 Task: Find connections with filter location Malambo with filter topic #Personalbrandingwith filter profile language Spanish with filter current company Zemoso Technologies with filter school Dr. B.C. Roy Engineering College with filter industry Building Finishing Contractors with filter service category Growth Marketing with filter keywords title Events Manager
Action: Mouse moved to (162, 241)
Screenshot: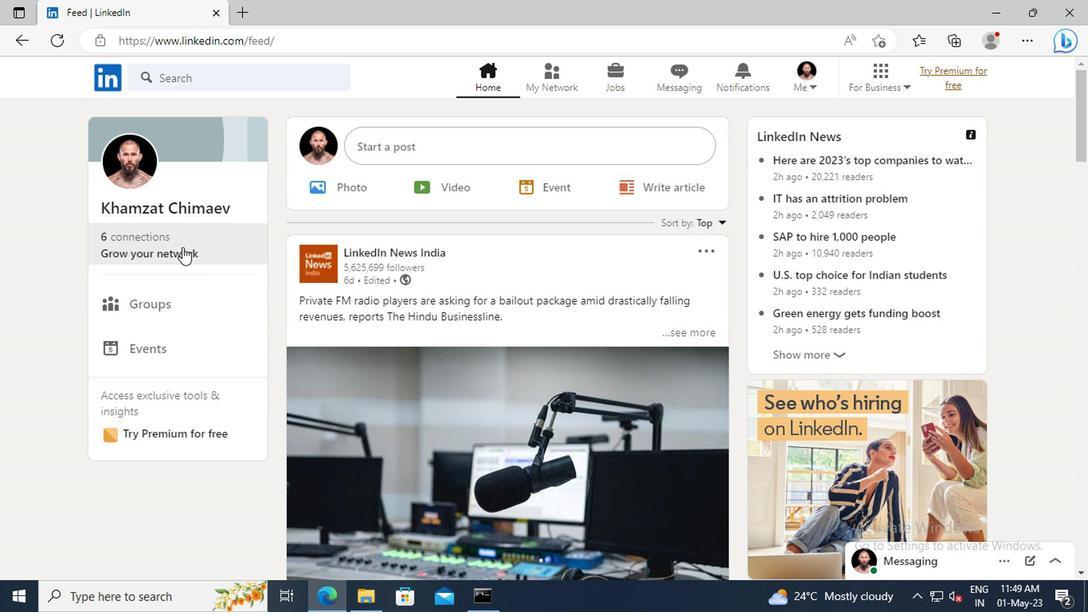 
Action: Mouse pressed left at (162, 241)
Screenshot: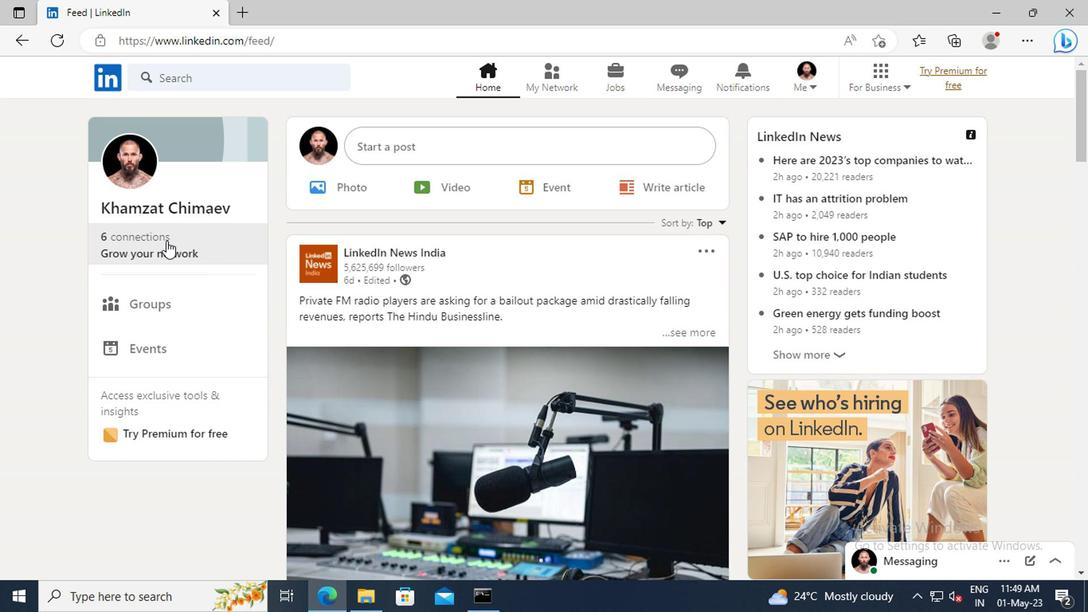 
Action: Mouse moved to (169, 169)
Screenshot: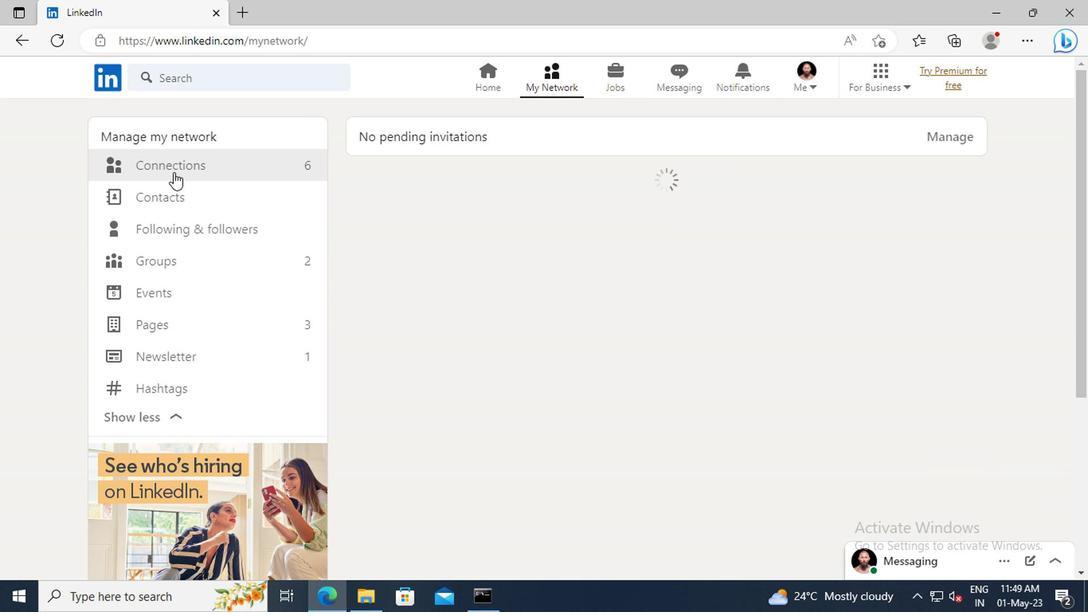 
Action: Mouse pressed left at (169, 169)
Screenshot: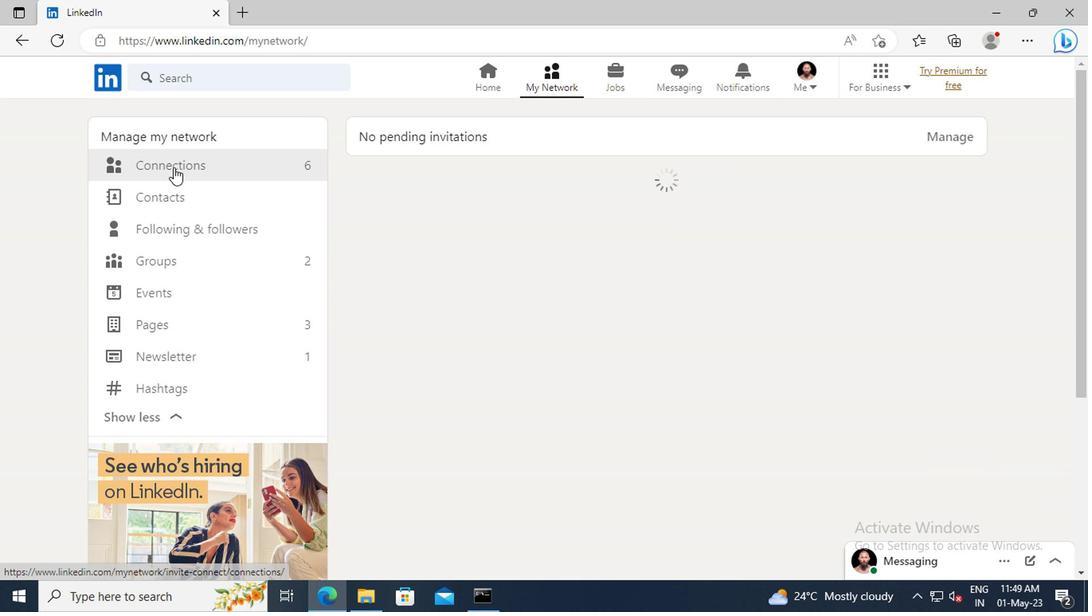 
Action: Mouse moved to (637, 169)
Screenshot: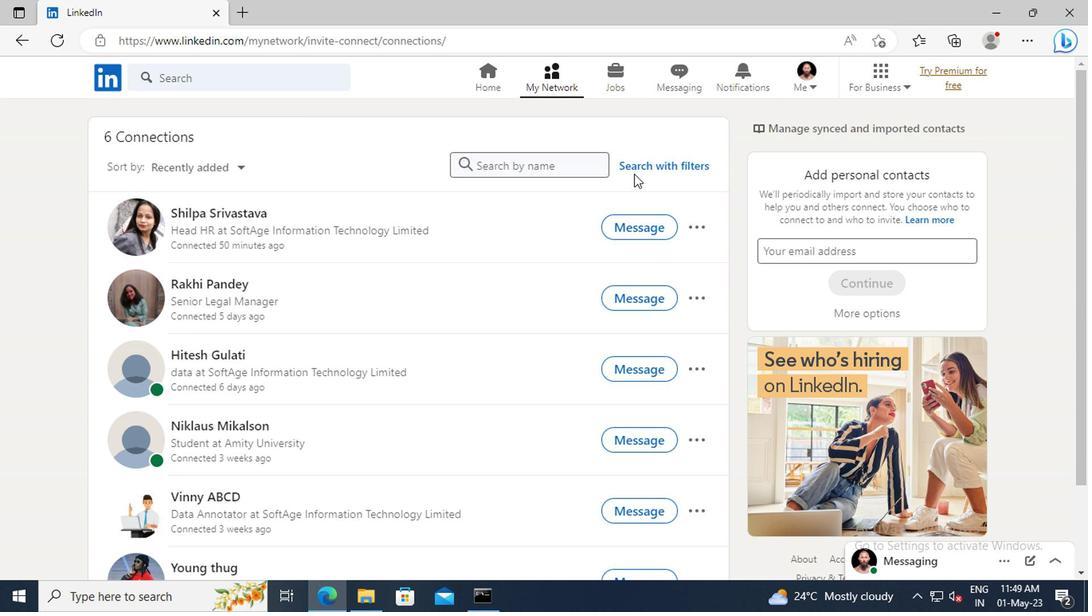 
Action: Mouse pressed left at (637, 169)
Screenshot: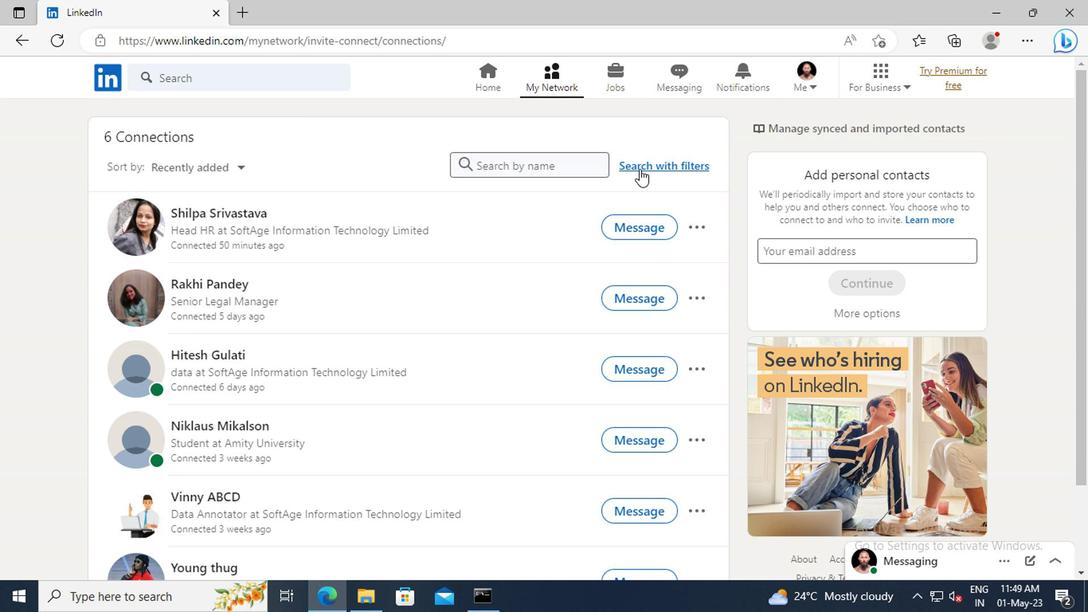 
Action: Mouse moved to (600, 124)
Screenshot: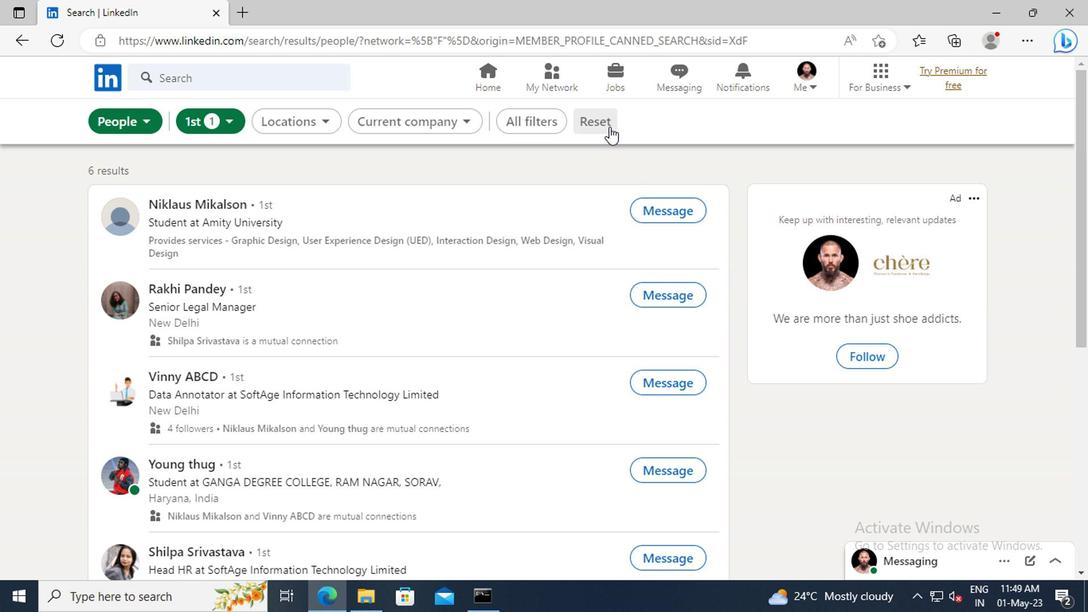 
Action: Mouse pressed left at (600, 124)
Screenshot: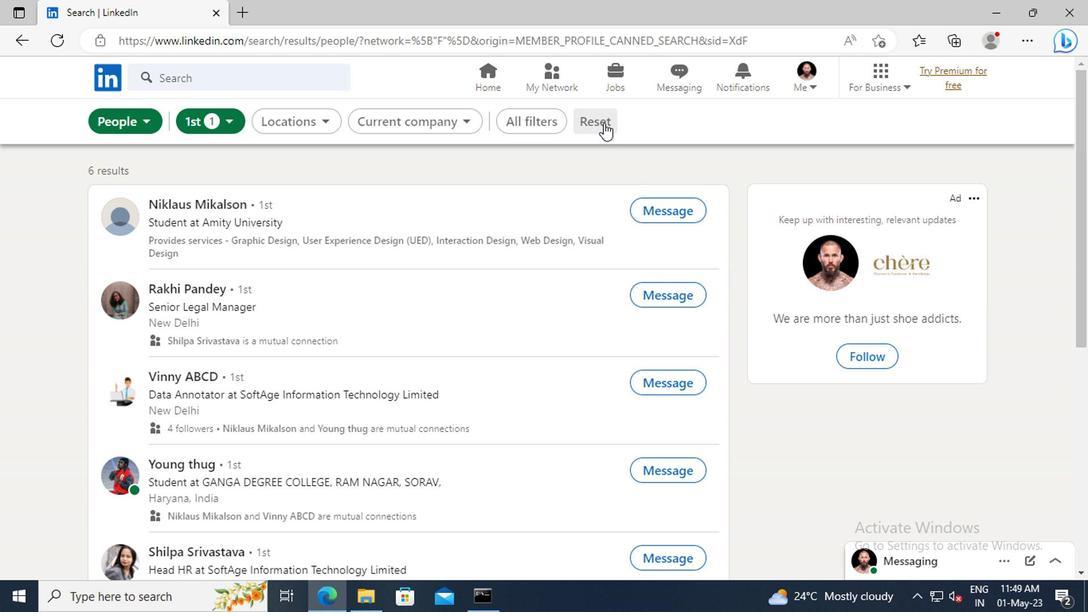 
Action: Mouse moved to (571, 124)
Screenshot: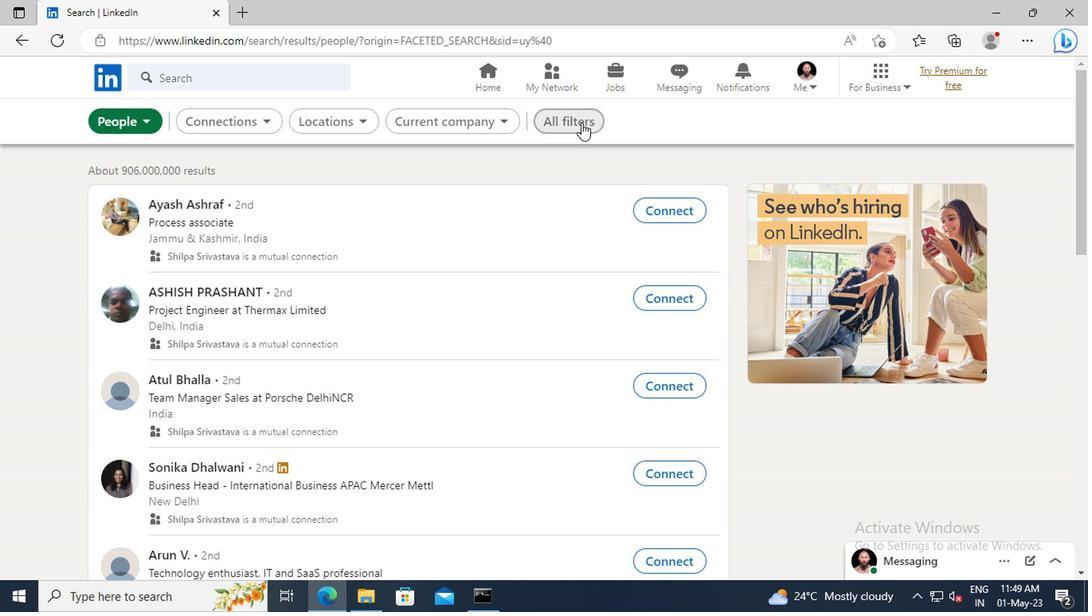 
Action: Mouse pressed left at (571, 124)
Screenshot: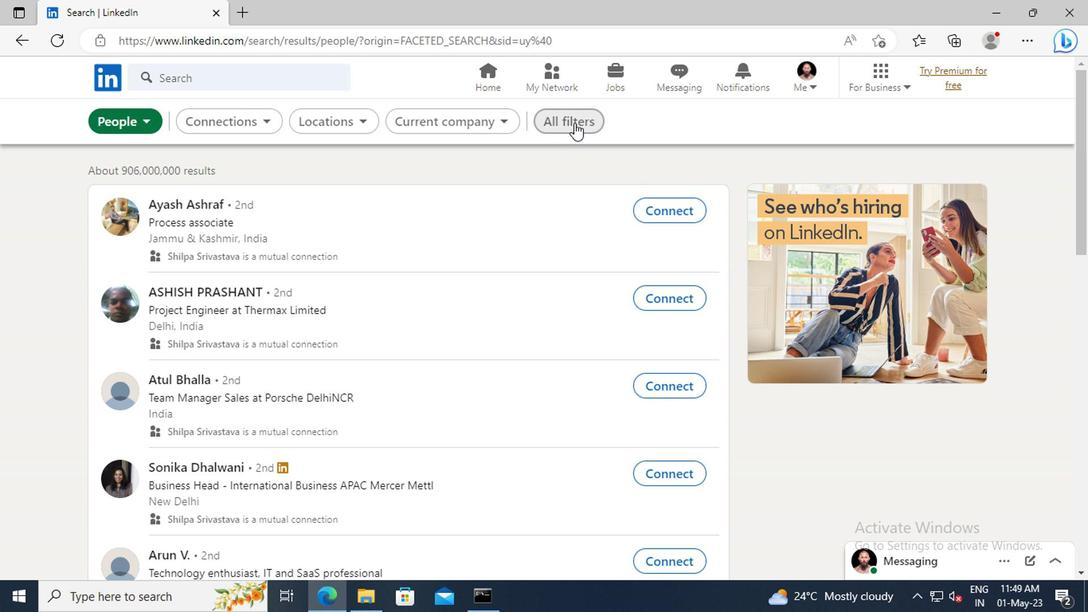 
Action: Mouse moved to (851, 229)
Screenshot: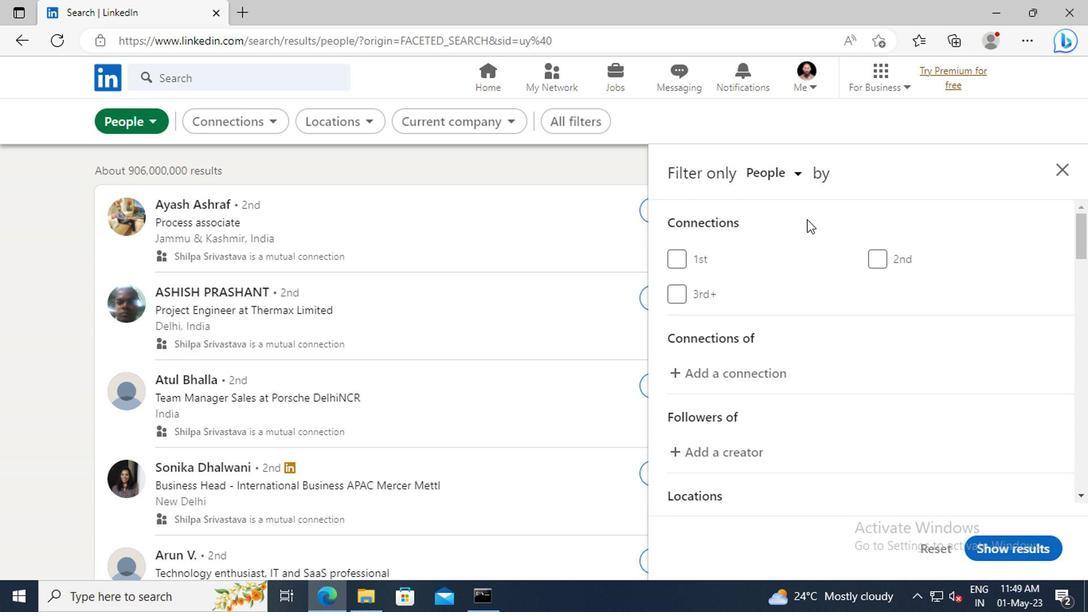 
Action: Mouse scrolled (851, 228) with delta (0, 0)
Screenshot: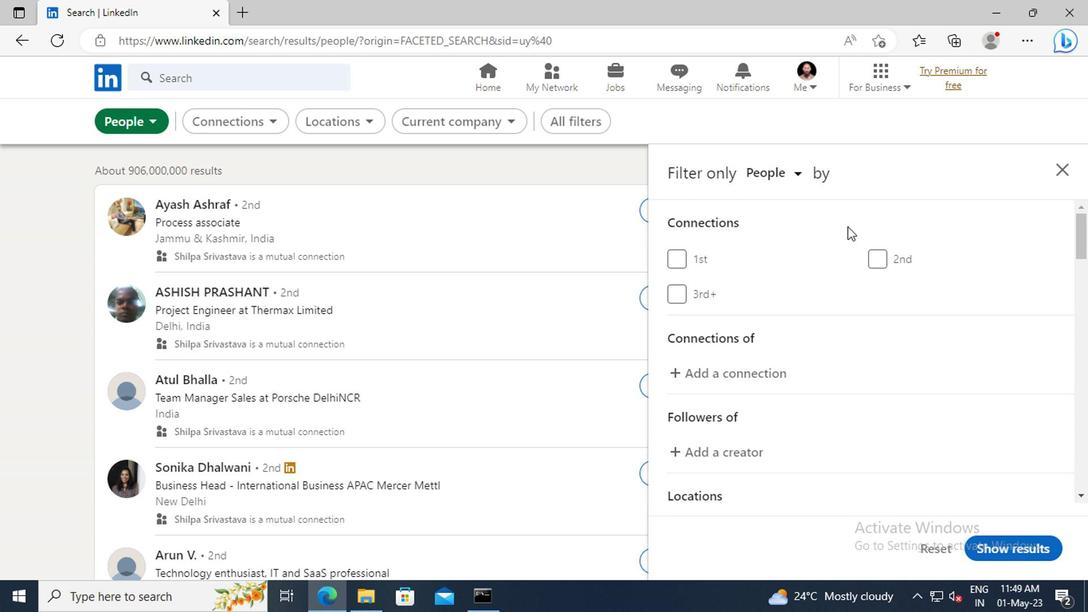 
Action: Mouse scrolled (851, 228) with delta (0, 0)
Screenshot: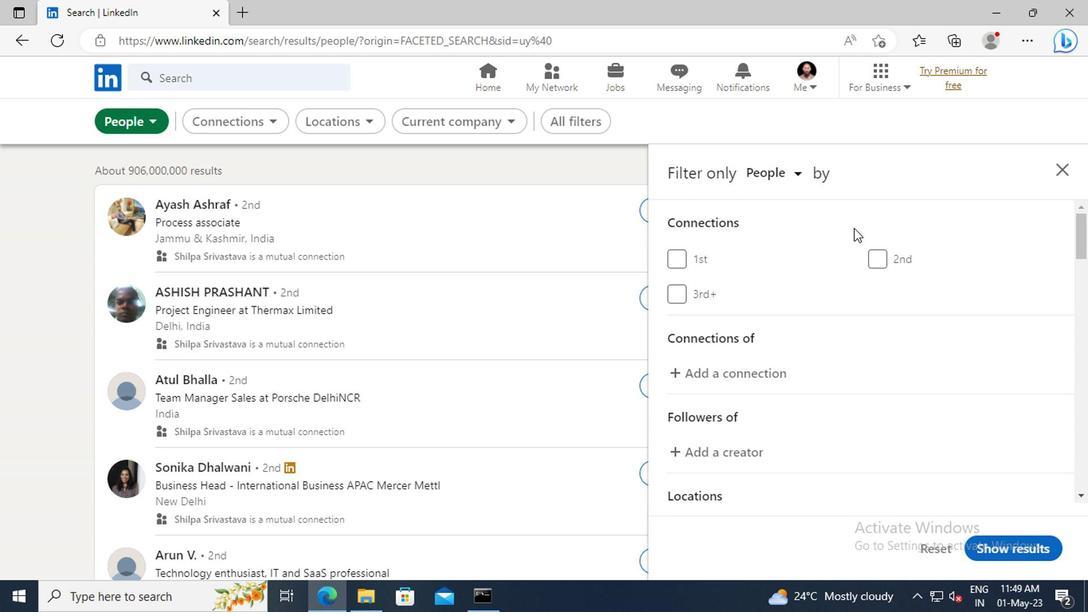 
Action: Mouse scrolled (851, 228) with delta (0, 0)
Screenshot: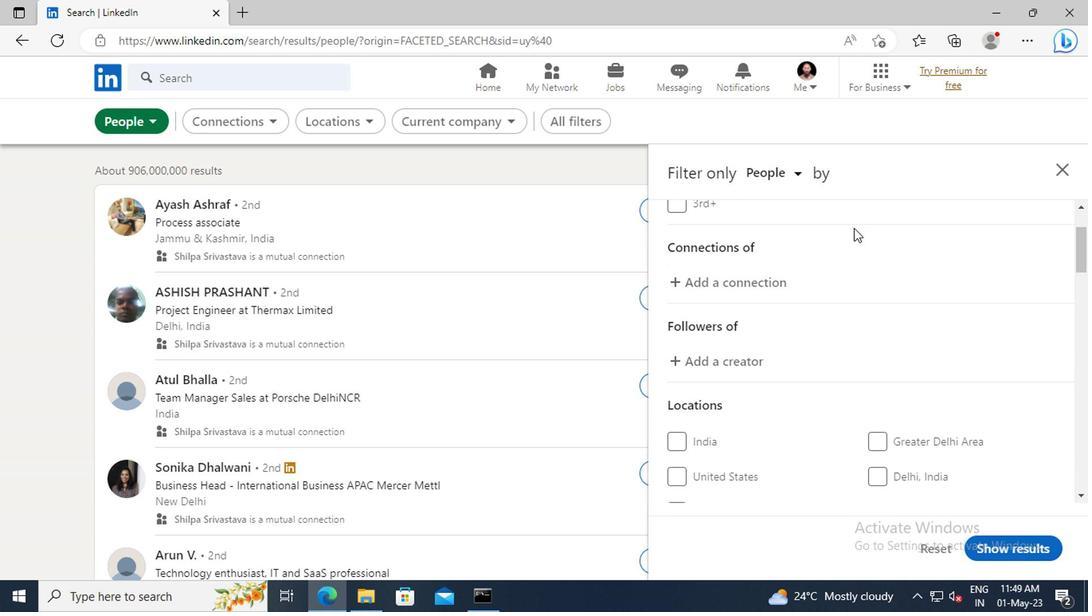 
Action: Mouse scrolled (851, 228) with delta (0, 0)
Screenshot: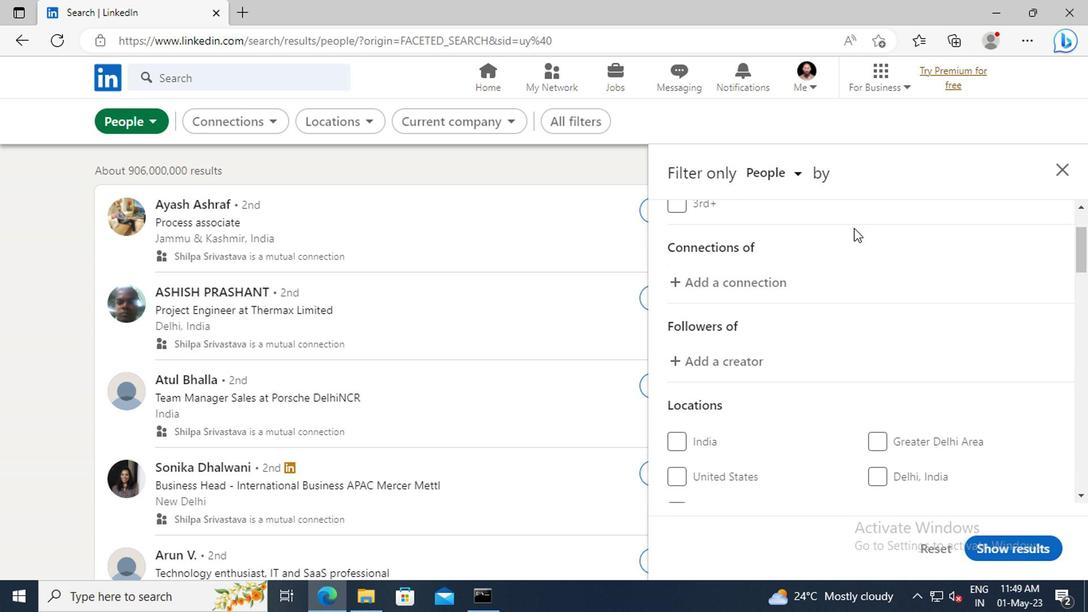 
Action: Mouse scrolled (851, 228) with delta (0, 0)
Screenshot: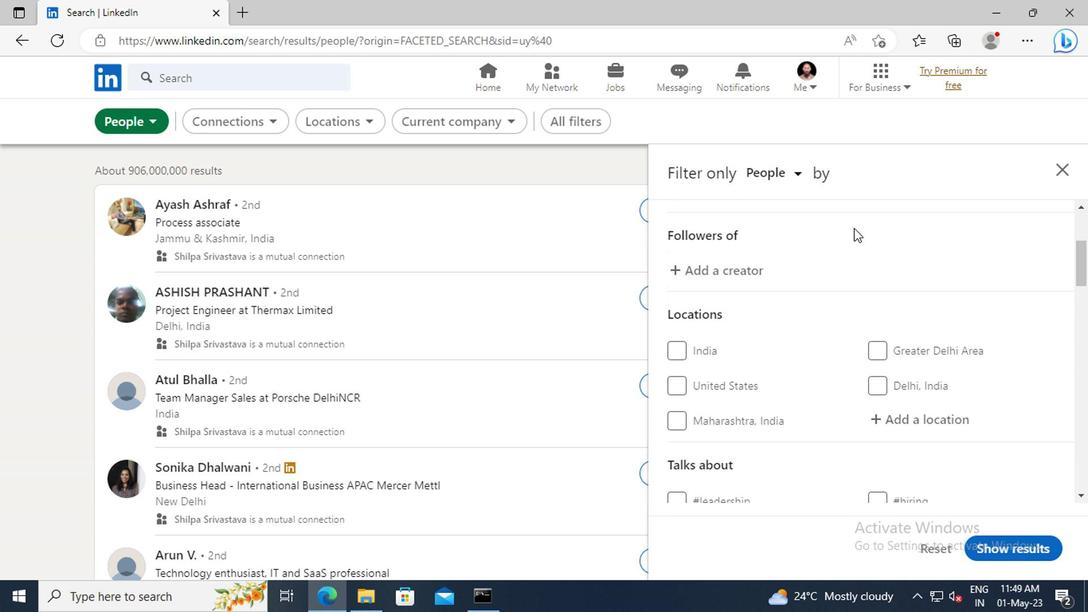 
Action: Mouse scrolled (851, 228) with delta (0, 0)
Screenshot: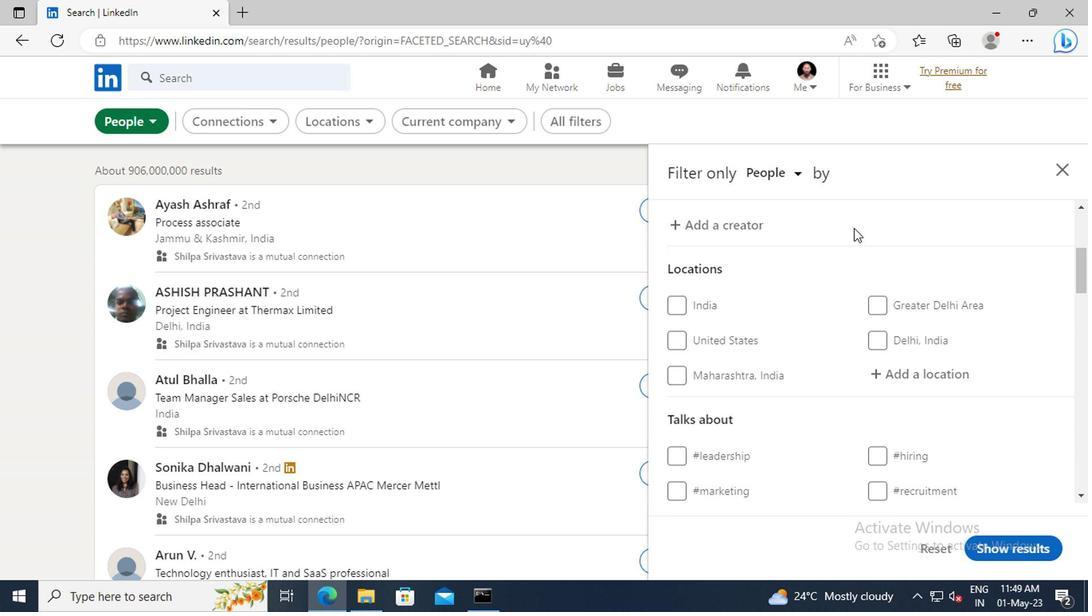 
Action: Mouse moved to (883, 332)
Screenshot: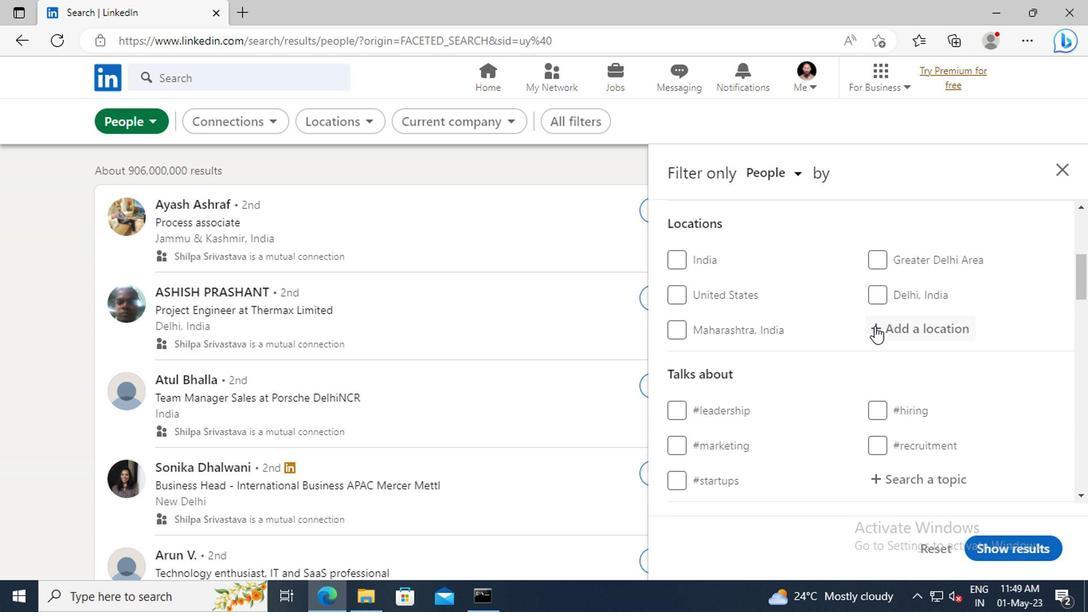 
Action: Mouse pressed left at (883, 332)
Screenshot: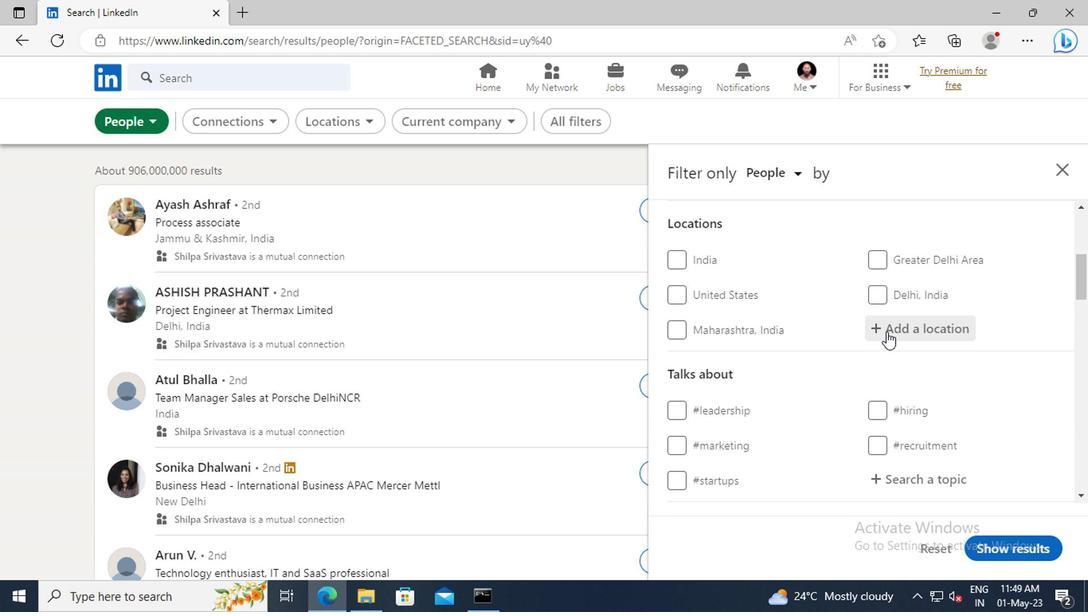 
Action: Key pressed <Key.shift>MALAMBO
Screenshot: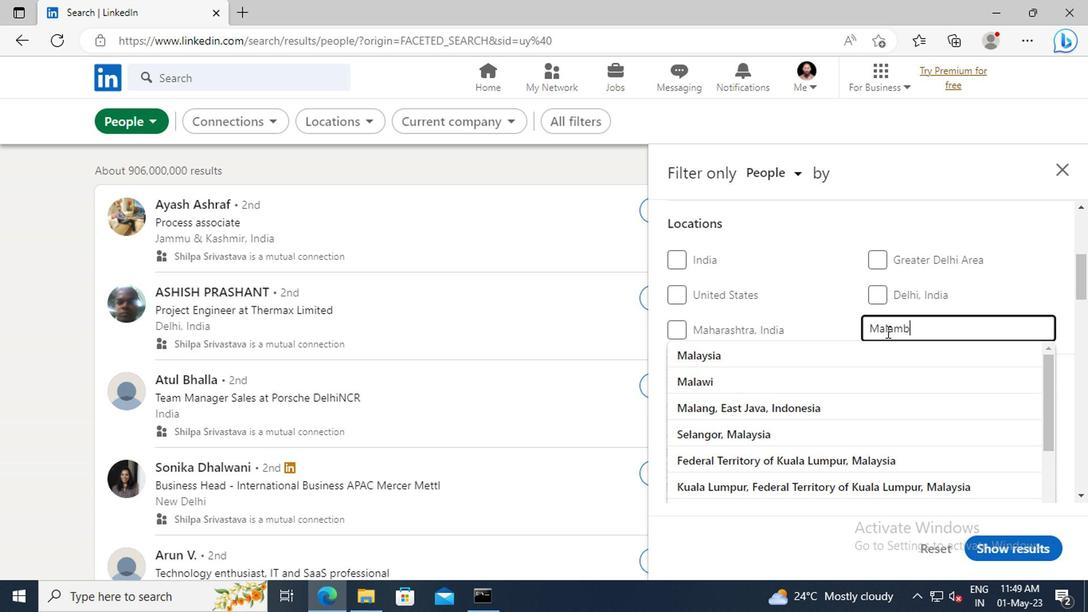 
Action: Mouse moved to (876, 353)
Screenshot: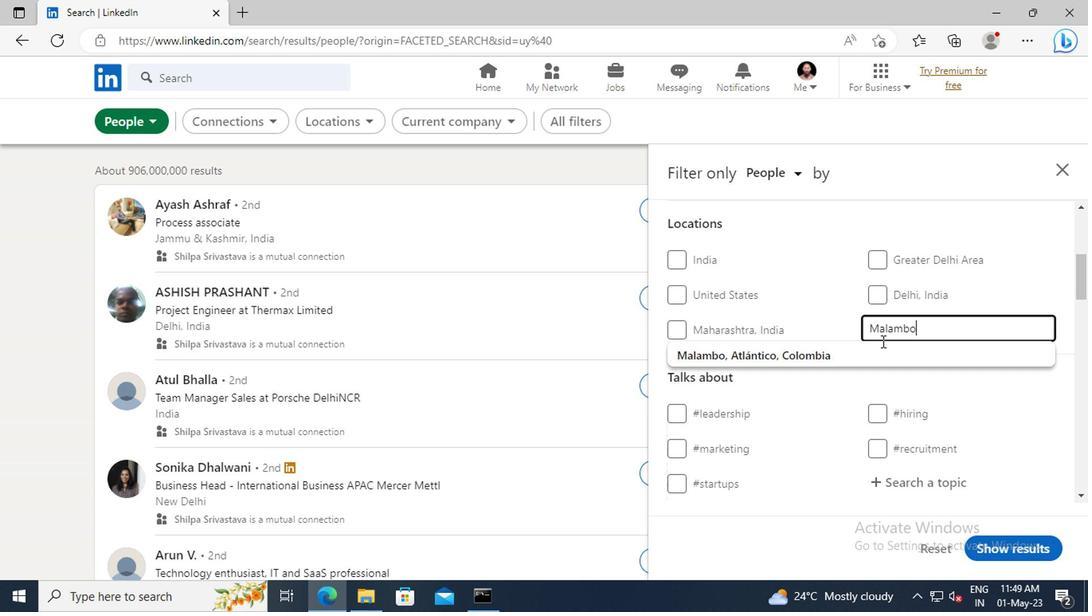 
Action: Mouse pressed left at (876, 353)
Screenshot: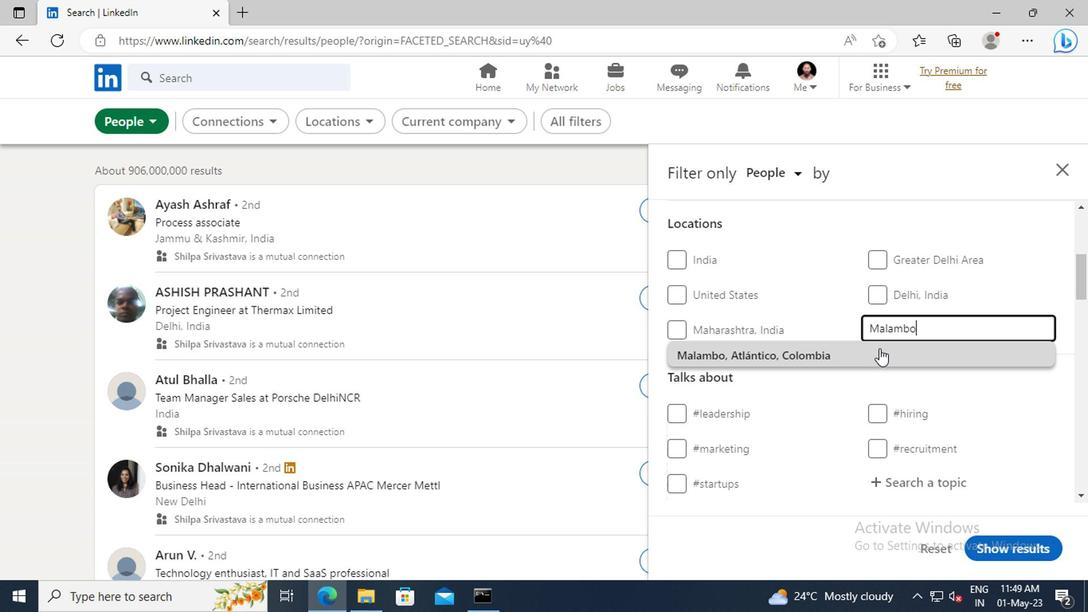 
Action: Mouse scrolled (876, 352) with delta (0, -1)
Screenshot: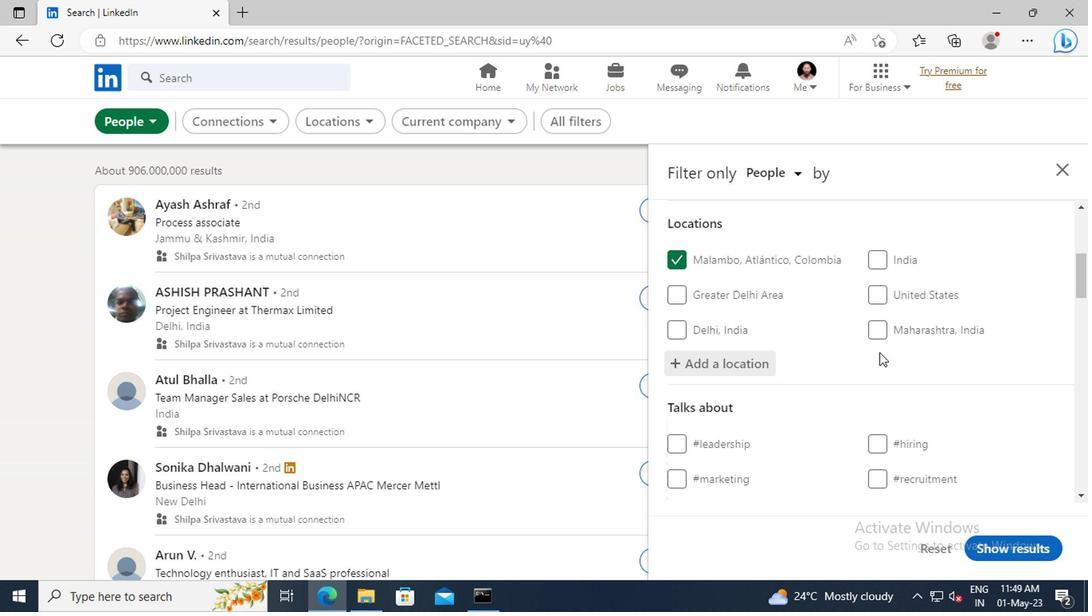 
Action: Mouse scrolled (876, 352) with delta (0, -1)
Screenshot: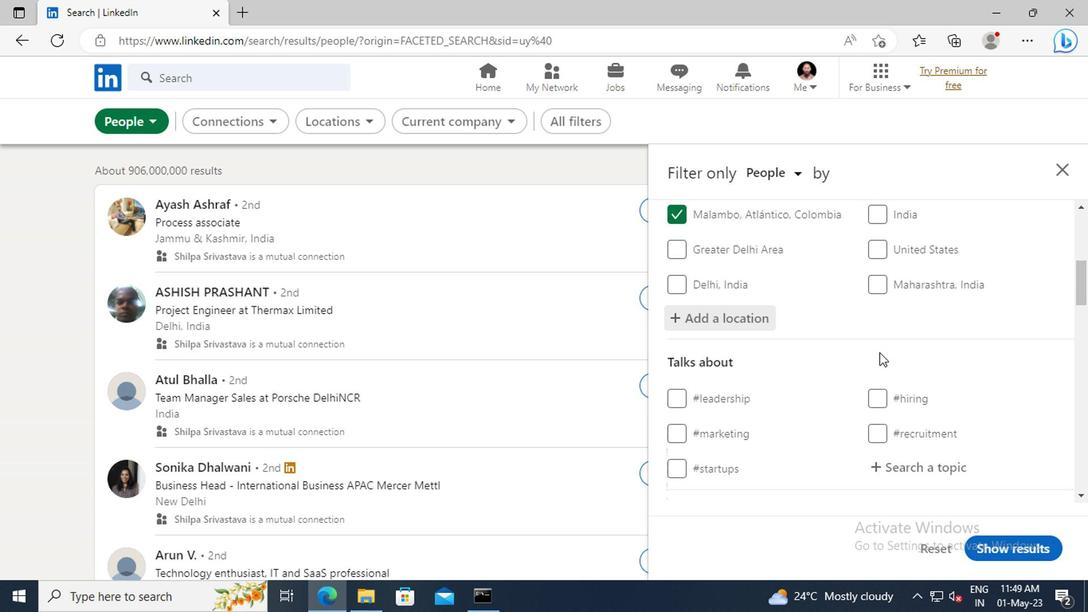 
Action: Mouse scrolled (876, 352) with delta (0, -1)
Screenshot: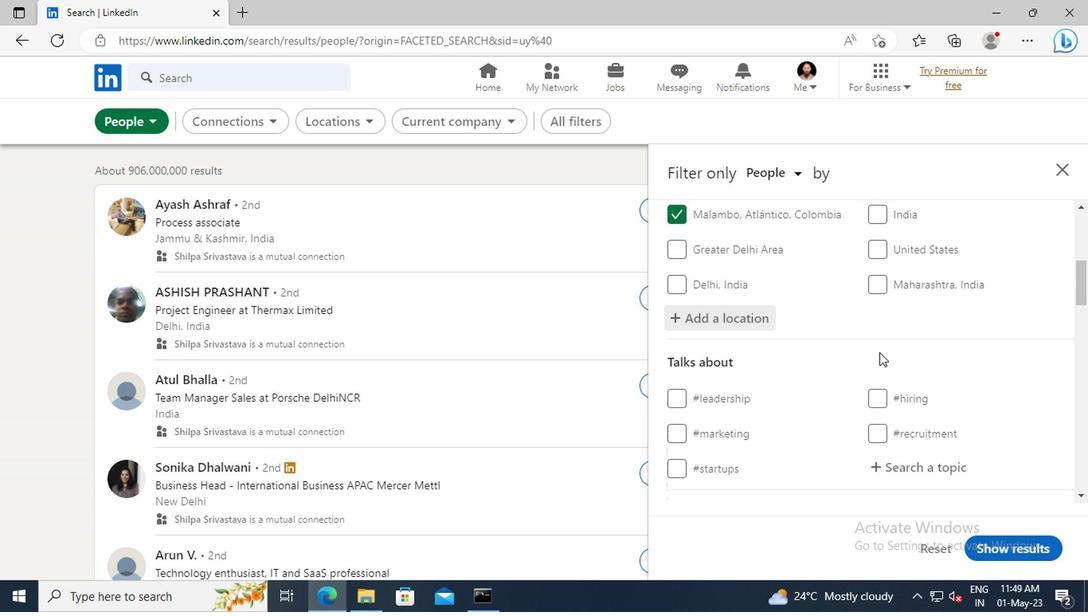 
Action: Mouse moved to (882, 378)
Screenshot: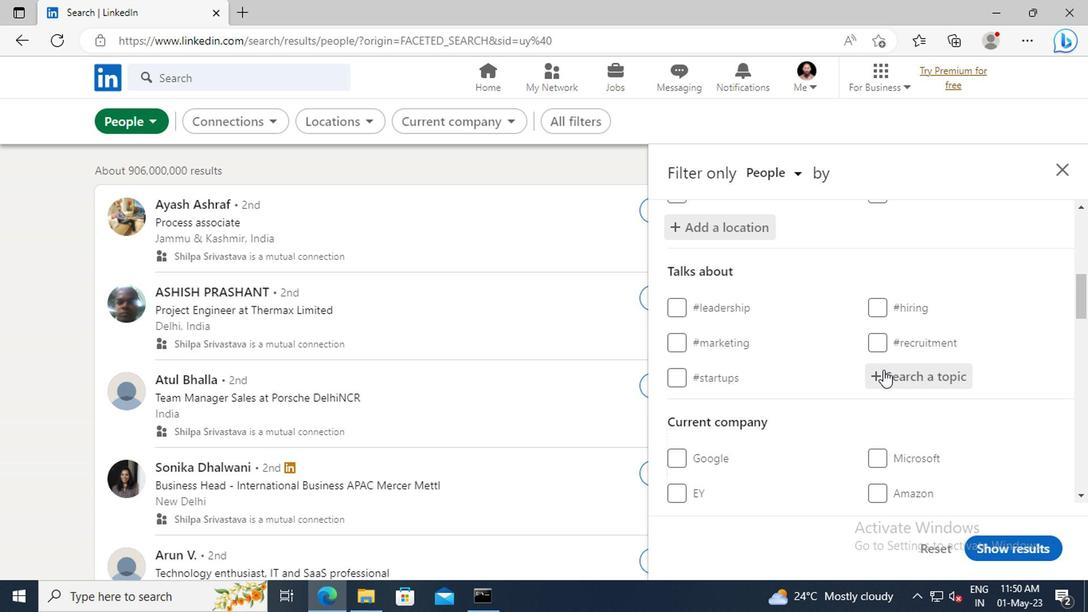 
Action: Mouse pressed left at (882, 378)
Screenshot: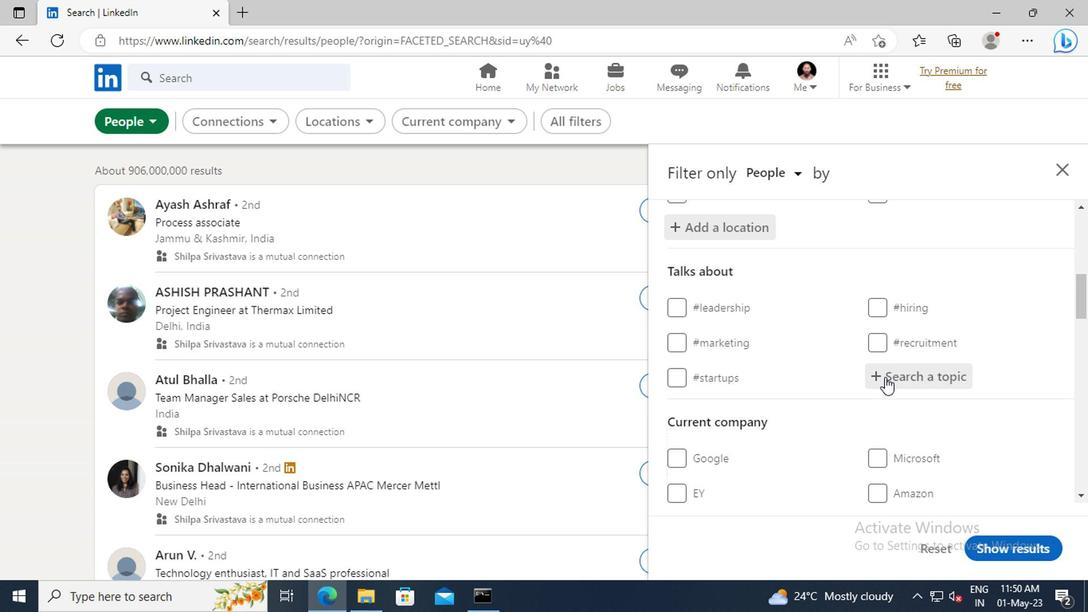 
Action: Key pressed <Key.shift>PERSONALBRAN
Screenshot: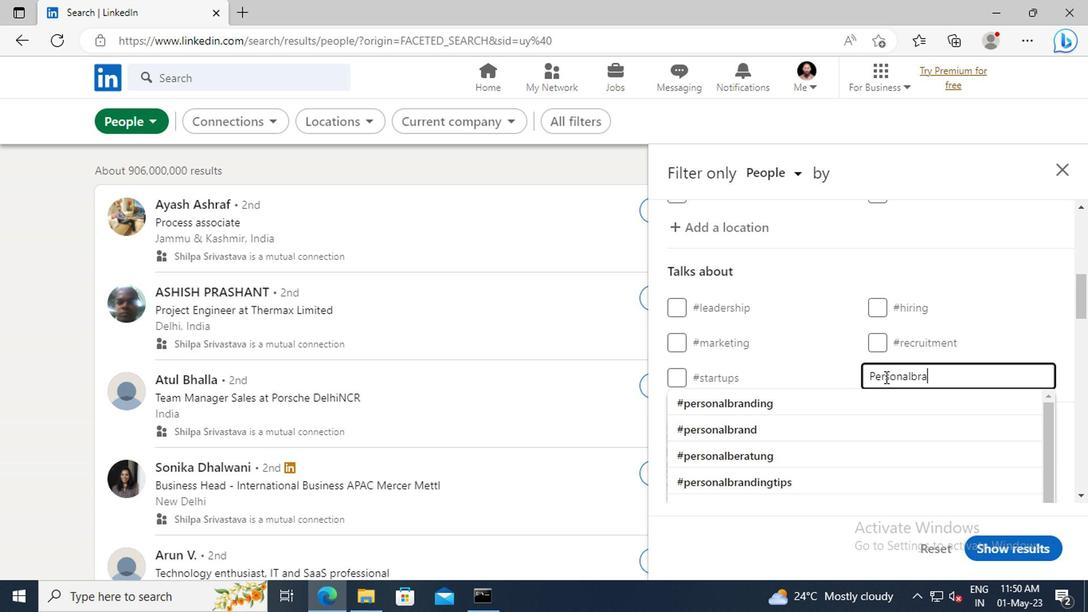 
Action: Mouse moved to (866, 400)
Screenshot: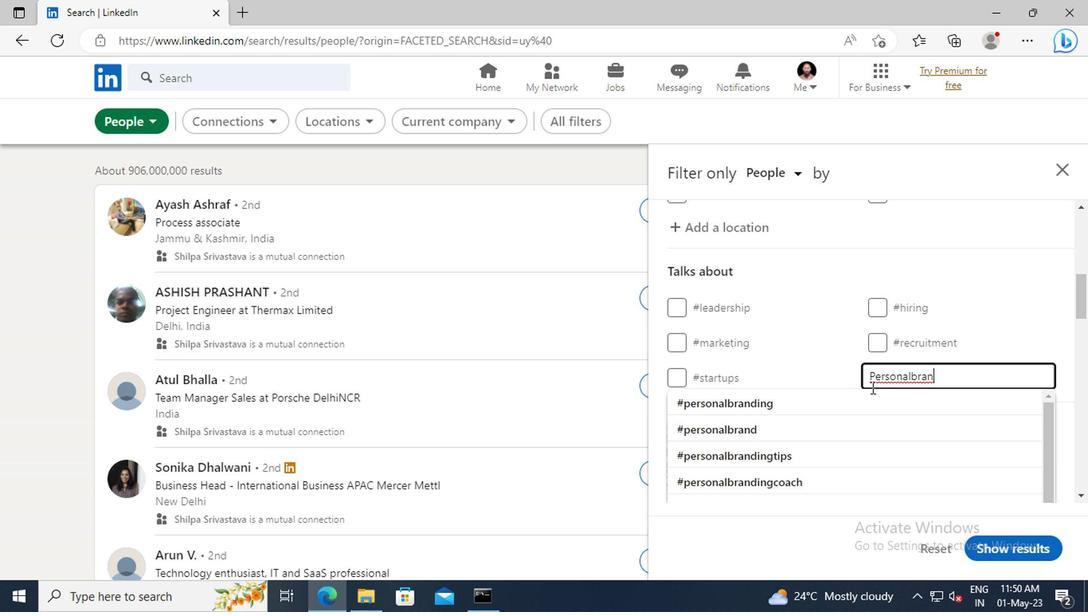 
Action: Mouse pressed left at (866, 400)
Screenshot: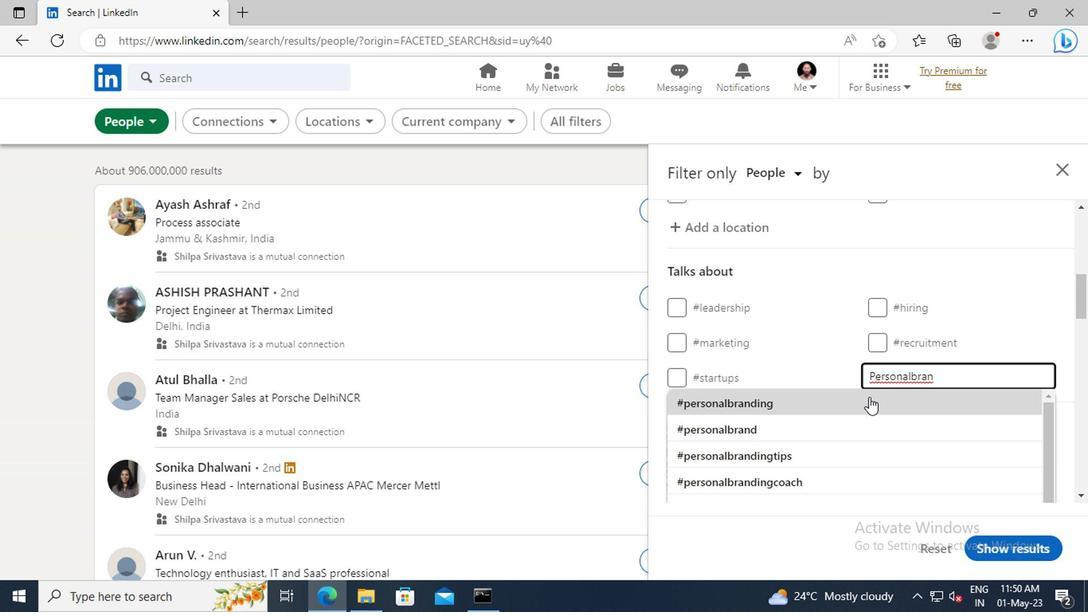 
Action: Mouse scrolled (866, 399) with delta (0, -1)
Screenshot: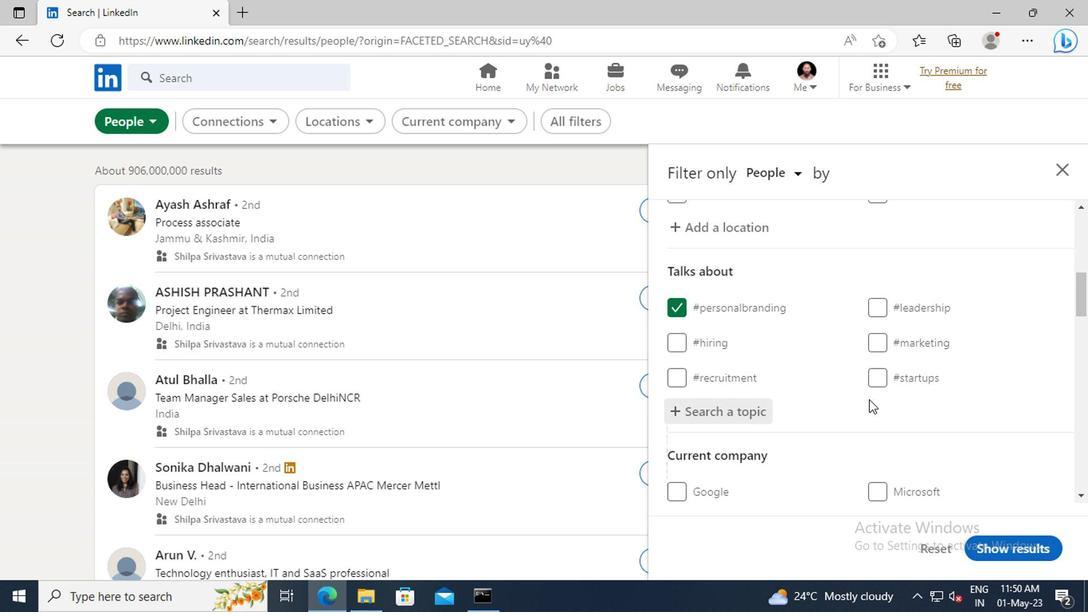 
Action: Mouse scrolled (866, 399) with delta (0, -1)
Screenshot: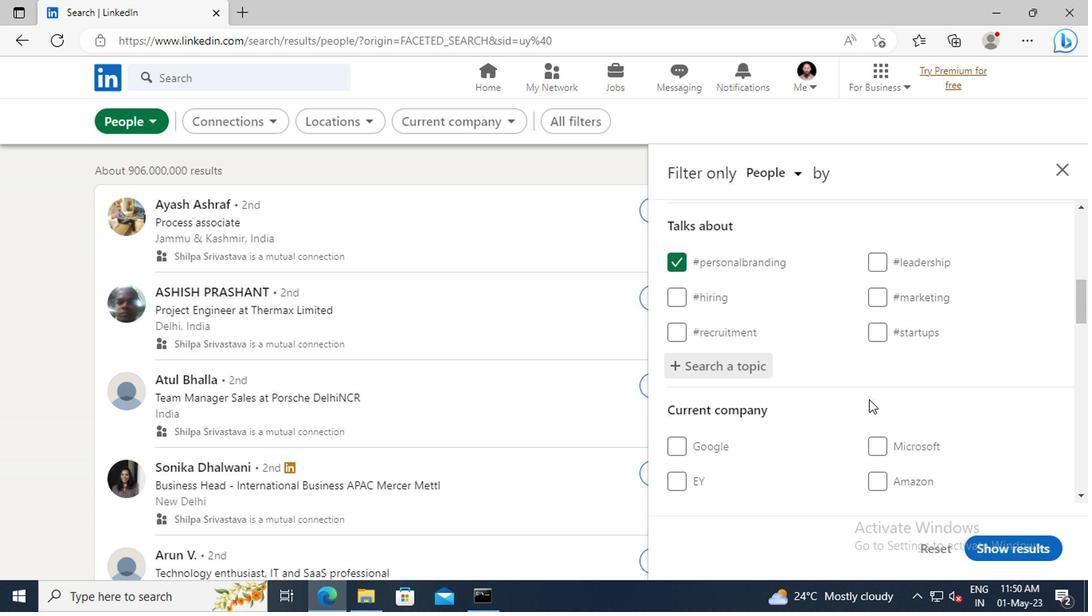 
Action: Mouse scrolled (866, 399) with delta (0, -1)
Screenshot: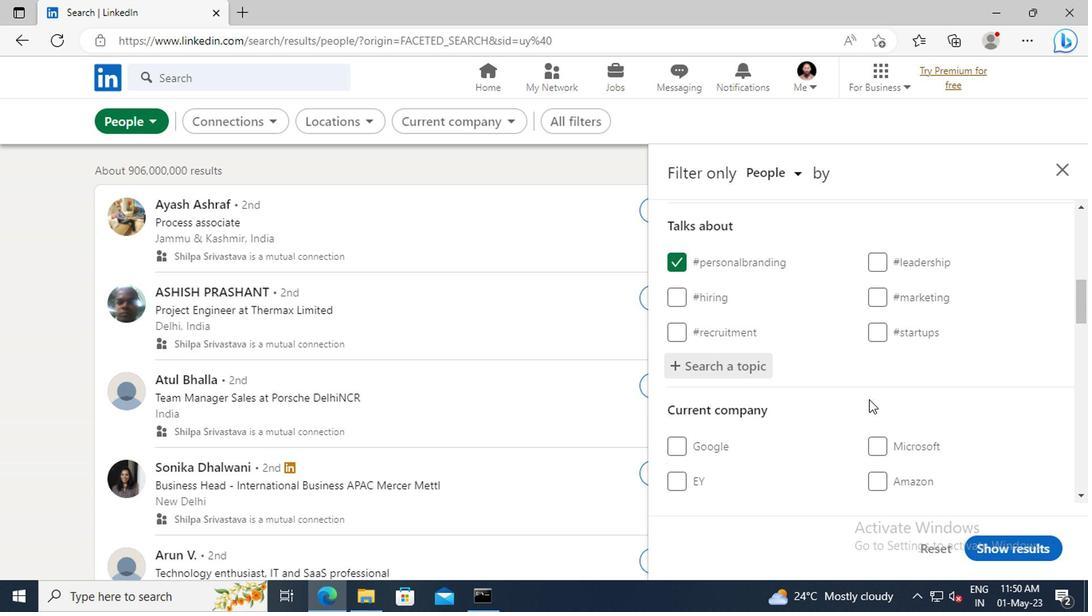 
Action: Mouse scrolled (866, 399) with delta (0, -1)
Screenshot: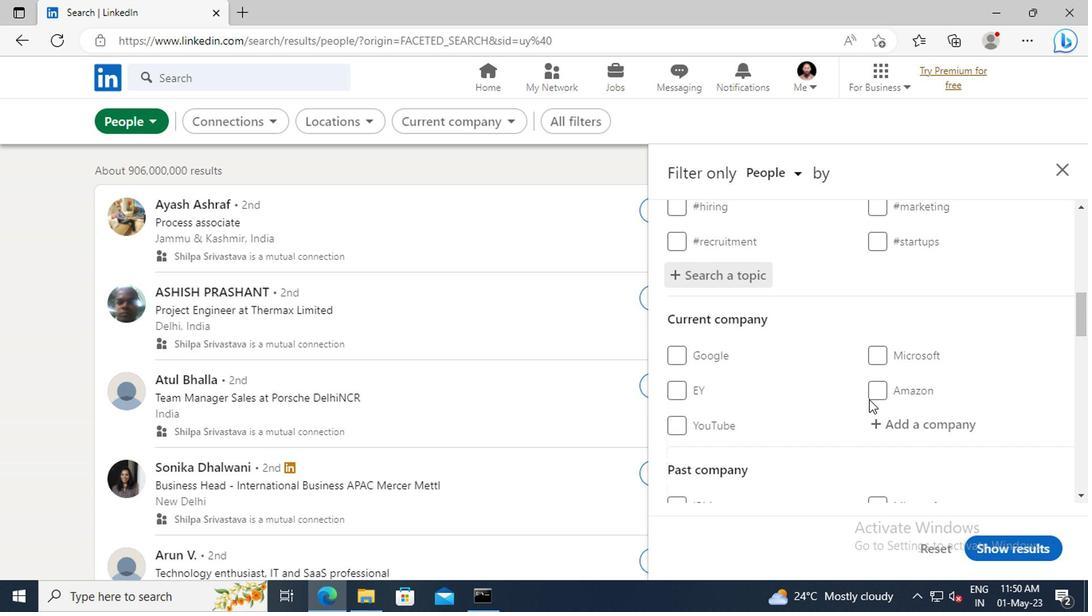 
Action: Mouse scrolled (866, 399) with delta (0, -1)
Screenshot: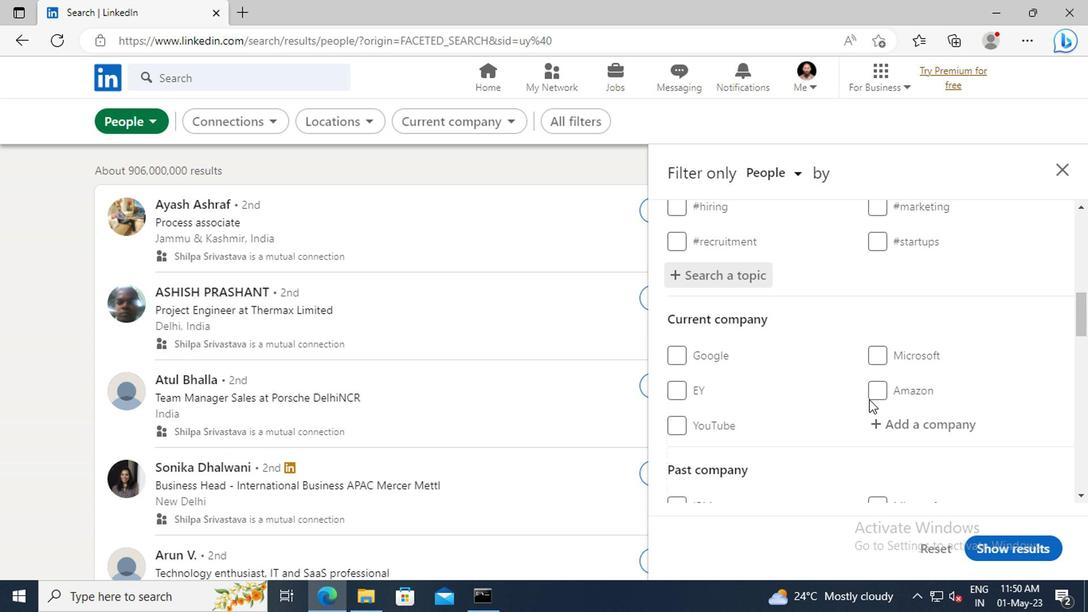 
Action: Mouse scrolled (866, 399) with delta (0, -1)
Screenshot: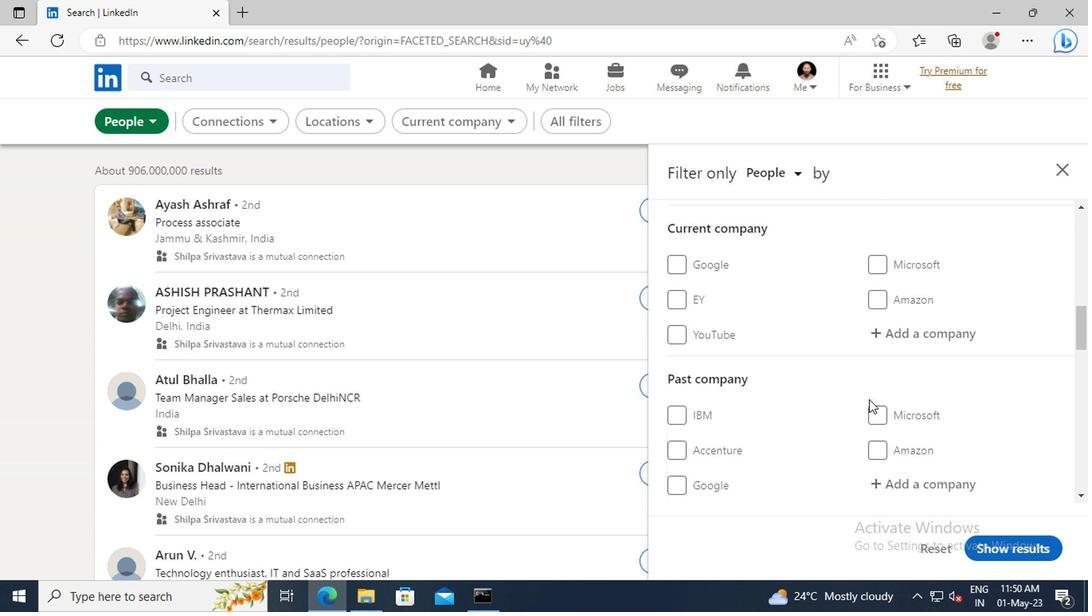 
Action: Mouse scrolled (866, 399) with delta (0, -1)
Screenshot: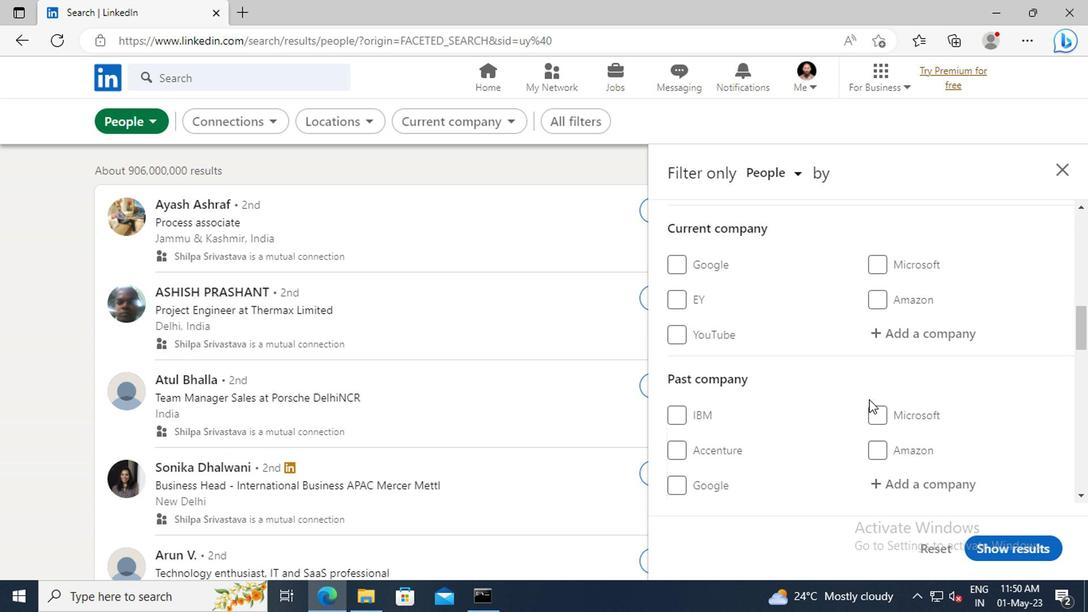 
Action: Mouse scrolled (866, 399) with delta (0, -1)
Screenshot: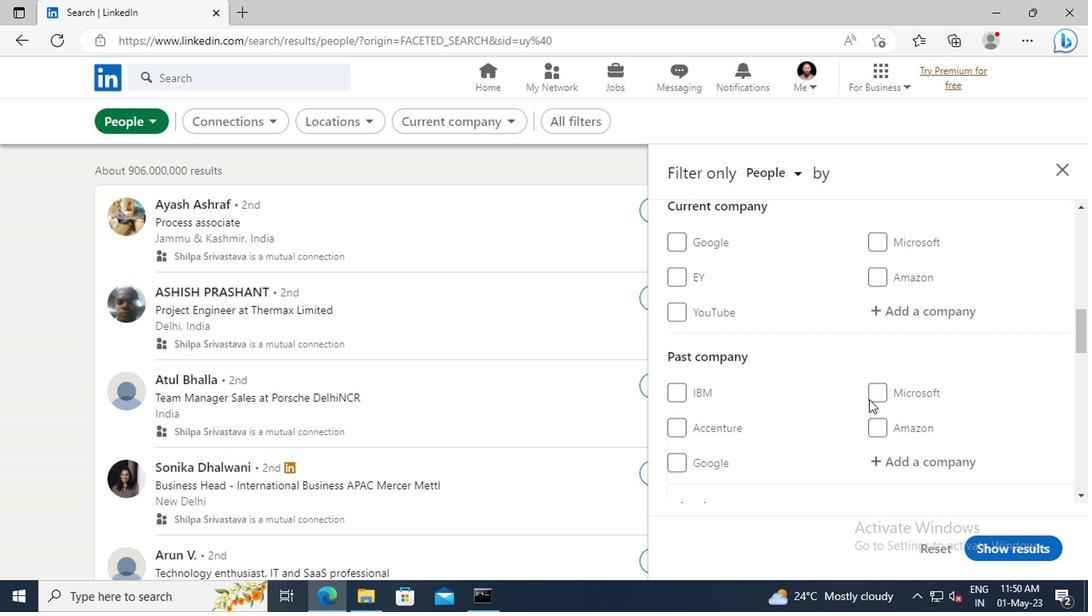 
Action: Mouse scrolled (866, 399) with delta (0, -1)
Screenshot: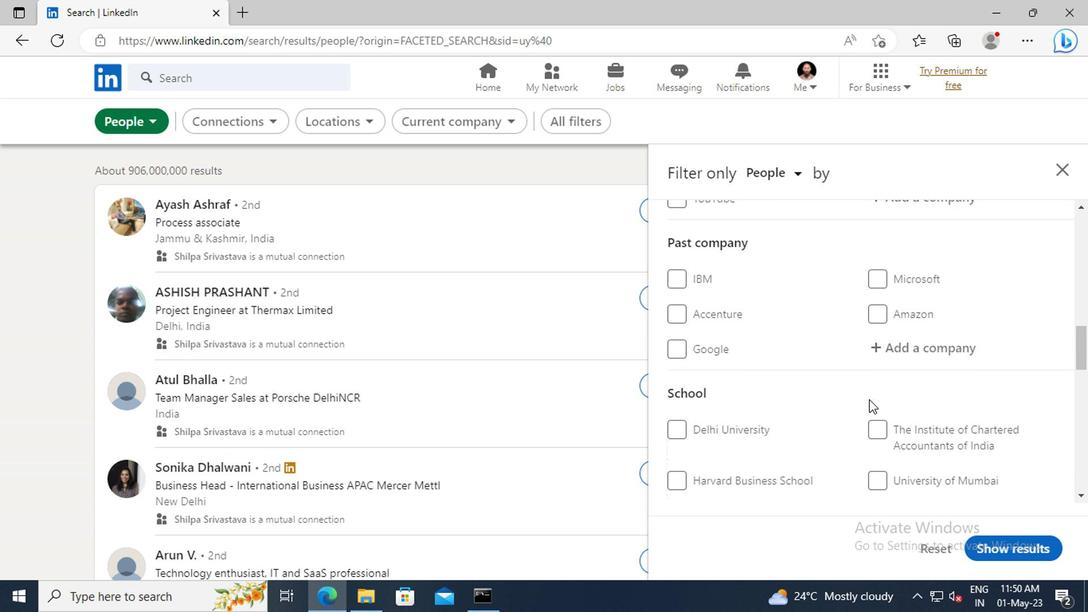 
Action: Mouse scrolled (866, 399) with delta (0, -1)
Screenshot: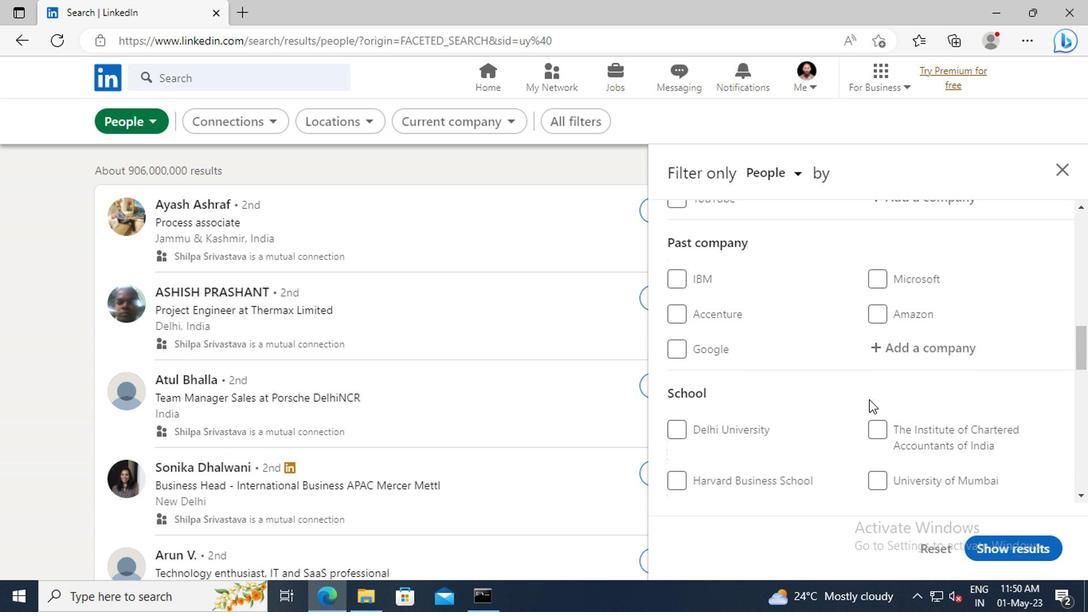 
Action: Mouse scrolled (866, 399) with delta (0, -1)
Screenshot: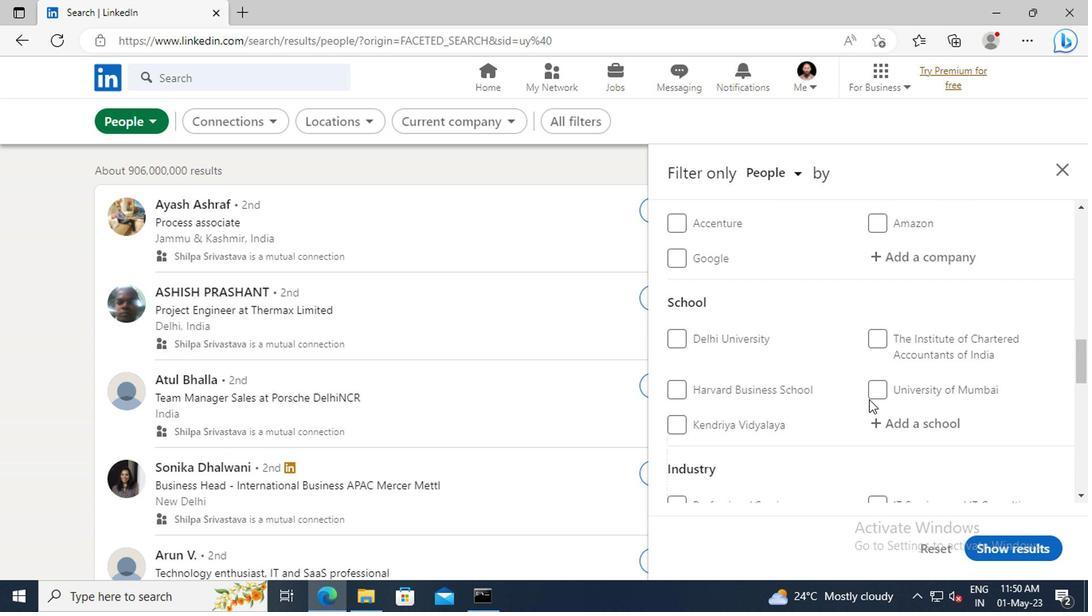 
Action: Mouse scrolled (866, 399) with delta (0, -1)
Screenshot: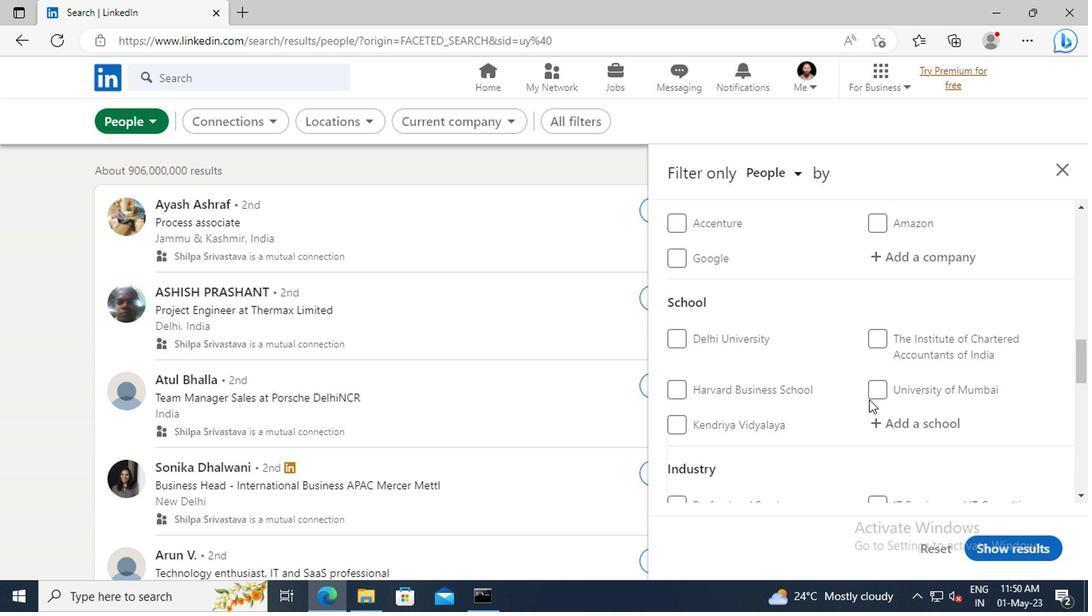 
Action: Mouse scrolled (866, 399) with delta (0, -1)
Screenshot: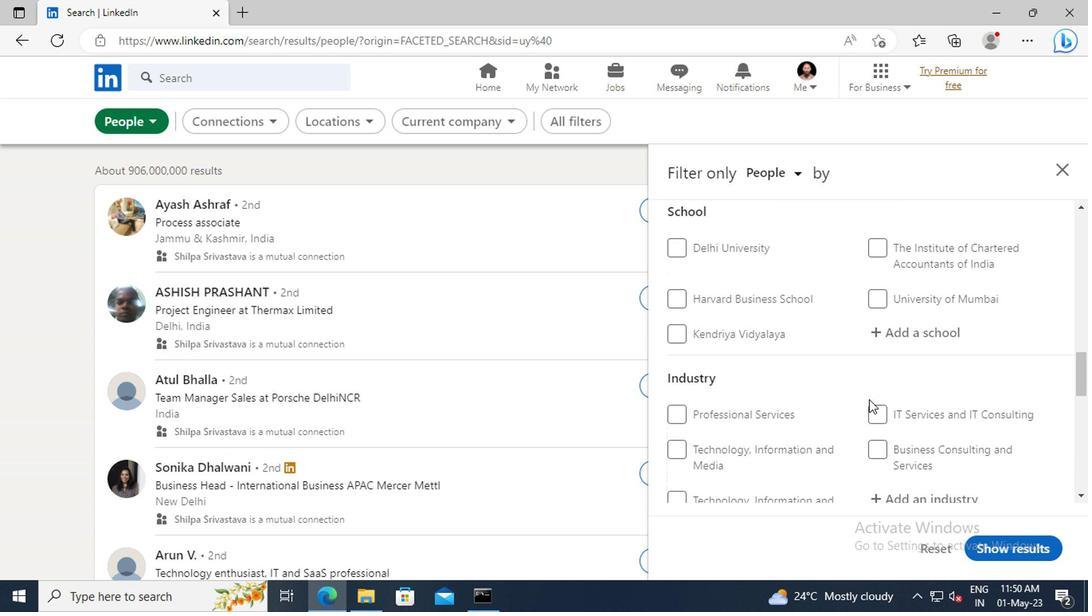 
Action: Mouse scrolled (866, 399) with delta (0, -1)
Screenshot: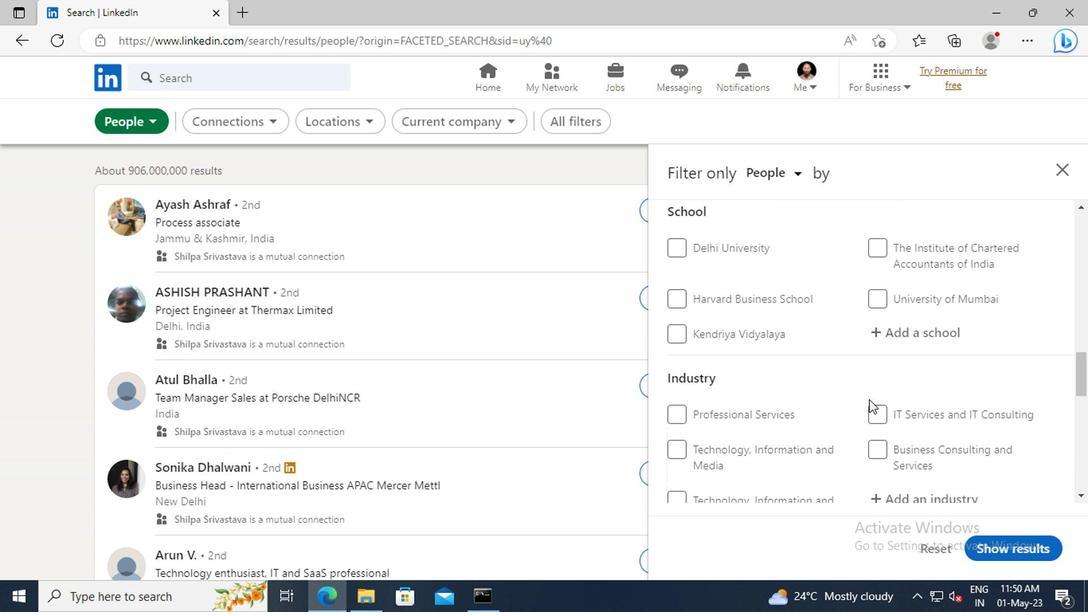 
Action: Mouse scrolled (866, 399) with delta (0, -1)
Screenshot: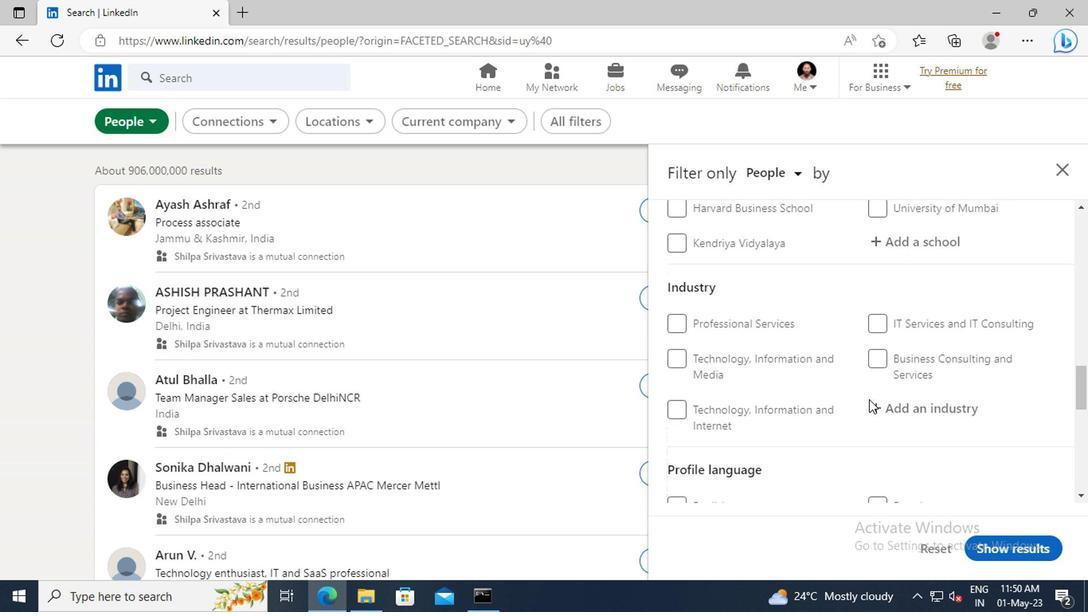 
Action: Mouse scrolled (866, 399) with delta (0, -1)
Screenshot: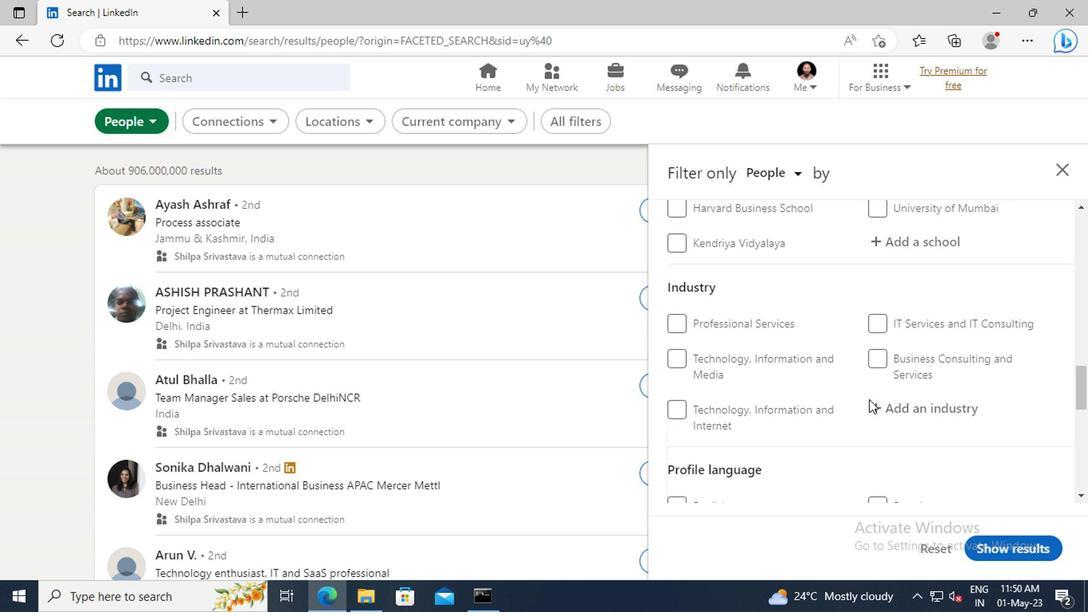 
Action: Mouse scrolled (866, 399) with delta (0, -1)
Screenshot: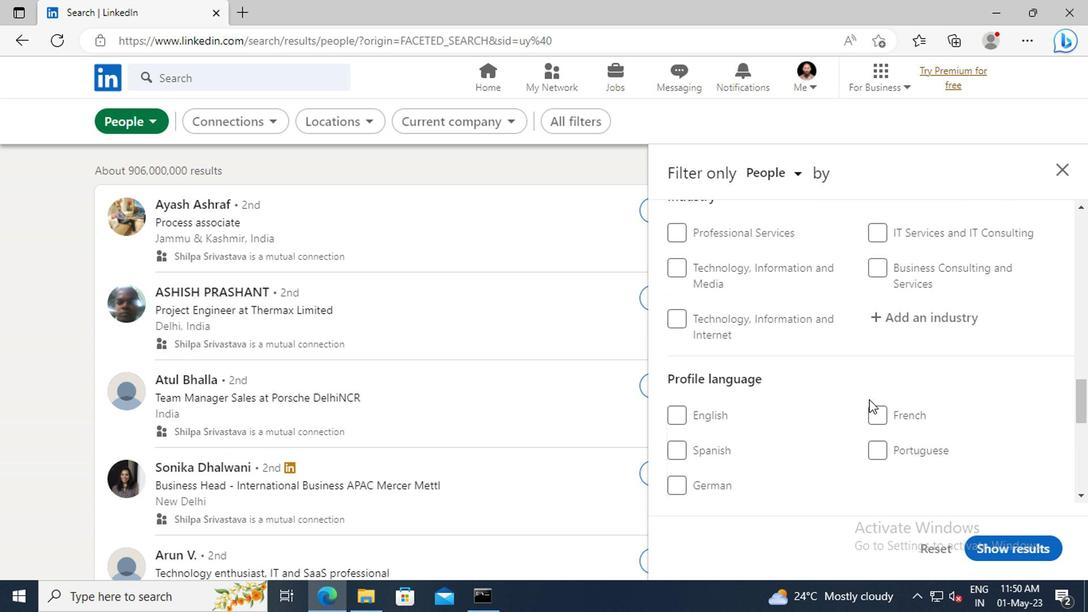 
Action: Mouse moved to (669, 407)
Screenshot: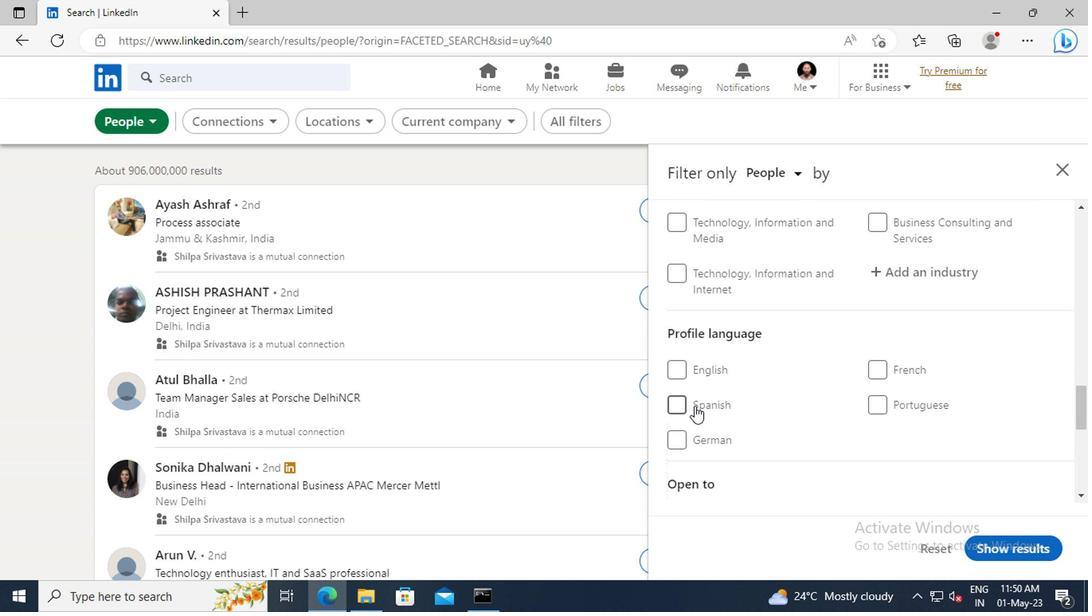 
Action: Mouse pressed left at (669, 407)
Screenshot: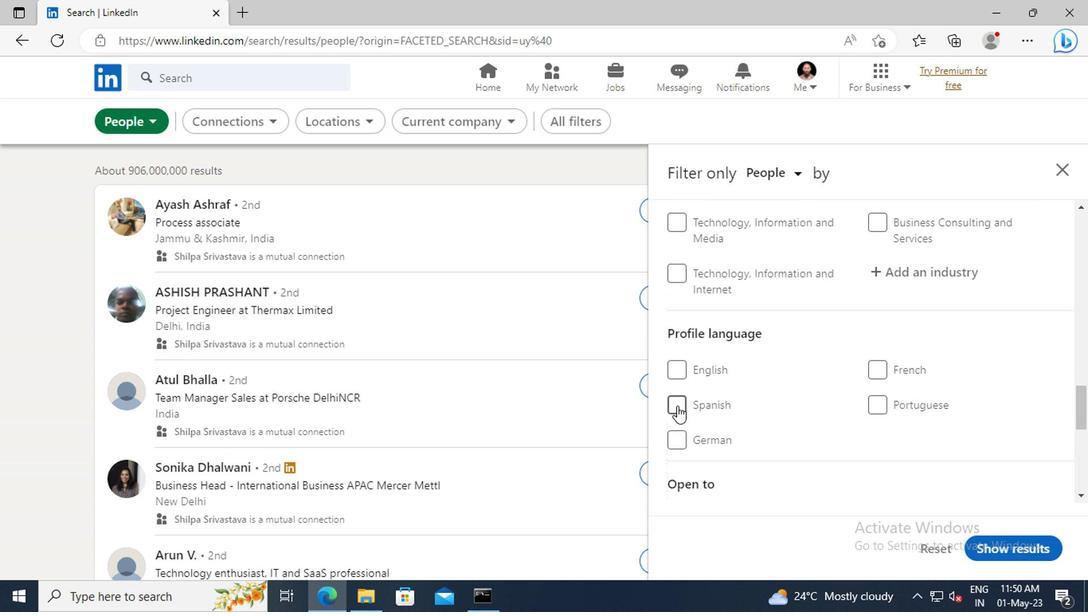 
Action: Mouse moved to (868, 394)
Screenshot: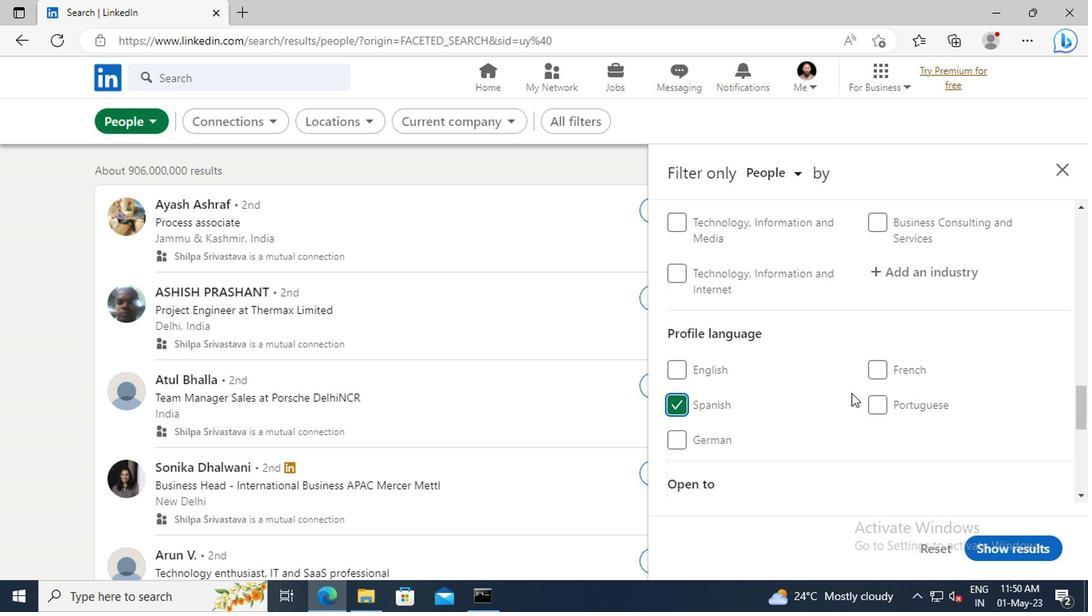 
Action: Mouse scrolled (868, 395) with delta (0, 1)
Screenshot: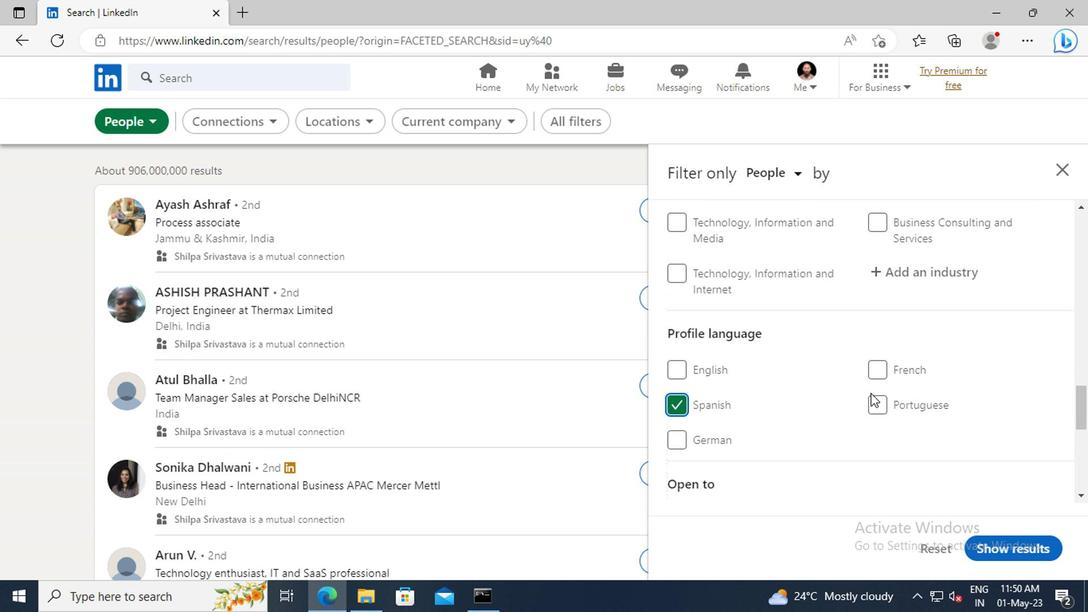 
Action: Mouse scrolled (868, 395) with delta (0, 1)
Screenshot: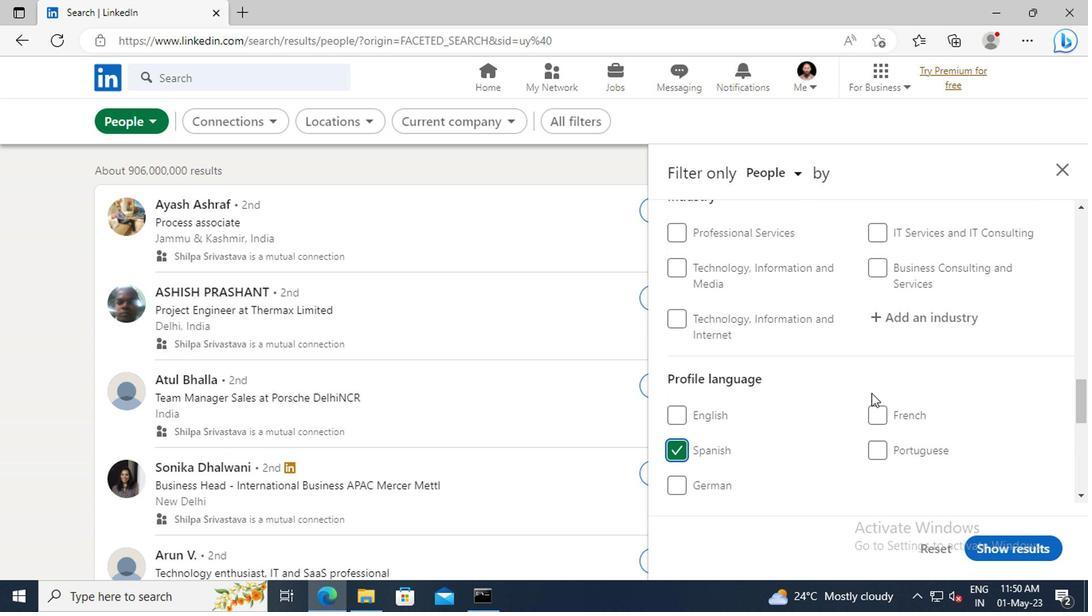 
Action: Mouse scrolled (868, 395) with delta (0, 1)
Screenshot: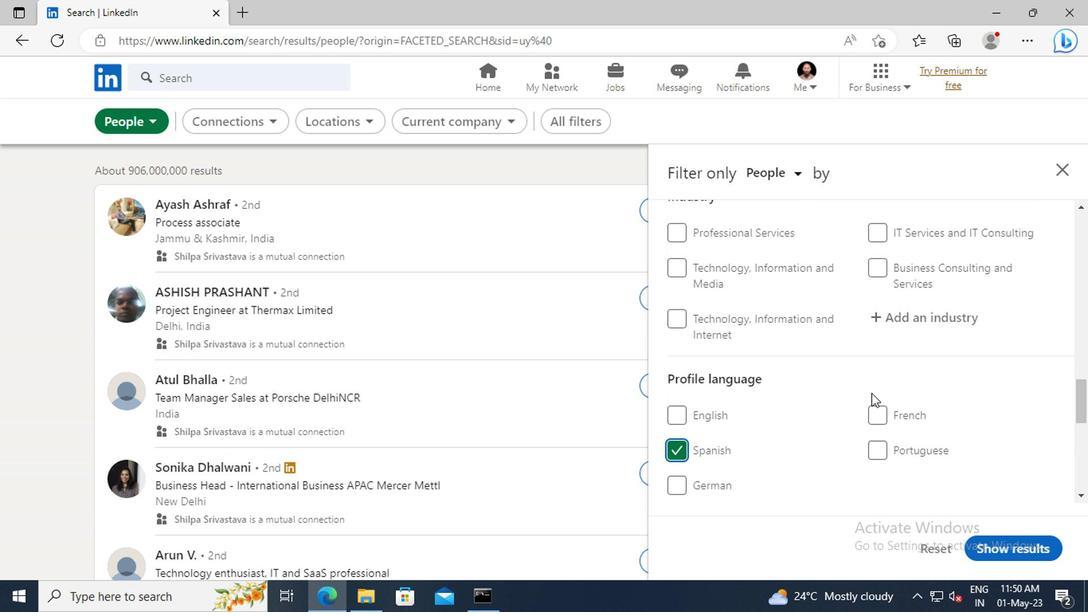 
Action: Mouse scrolled (868, 395) with delta (0, 1)
Screenshot: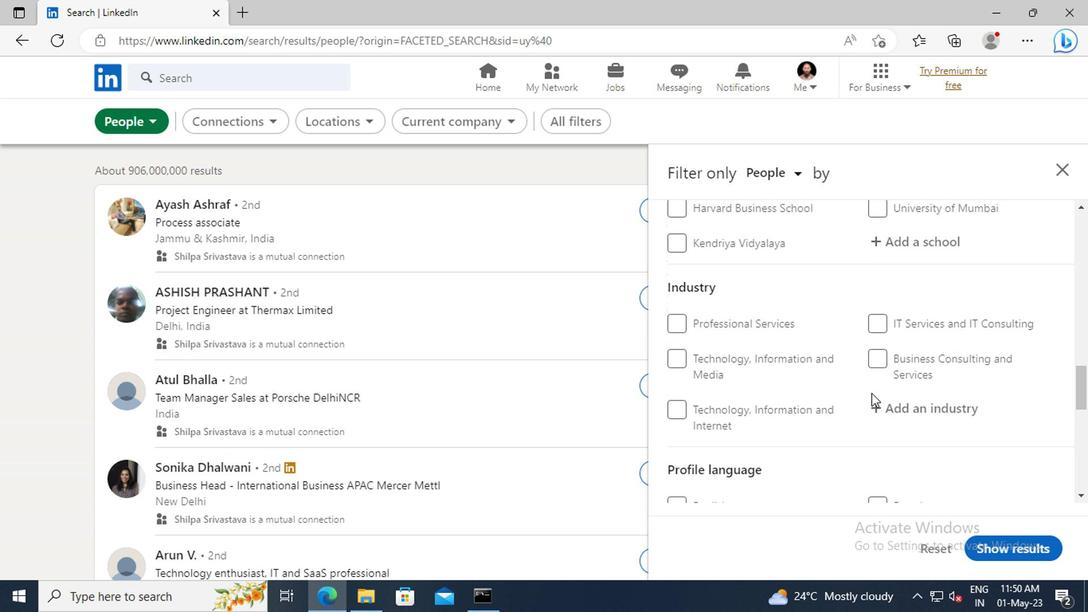 
Action: Mouse scrolled (868, 395) with delta (0, 1)
Screenshot: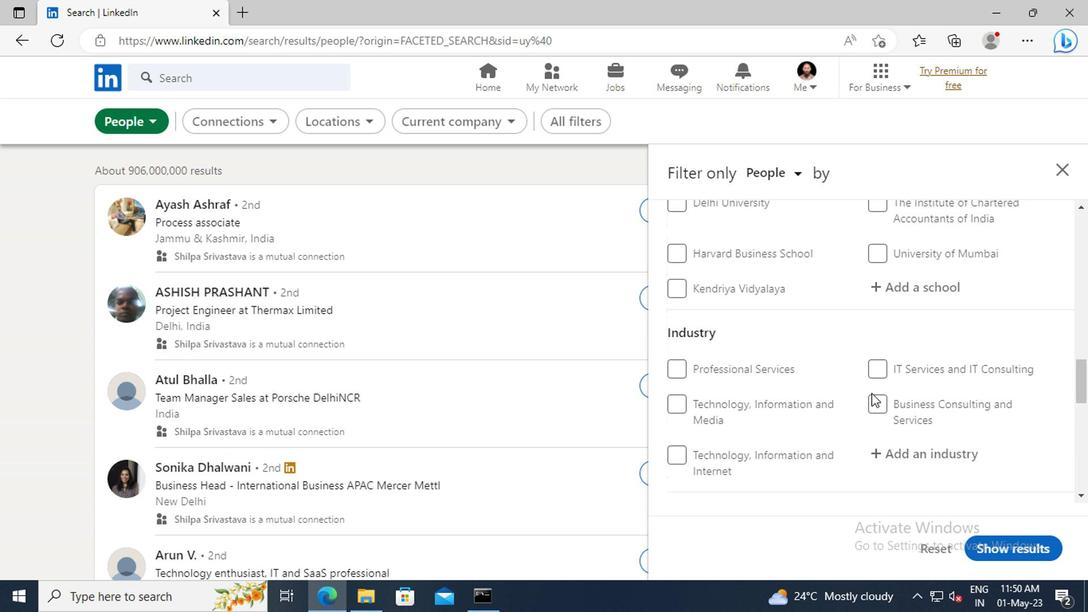 
Action: Mouse scrolled (868, 395) with delta (0, 1)
Screenshot: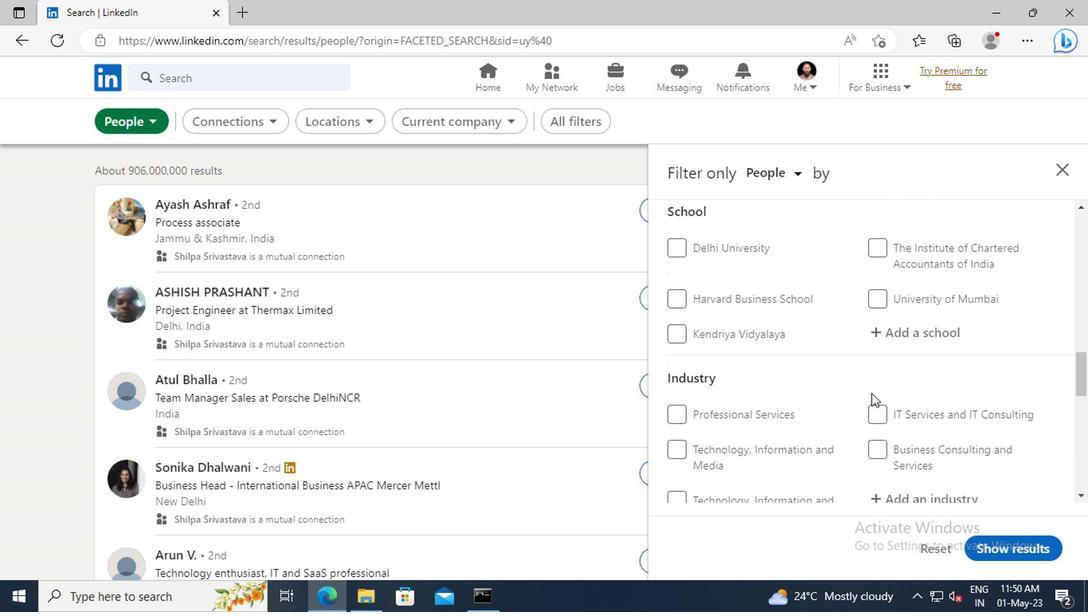 
Action: Mouse scrolled (868, 395) with delta (0, 1)
Screenshot: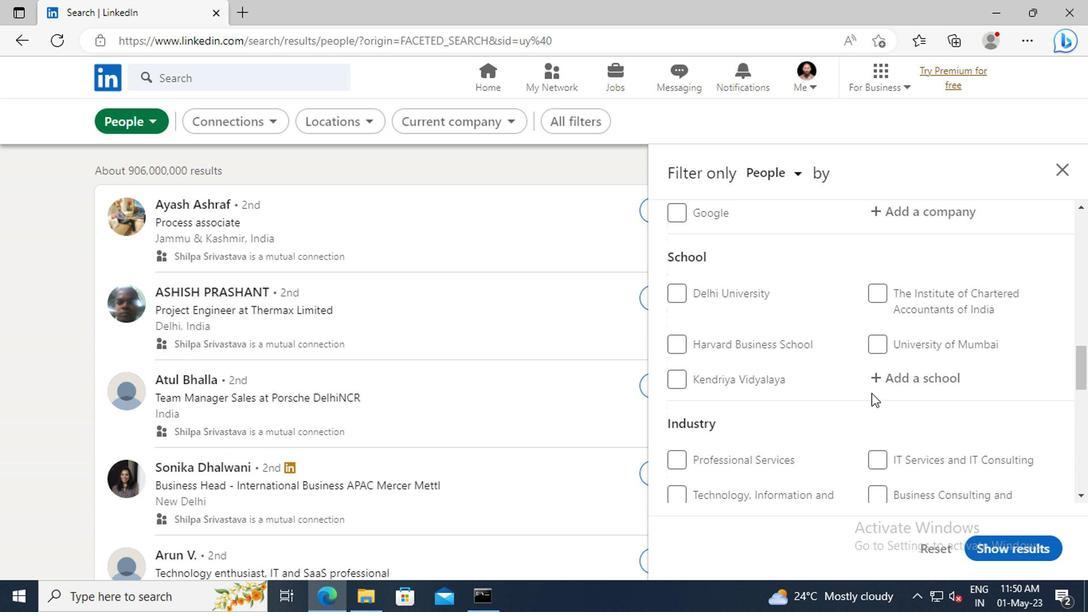 
Action: Mouse scrolled (868, 395) with delta (0, 1)
Screenshot: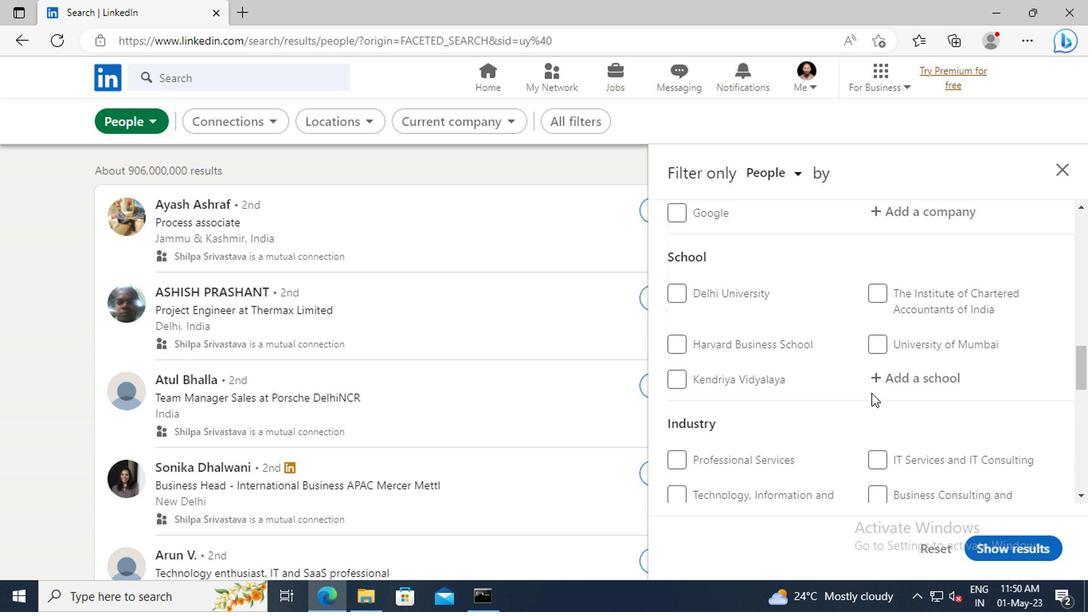 
Action: Mouse scrolled (868, 395) with delta (0, 1)
Screenshot: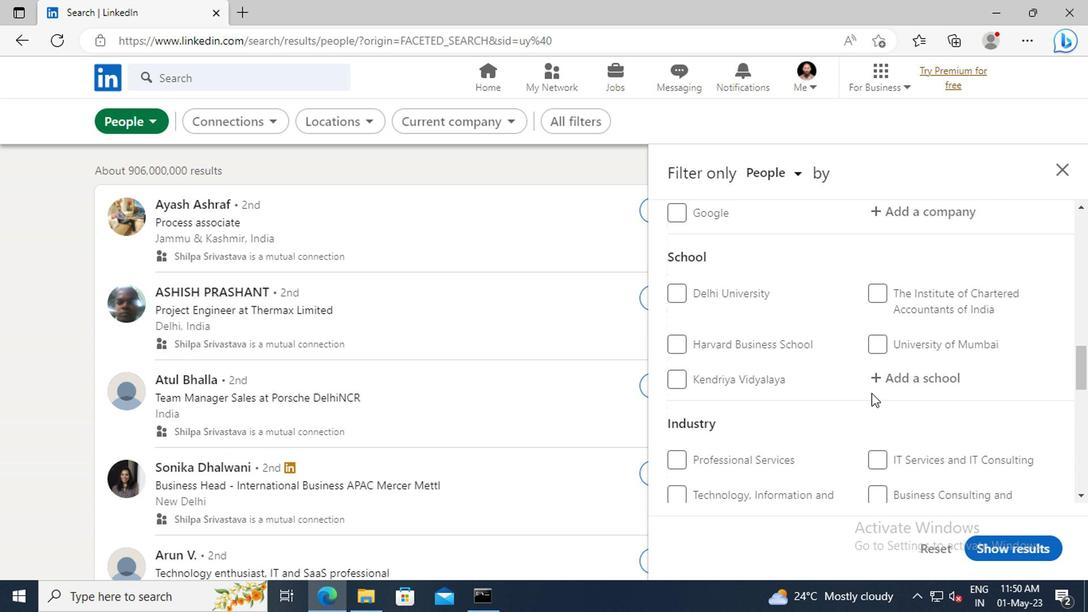 
Action: Mouse scrolled (868, 395) with delta (0, 1)
Screenshot: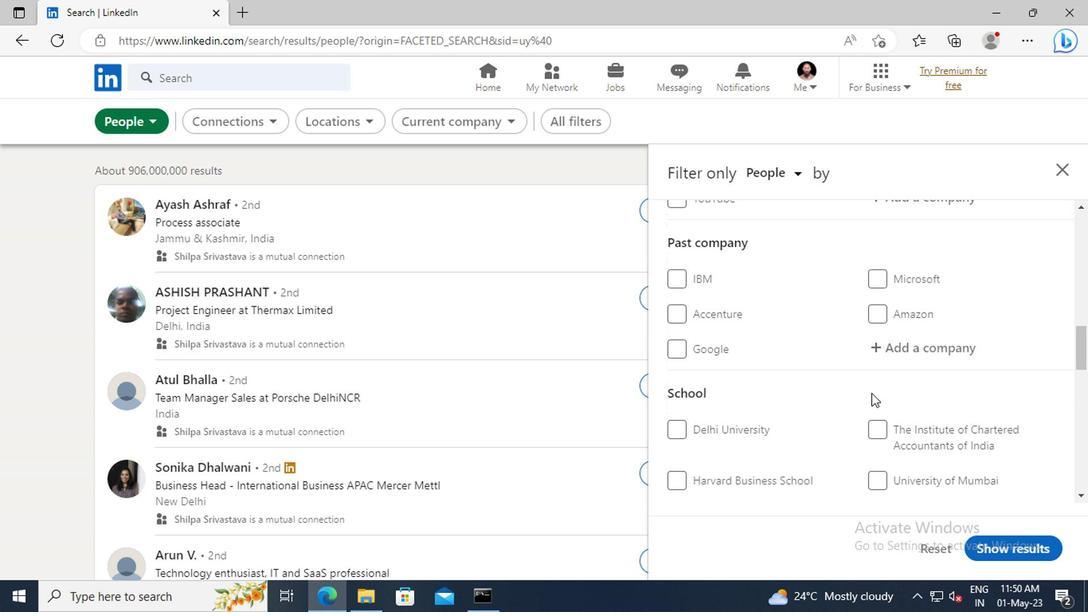 
Action: Mouse scrolled (868, 395) with delta (0, 1)
Screenshot: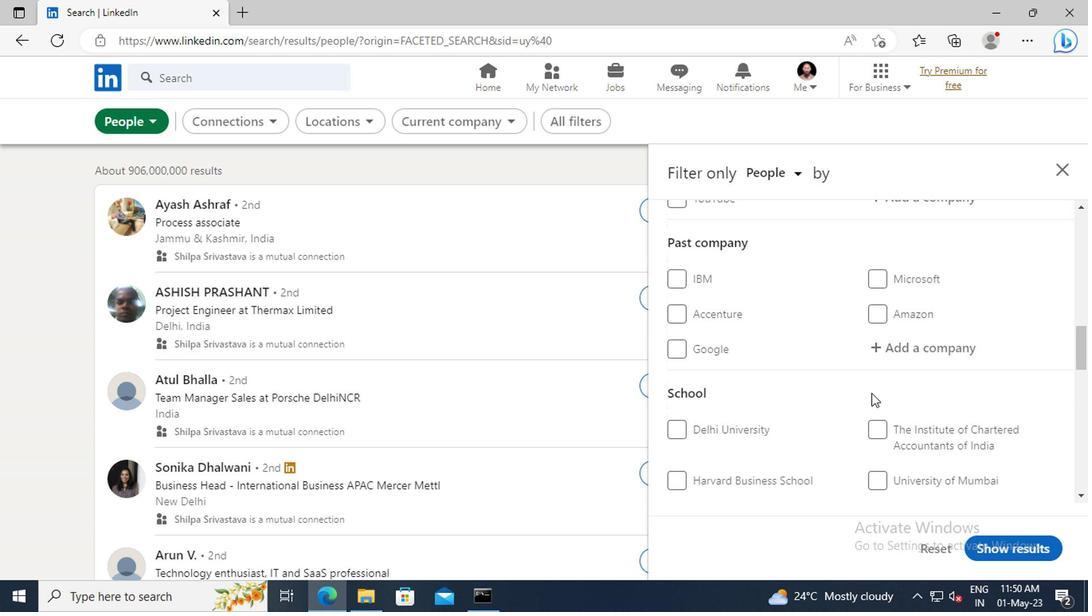 
Action: Mouse scrolled (868, 395) with delta (0, 1)
Screenshot: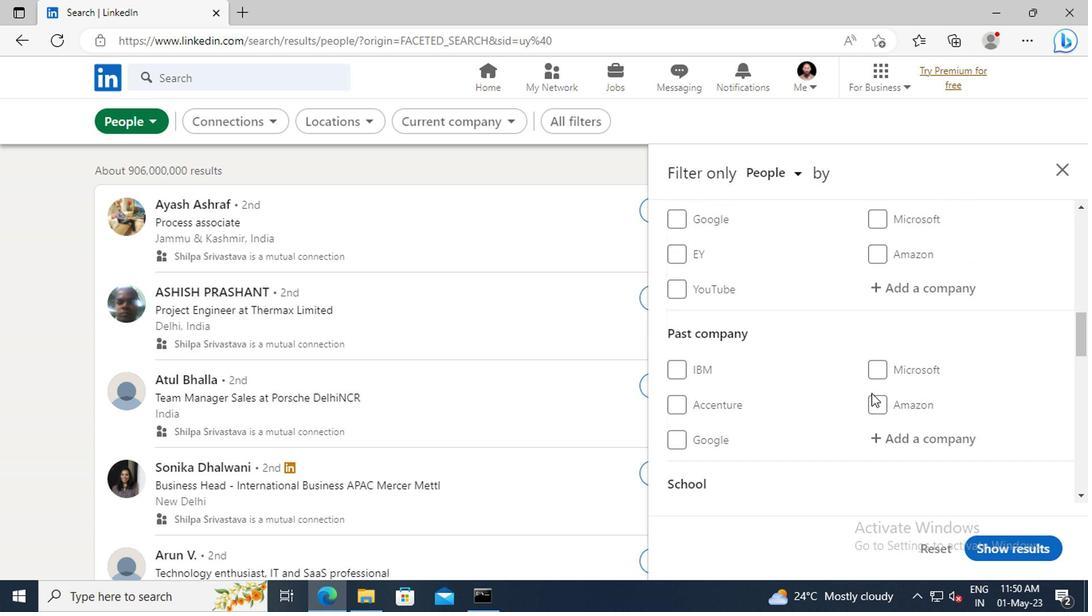 
Action: Mouse moved to (879, 338)
Screenshot: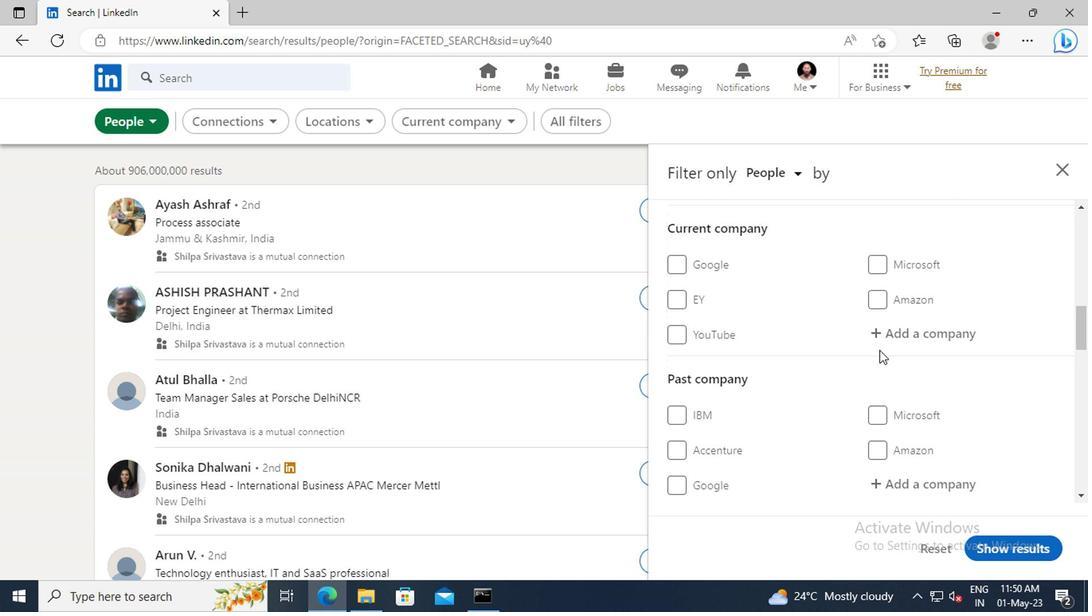 
Action: Mouse pressed left at (879, 338)
Screenshot: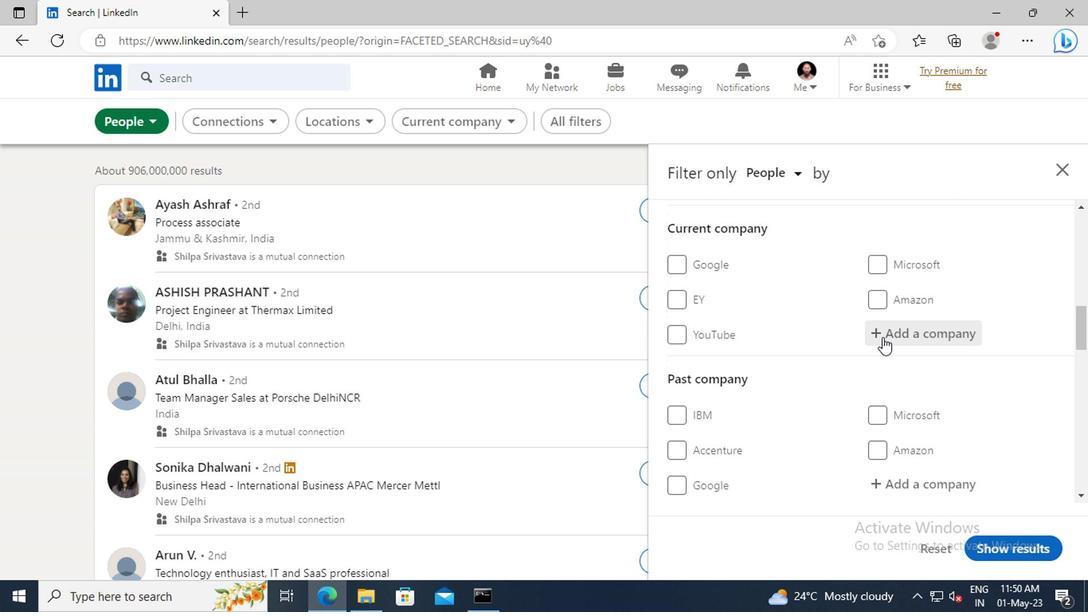 
Action: Key pressed <Key.shift>ZEMOSO<Key.space>
Screenshot: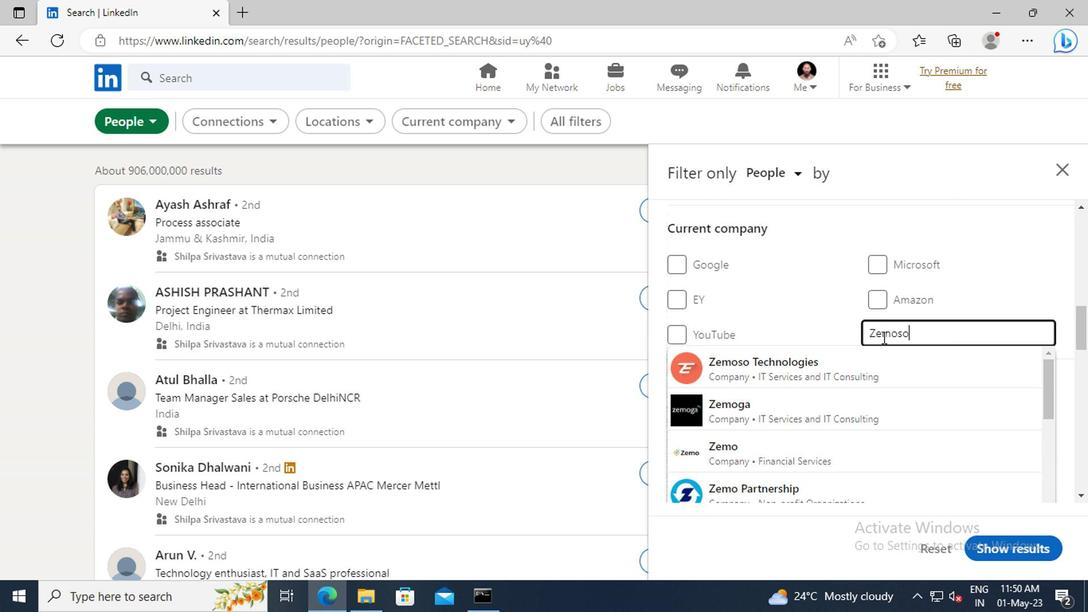 
Action: Mouse moved to (860, 360)
Screenshot: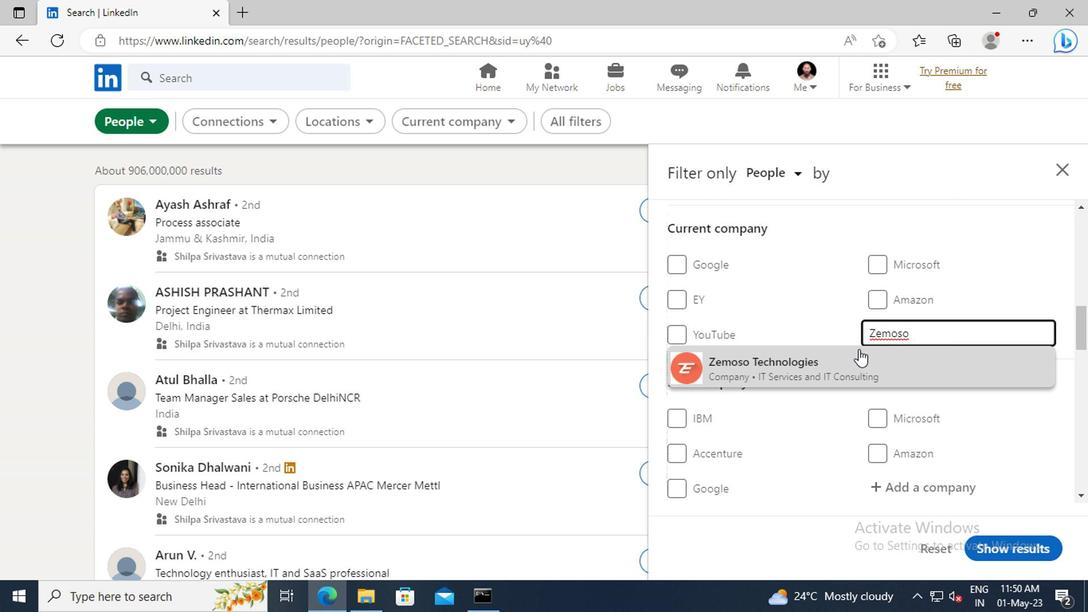 
Action: Mouse pressed left at (860, 360)
Screenshot: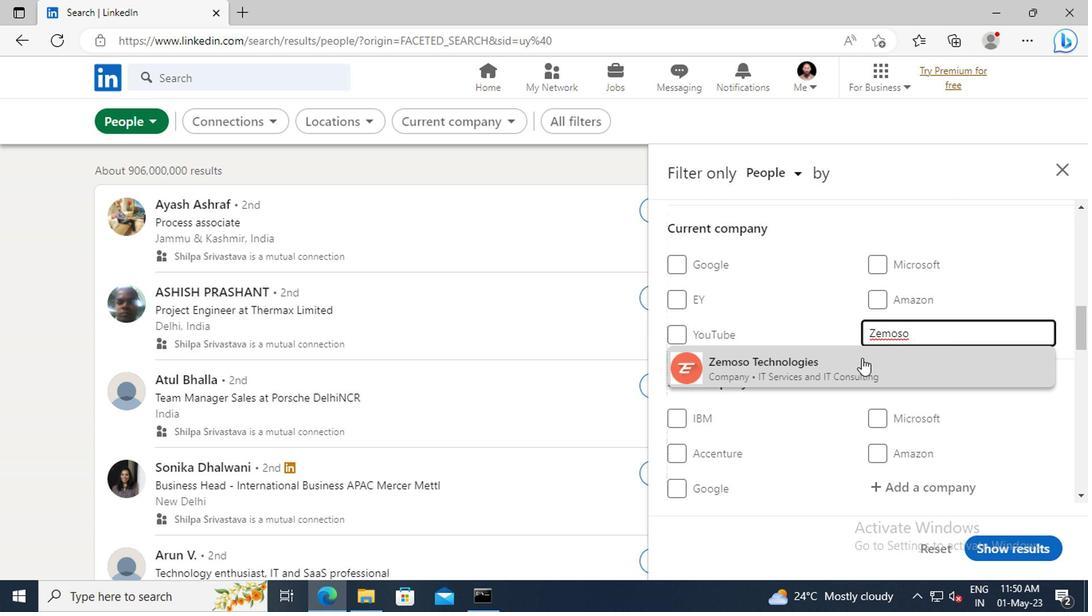 
Action: Mouse scrolled (860, 360) with delta (0, 0)
Screenshot: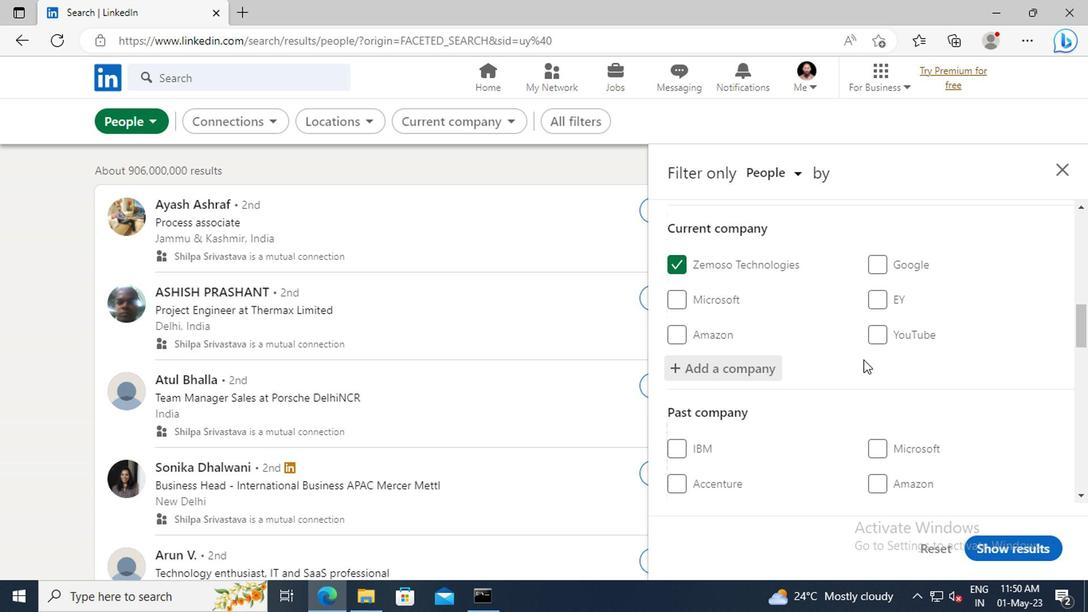 
Action: Mouse scrolled (860, 360) with delta (0, 0)
Screenshot: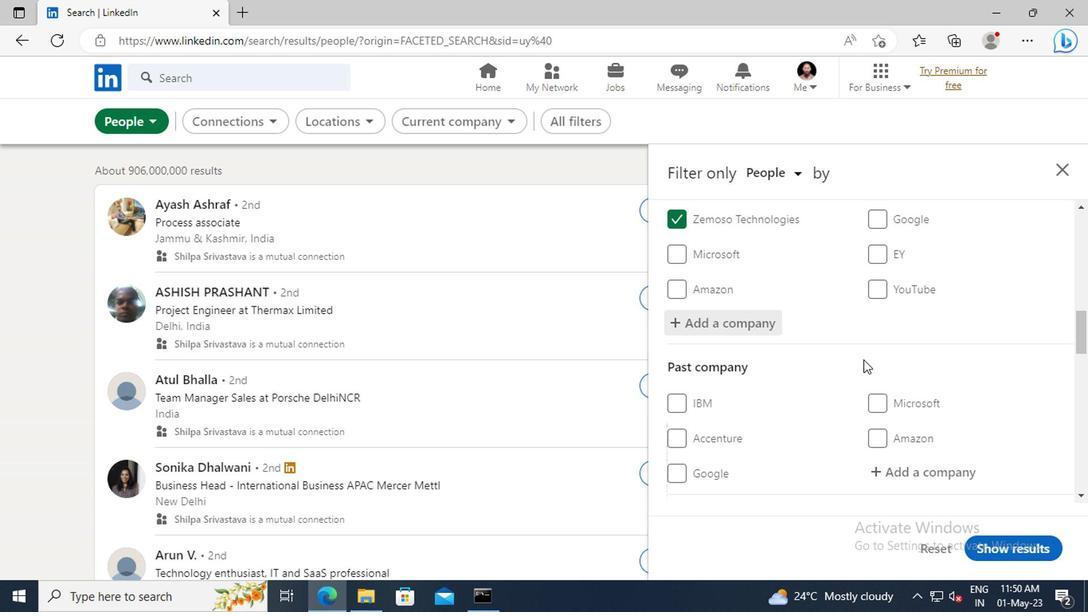 
Action: Mouse scrolled (860, 360) with delta (0, 0)
Screenshot: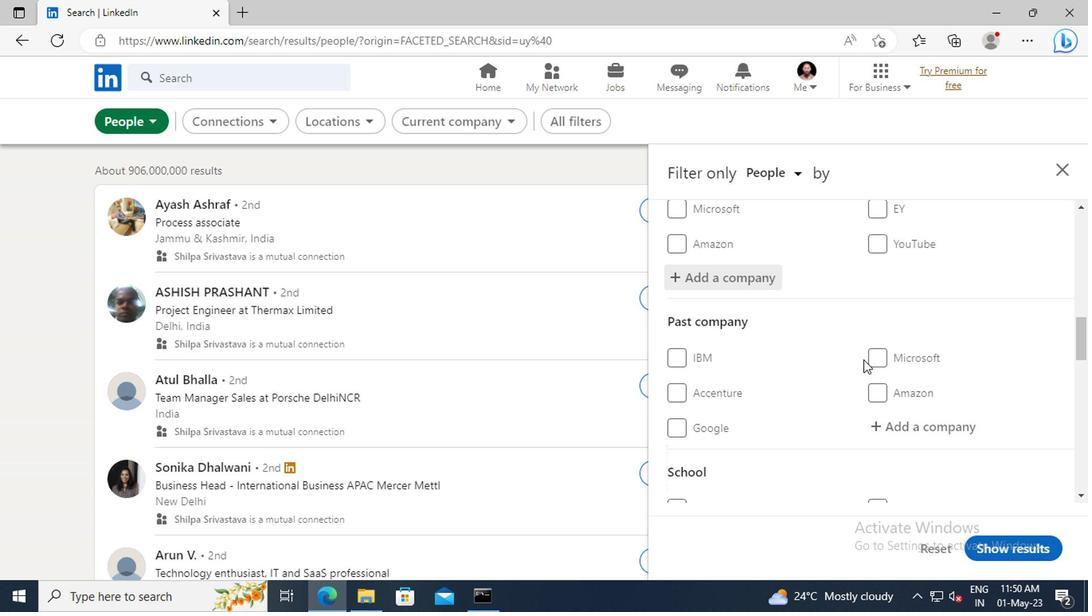
Action: Mouse scrolled (860, 360) with delta (0, 0)
Screenshot: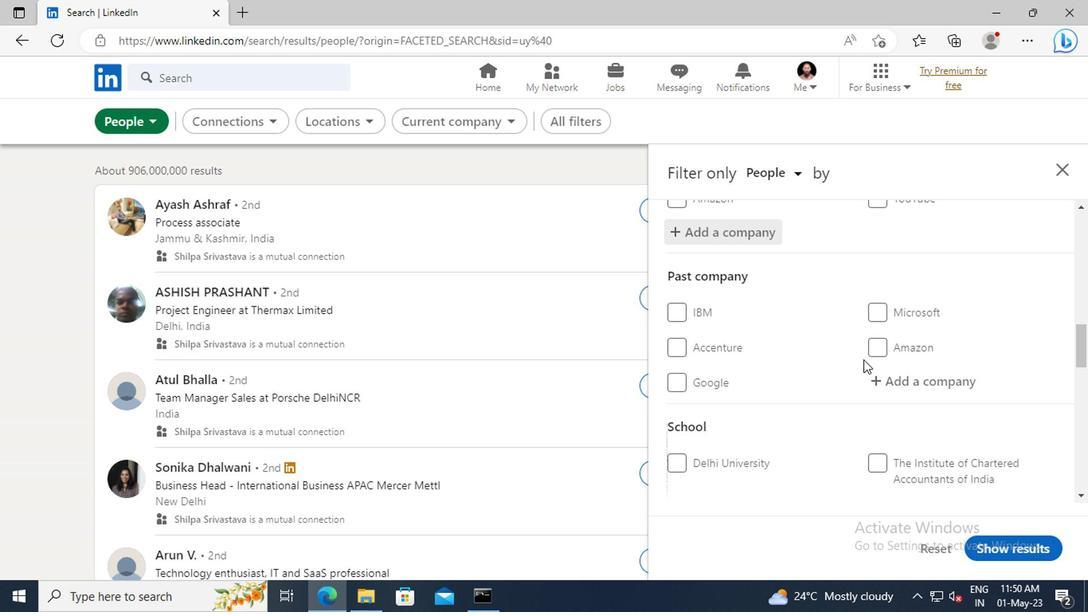
Action: Mouse scrolled (860, 360) with delta (0, 0)
Screenshot: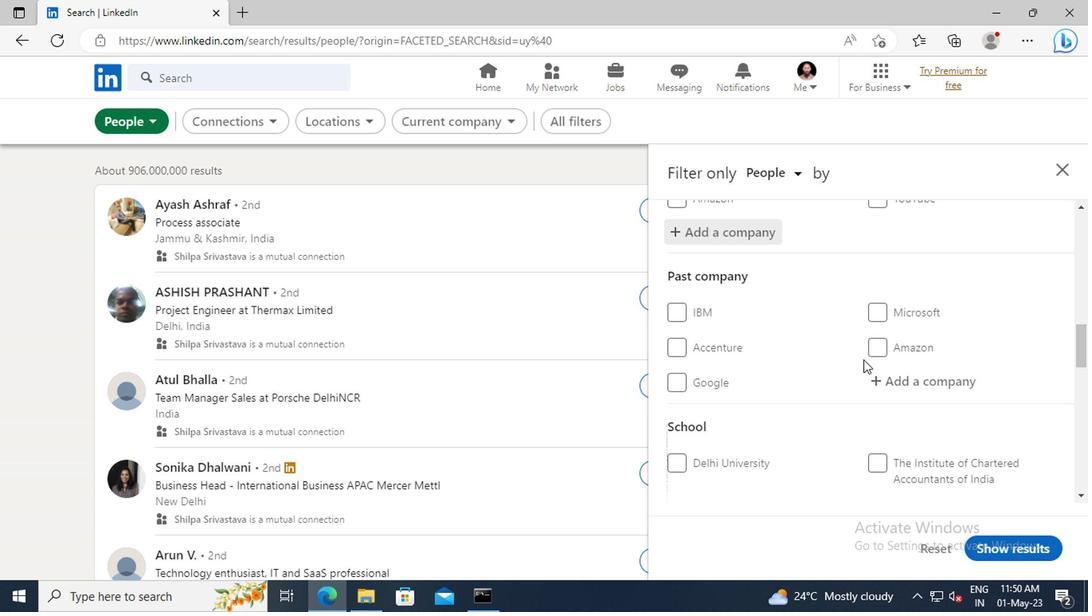 
Action: Mouse moved to (860, 351)
Screenshot: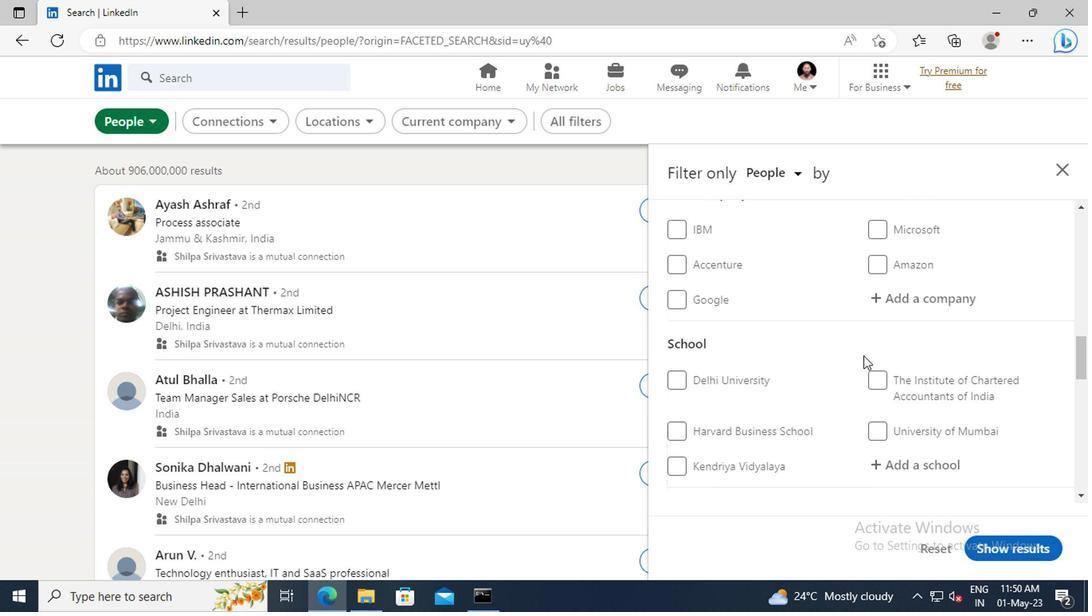 
Action: Mouse scrolled (860, 350) with delta (0, 0)
Screenshot: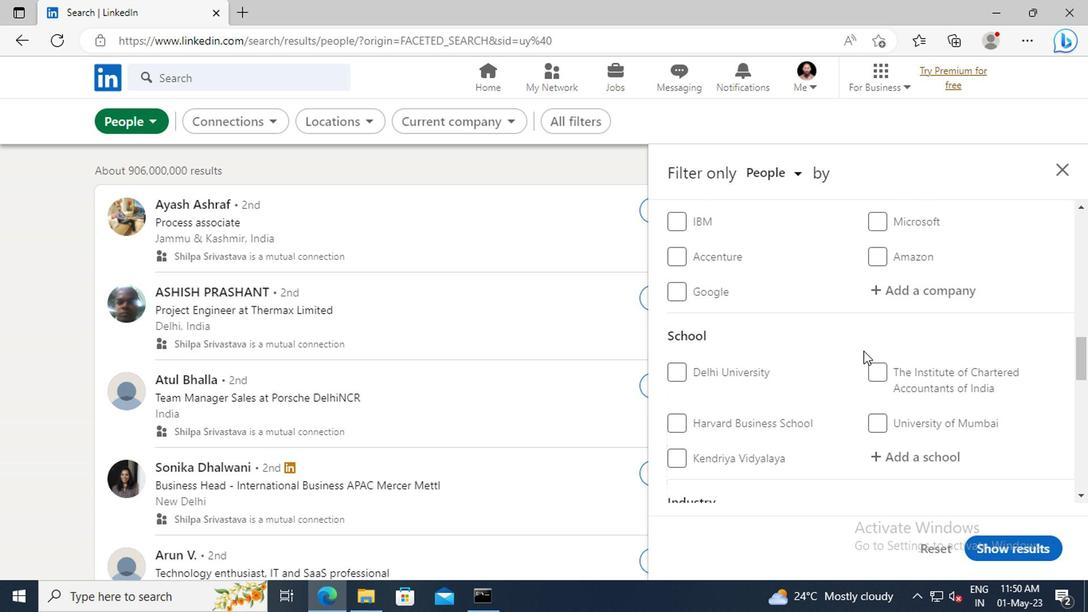
Action: Mouse scrolled (860, 350) with delta (0, 0)
Screenshot: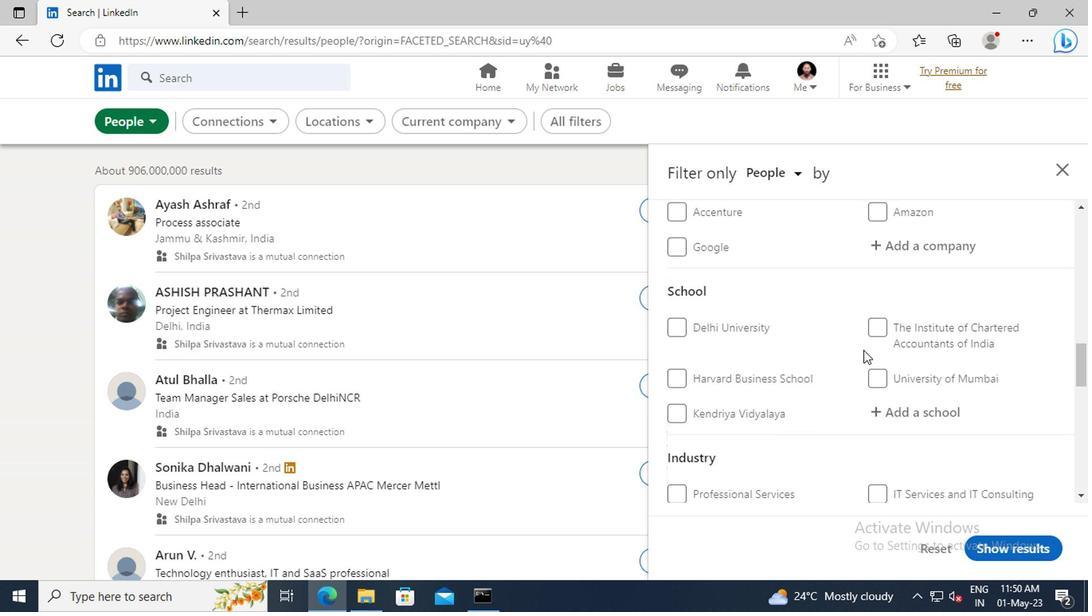 
Action: Mouse moved to (875, 362)
Screenshot: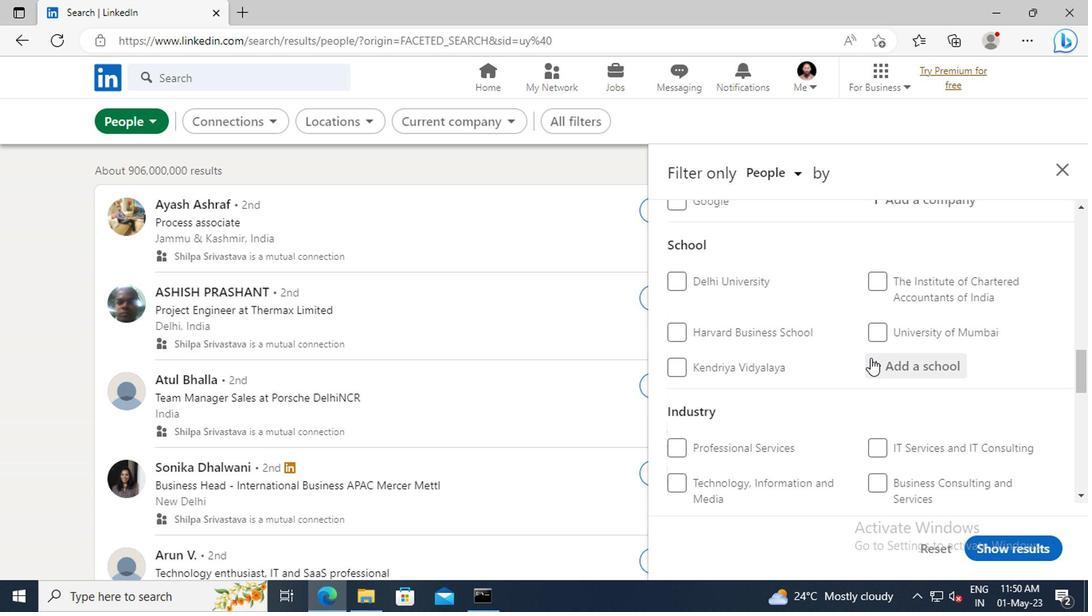 
Action: Mouse pressed left at (875, 362)
Screenshot: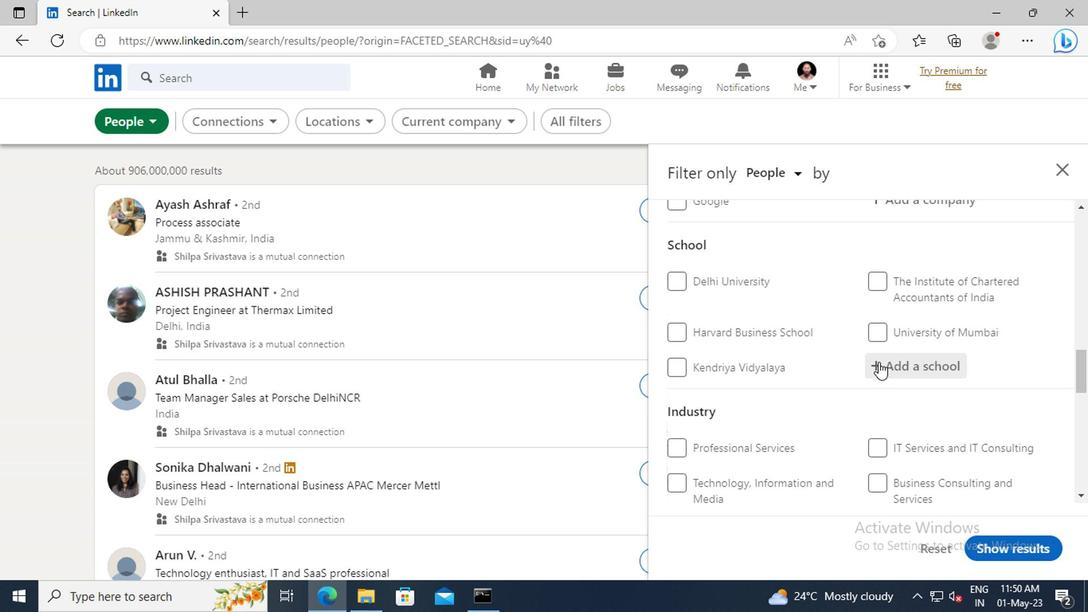 
Action: Key pressed <Key.shift>DR.<Key.space><Key.shift>B.<Key.shift>C.<Key.space><Key.shift>R
Screenshot: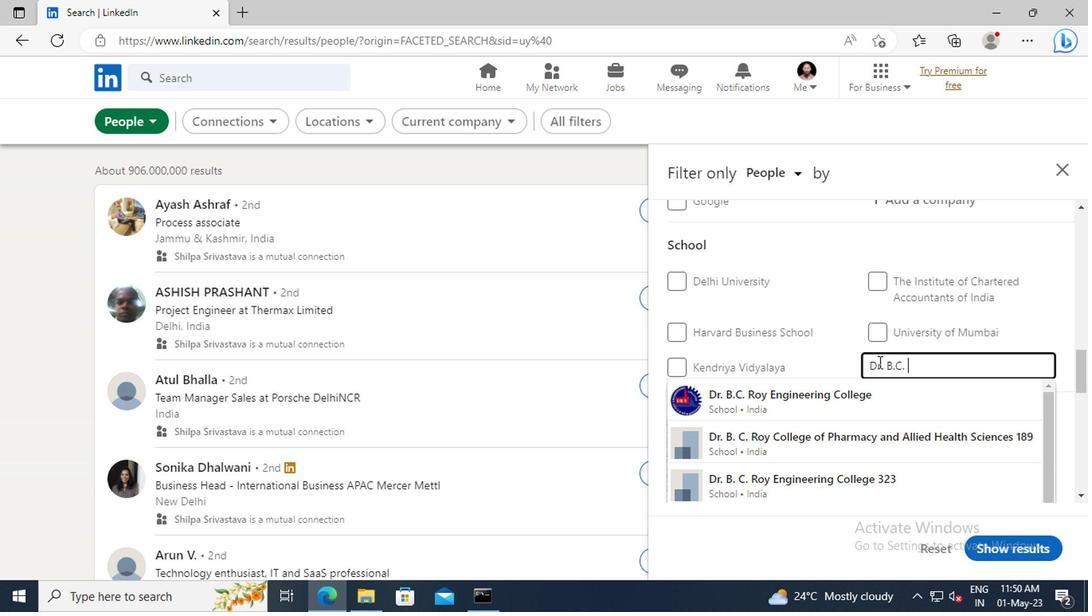 
Action: Mouse moved to (876, 364)
Screenshot: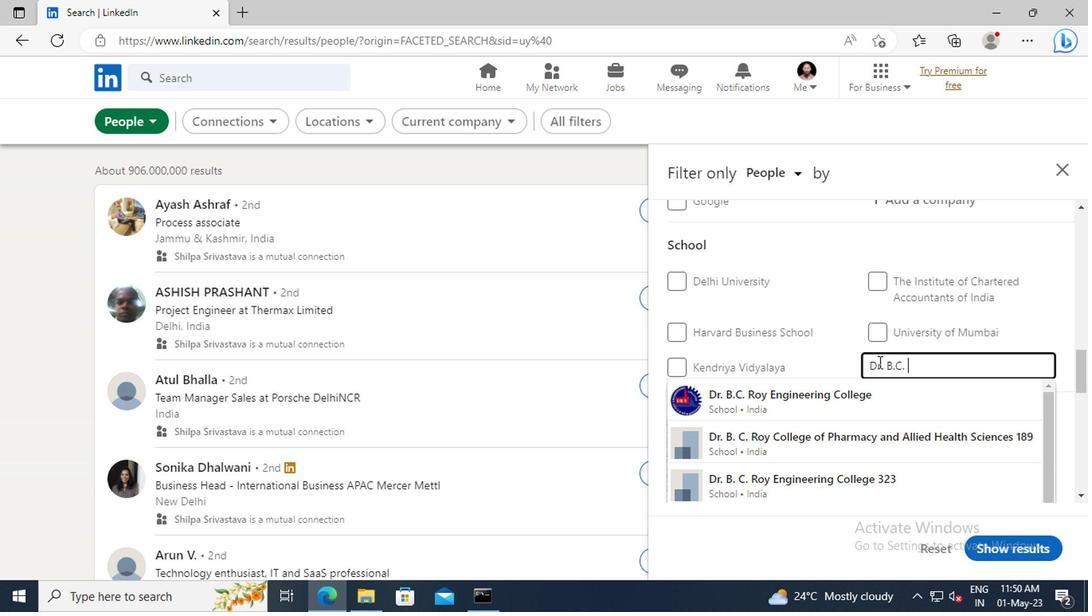 
Action: Key pressed O
Screenshot: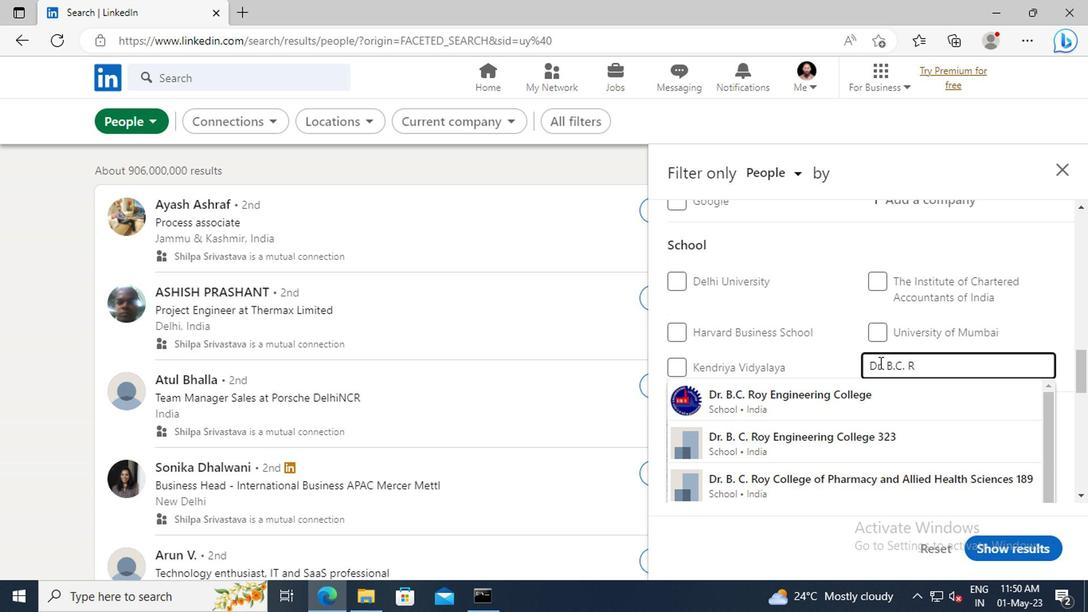 
Action: Mouse moved to (878, 397)
Screenshot: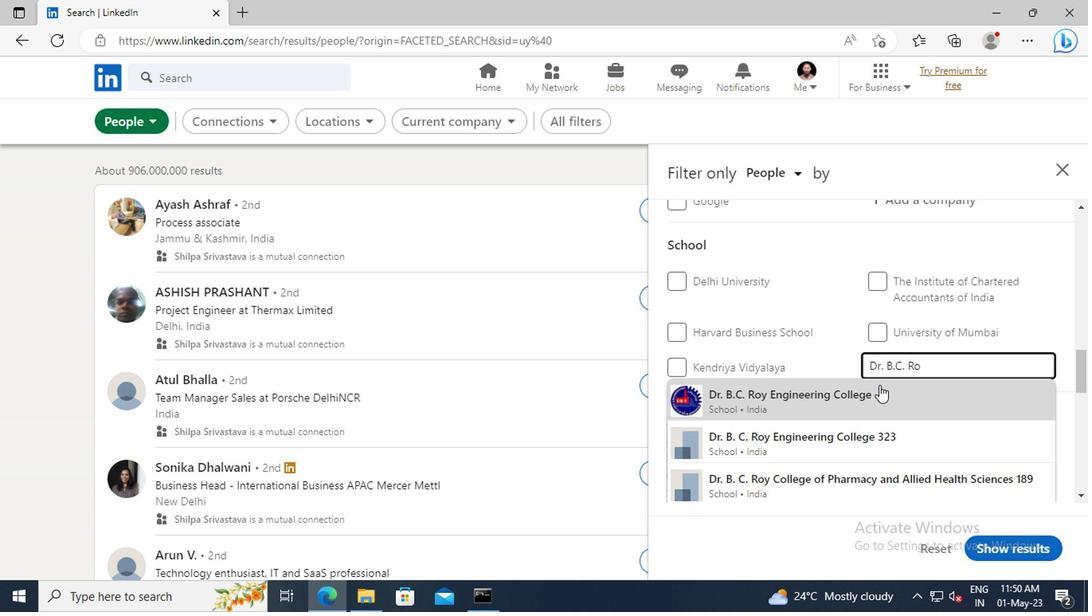 
Action: Mouse pressed left at (878, 397)
Screenshot: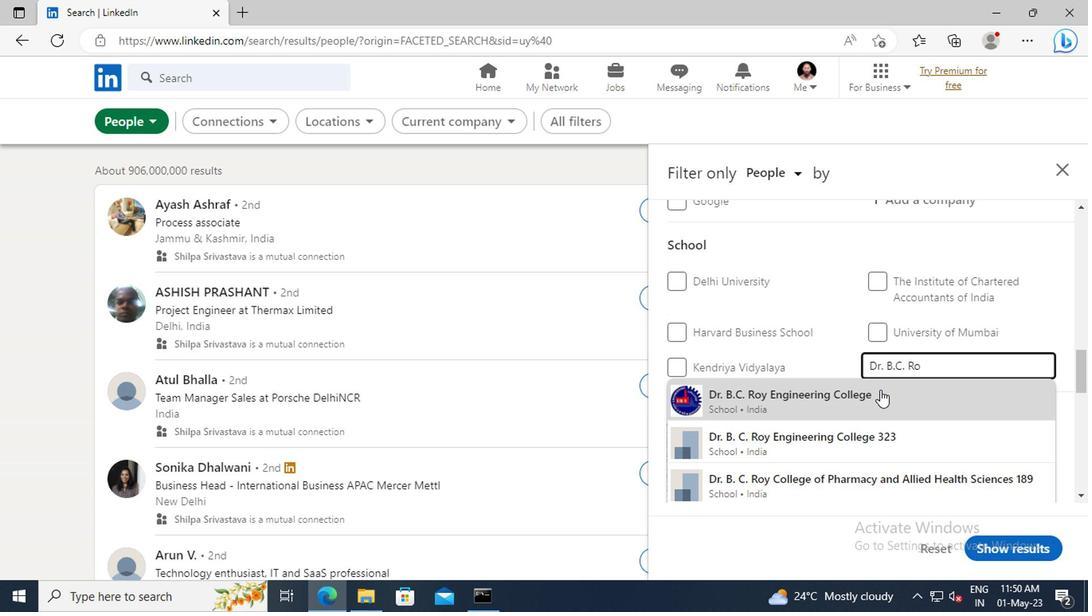 
Action: Mouse scrolled (878, 397) with delta (0, 0)
Screenshot: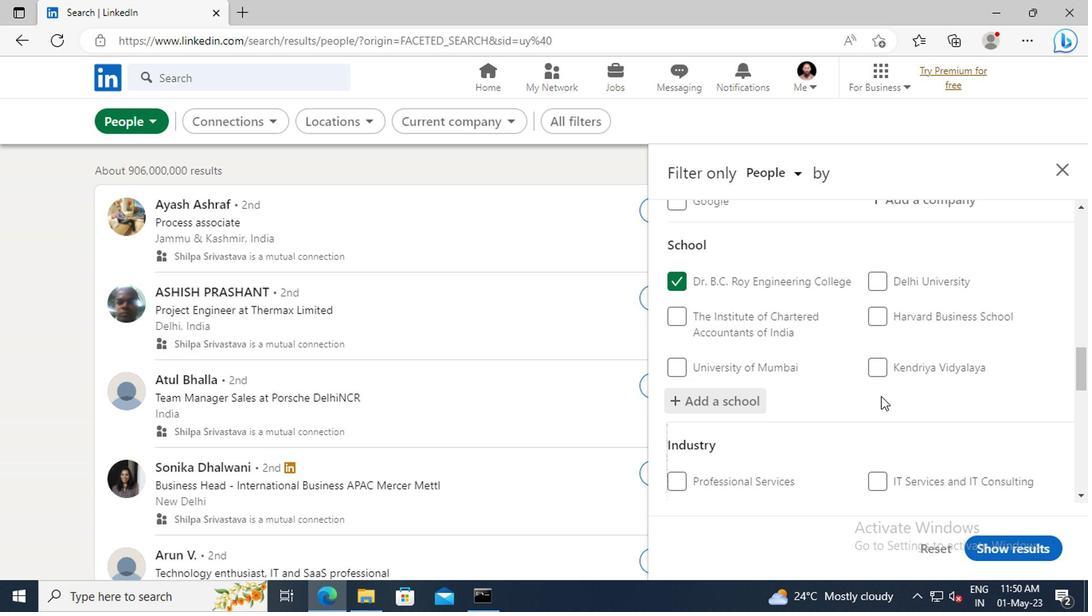 
Action: Mouse scrolled (878, 397) with delta (0, 0)
Screenshot: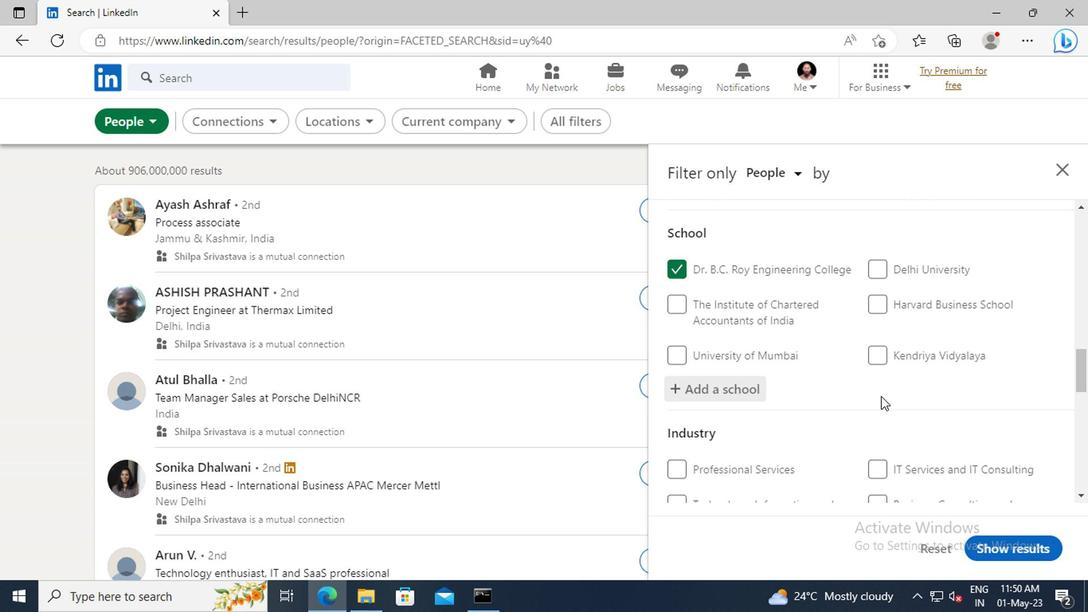 
Action: Mouse moved to (867, 352)
Screenshot: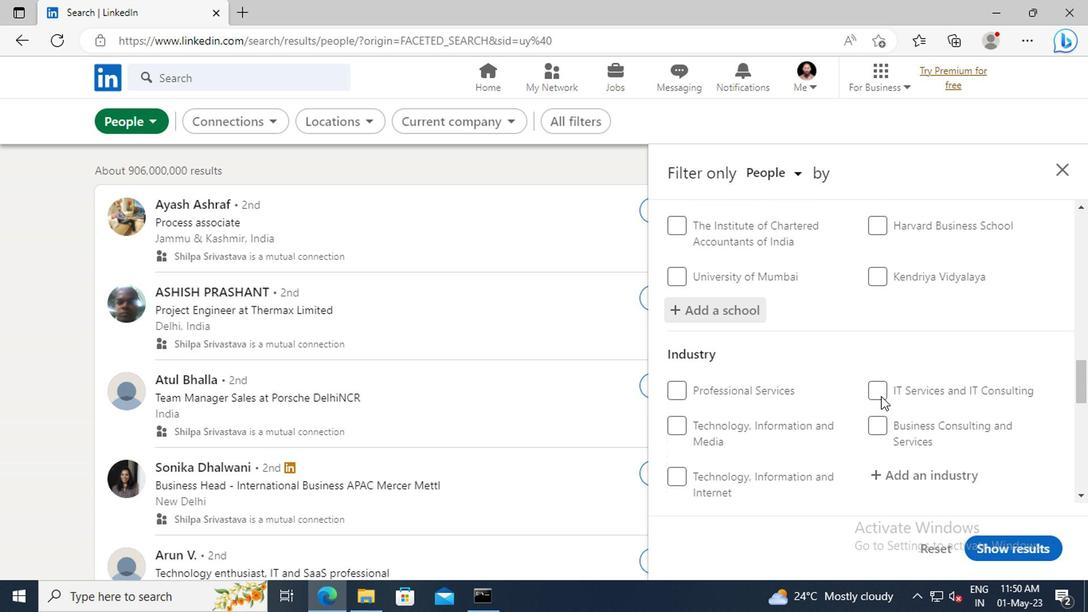 
Action: Mouse scrolled (867, 352) with delta (0, 0)
Screenshot: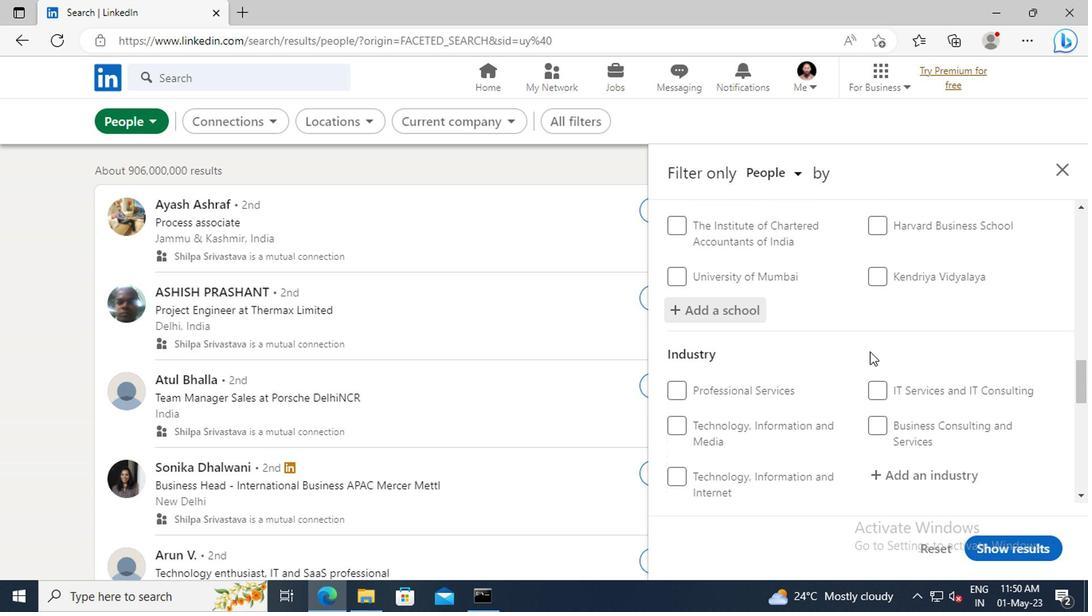 
Action: Mouse scrolled (867, 352) with delta (0, 0)
Screenshot: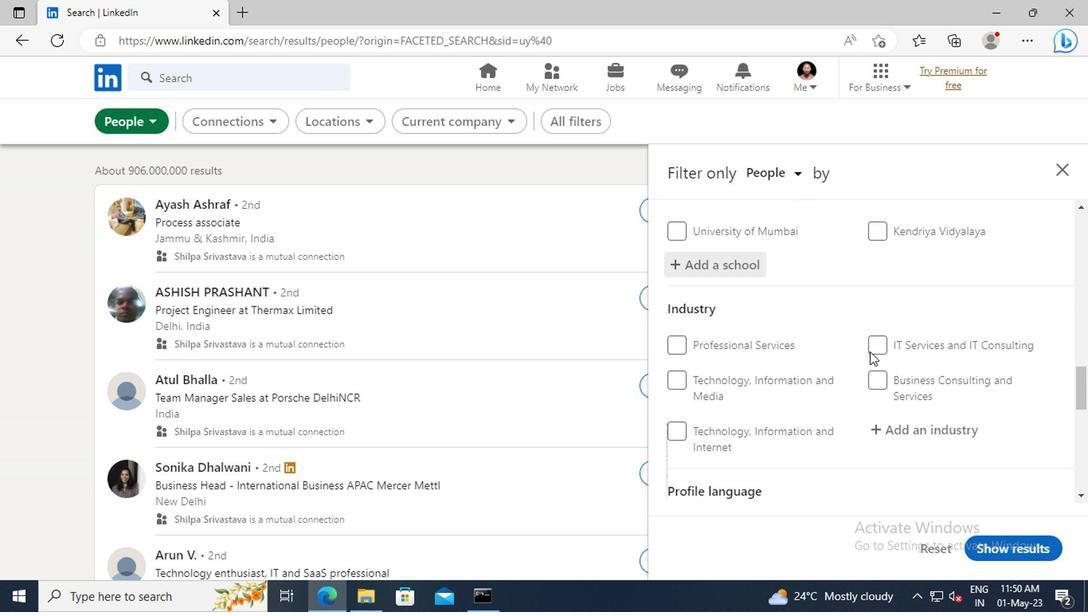 
Action: Mouse scrolled (867, 352) with delta (0, 0)
Screenshot: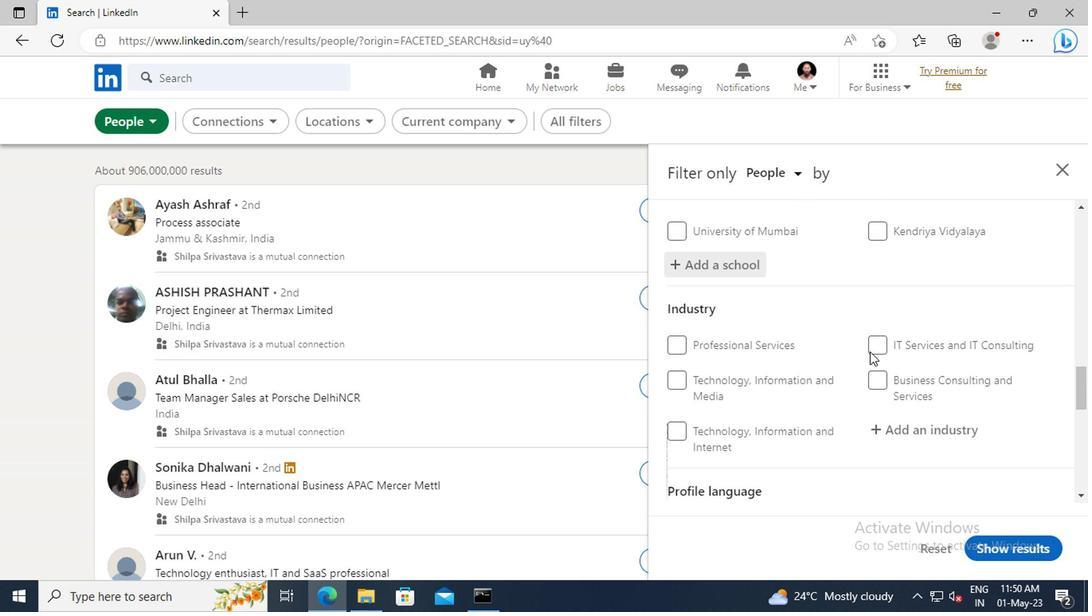 
Action: Mouse moved to (880, 340)
Screenshot: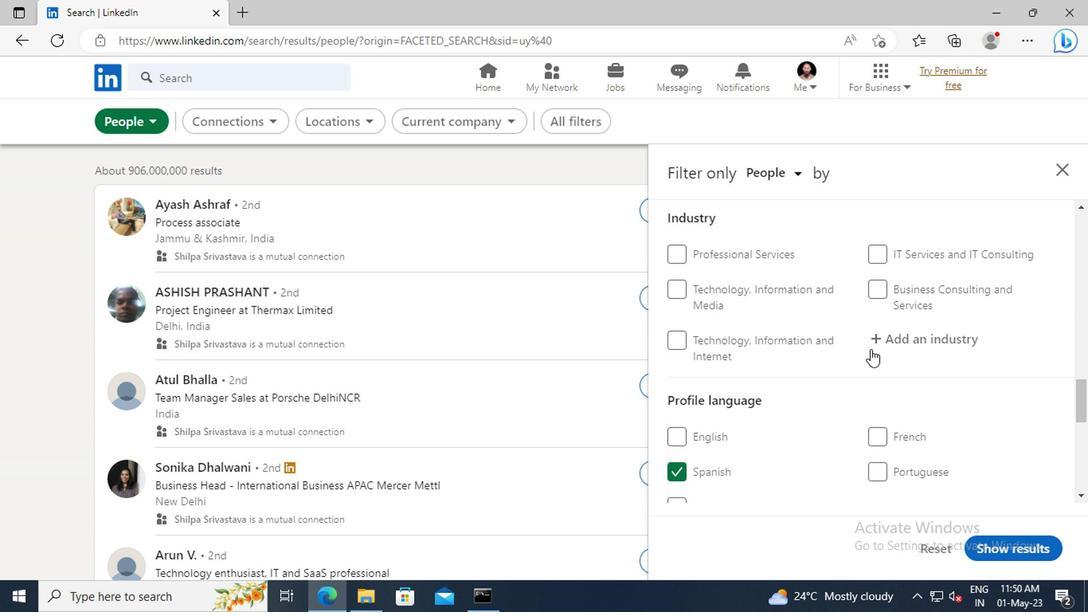 
Action: Mouse pressed left at (880, 340)
Screenshot: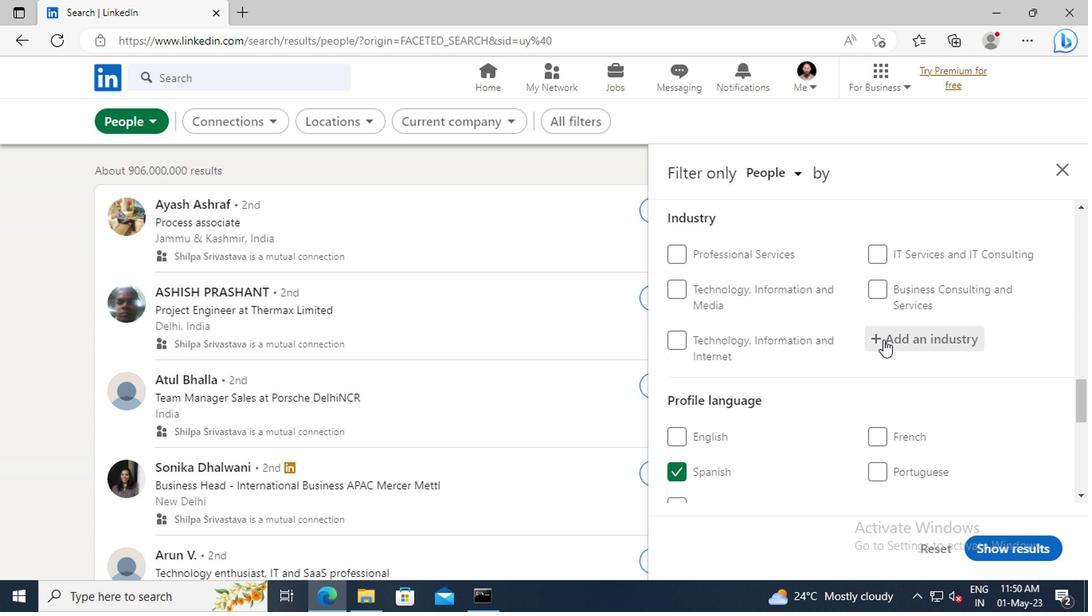
Action: Key pressed <Key.shift>BUILDING<Key.space><Key.shift>FIN
Screenshot: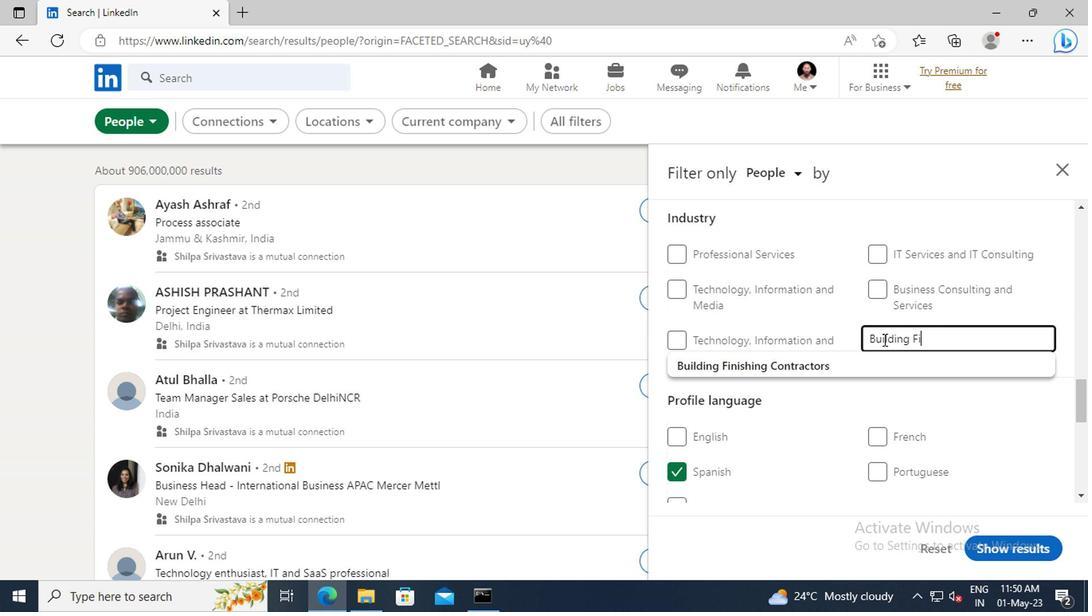 
Action: Mouse moved to (860, 367)
Screenshot: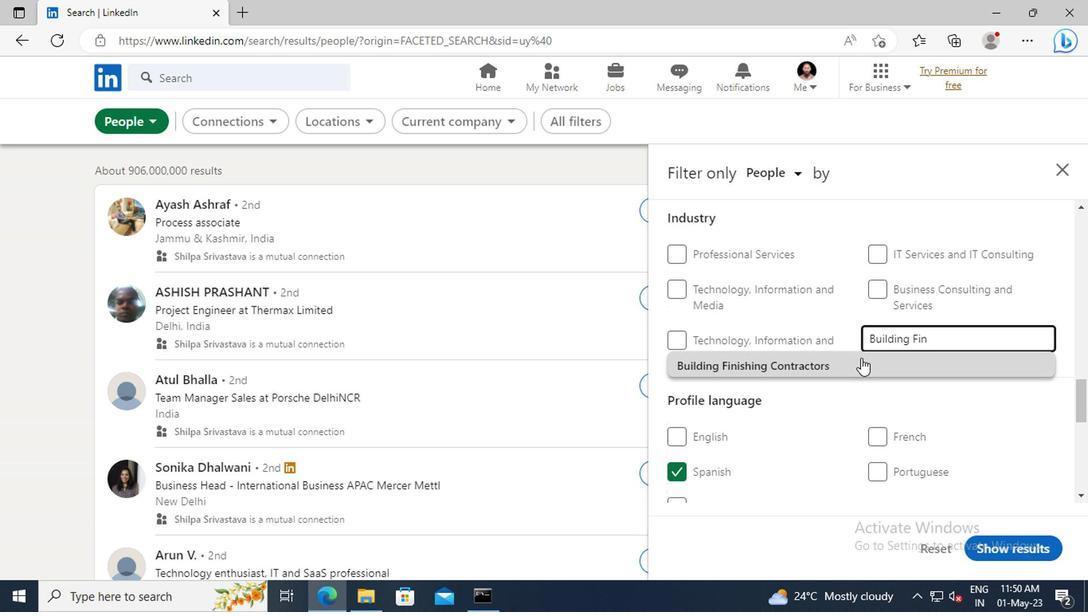 
Action: Mouse pressed left at (860, 367)
Screenshot: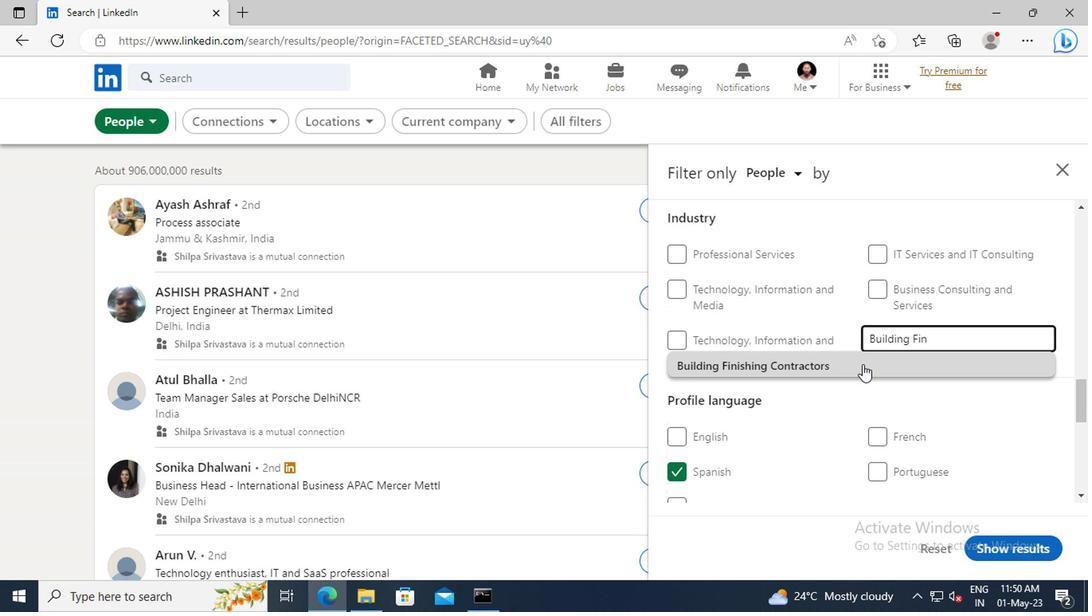 
Action: Mouse scrolled (860, 366) with delta (0, -1)
Screenshot: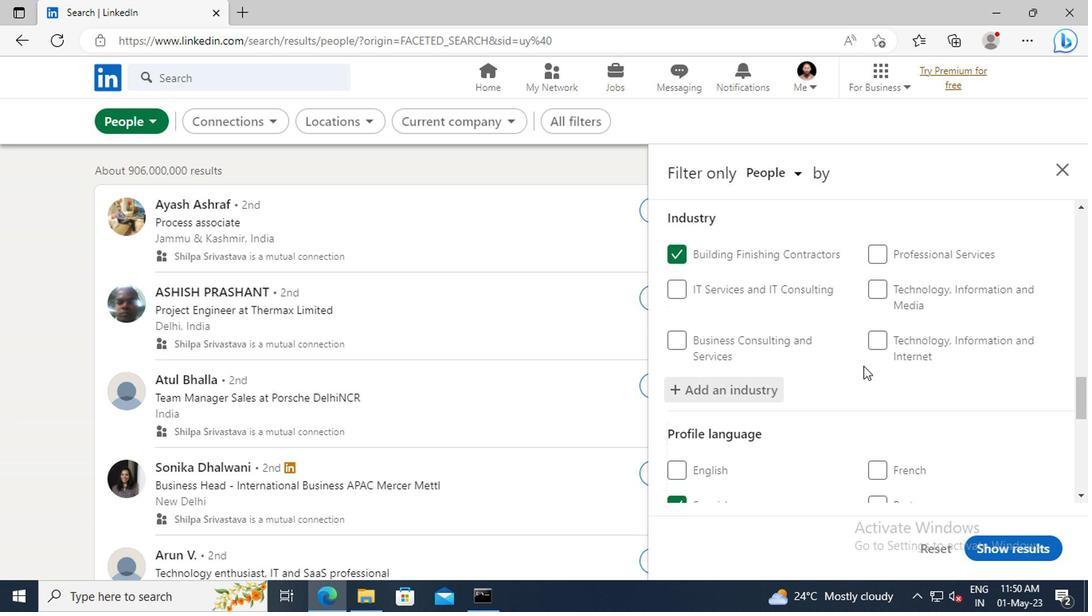 
Action: Mouse scrolled (860, 366) with delta (0, -1)
Screenshot: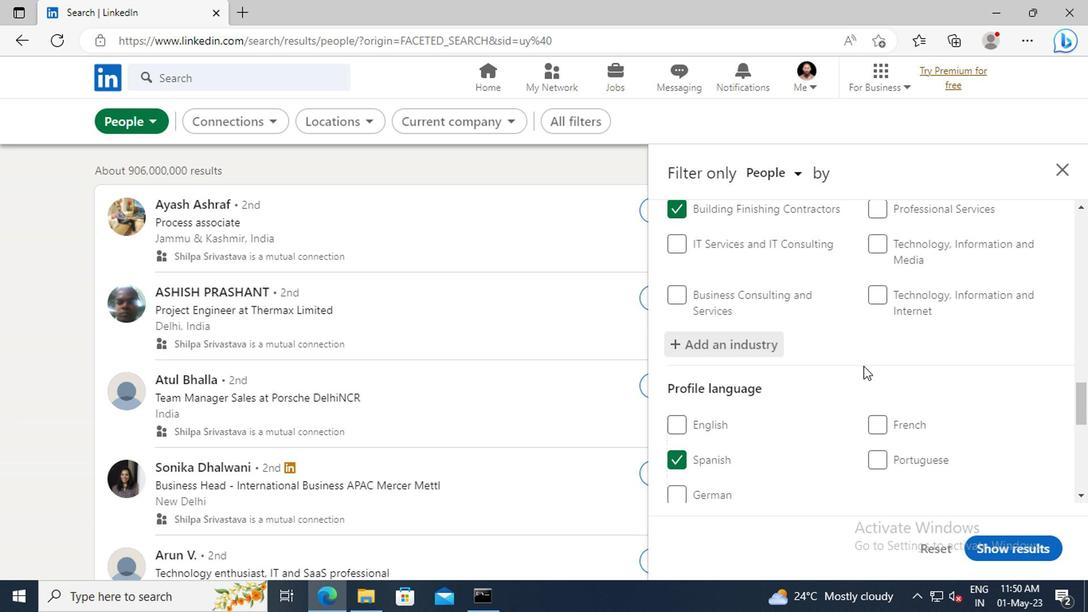 
Action: Mouse scrolled (860, 366) with delta (0, -1)
Screenshot: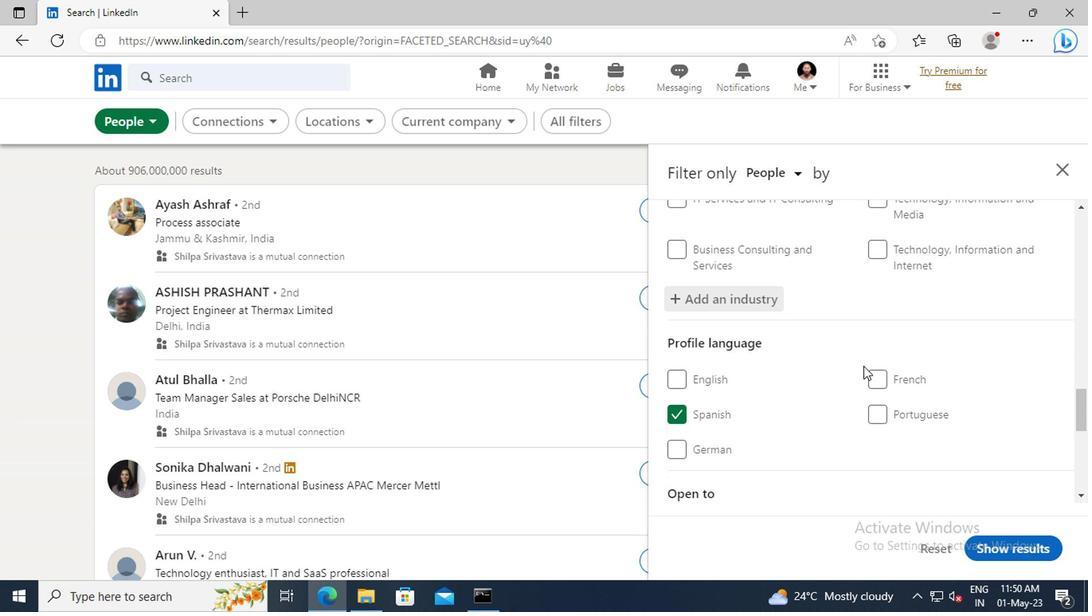
Action: Mouse scrolled (860, 366) with delta (0, -1)
Screenshot: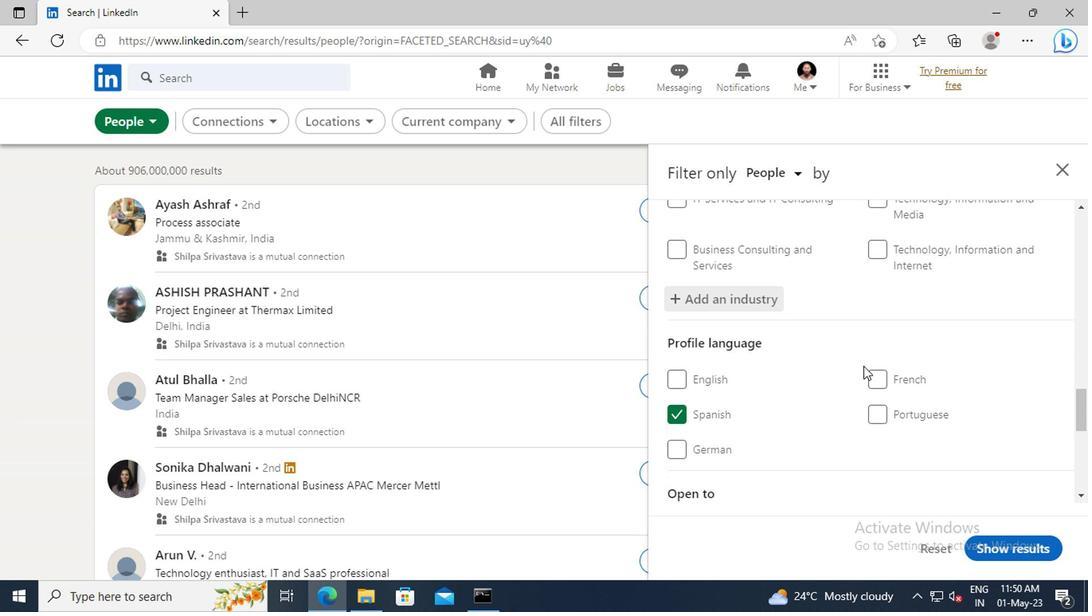 
Action: Mouse scrolled (860, 366) with delta (0, -1)
Screenshot: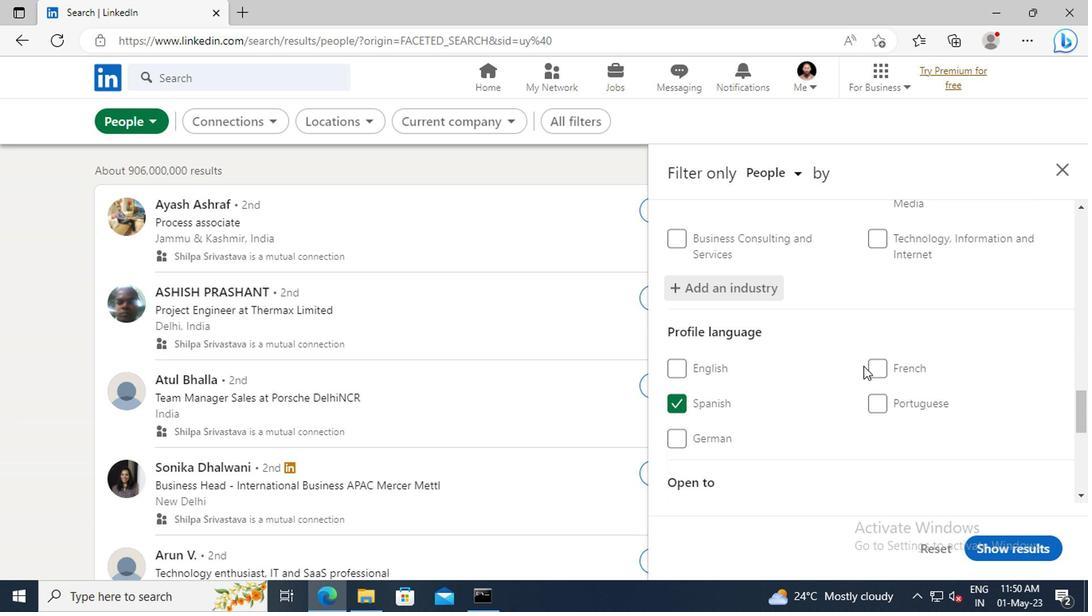 
Action: Mouse moved to (860, 368)
Screenshot: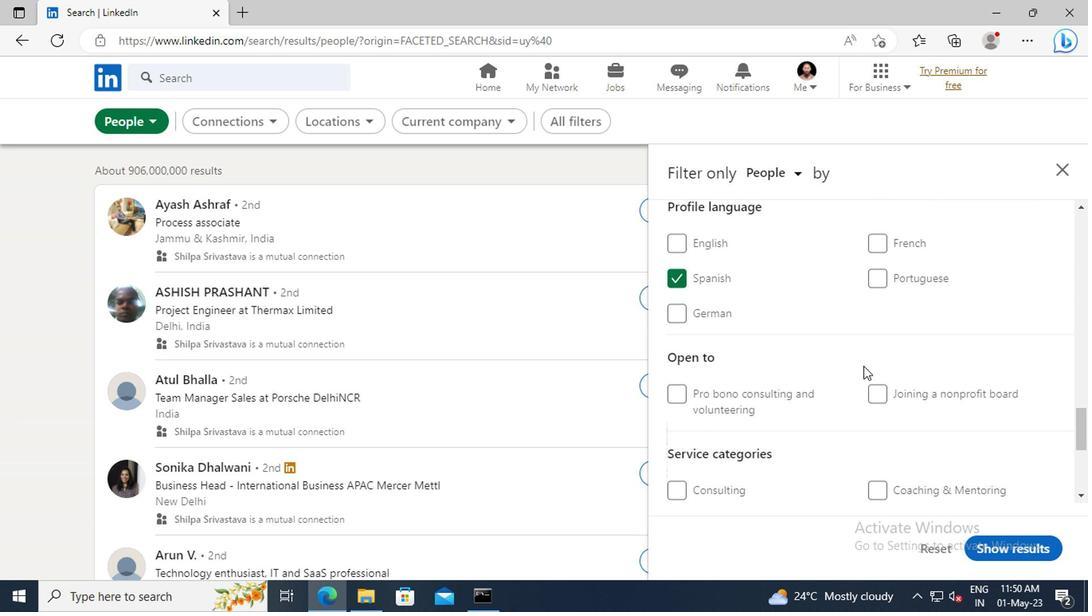 
Action: Mouse scrolled (860, 367) with delta (0, 0)
Screenshot: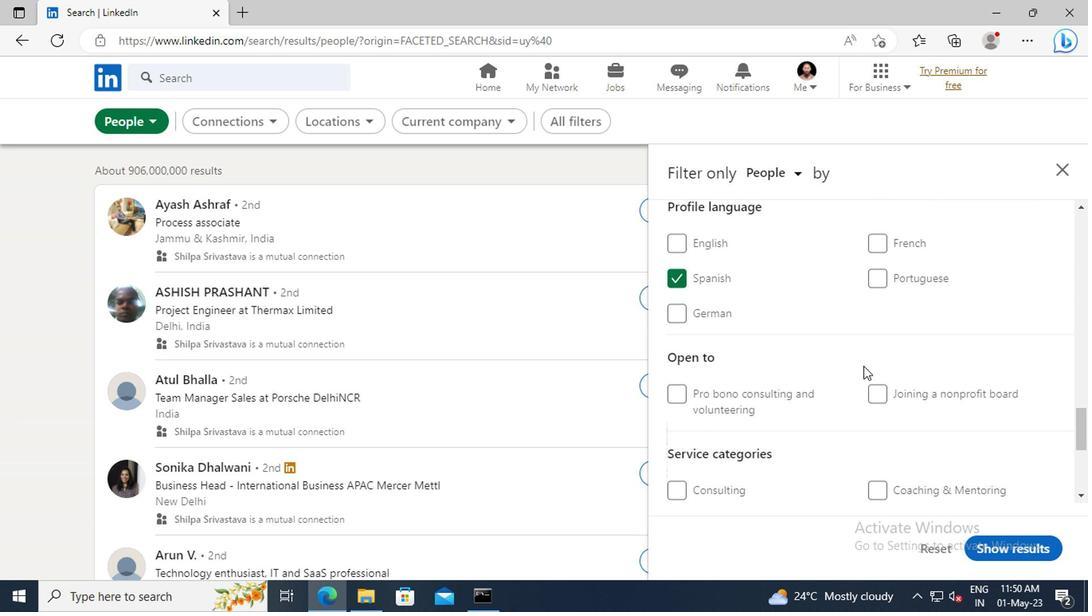 
Action: Mouse scrolled (860, 367) with delta (0, 0)
Screenshot: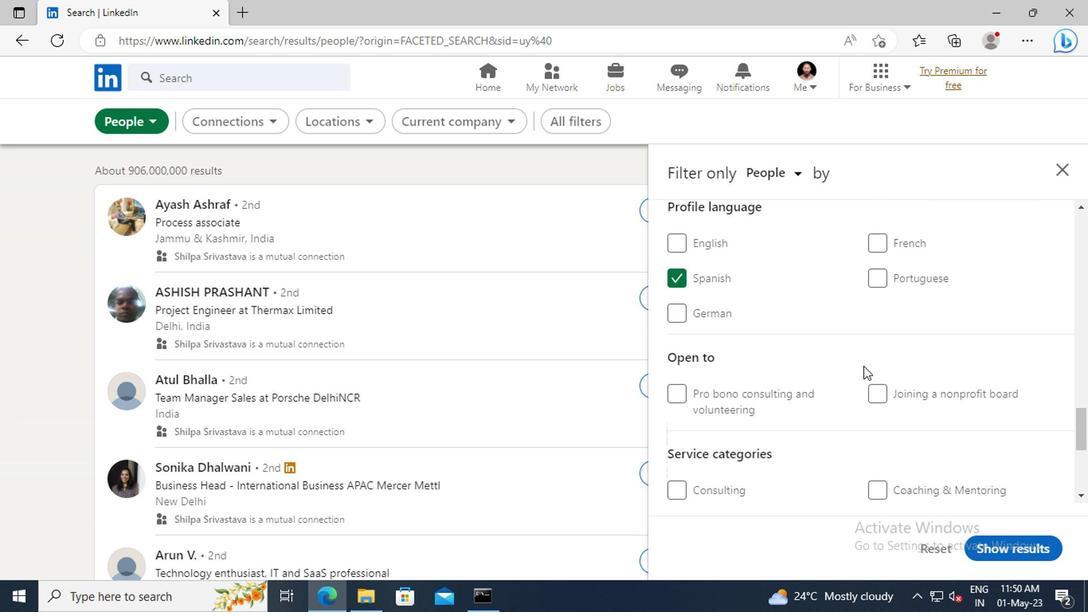 
Action: Mouse scrolled (860, 367) with delta (0, 0)
Screenshot: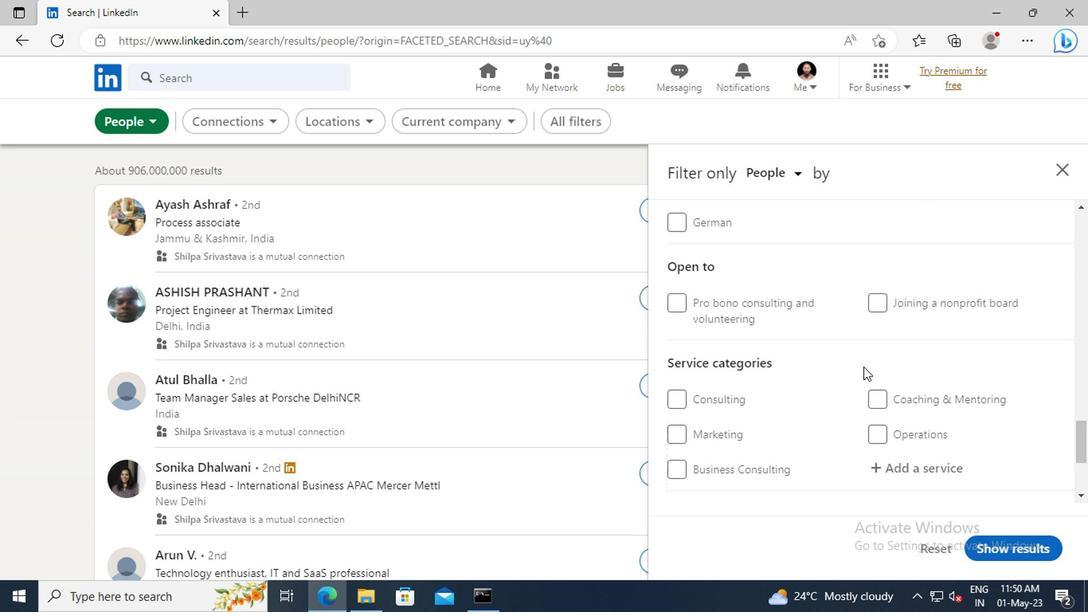 
Action: Mouse scrolled (860, 367) with delta (0, 0)
Screenshot: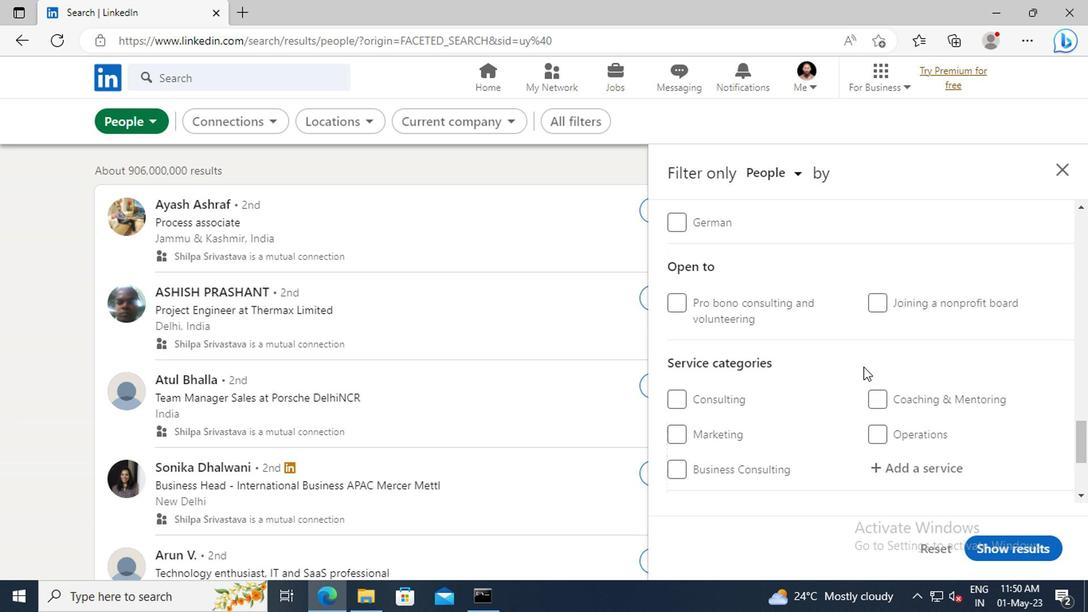 
Action: Mouse moved to (879, 380)
Screenshot: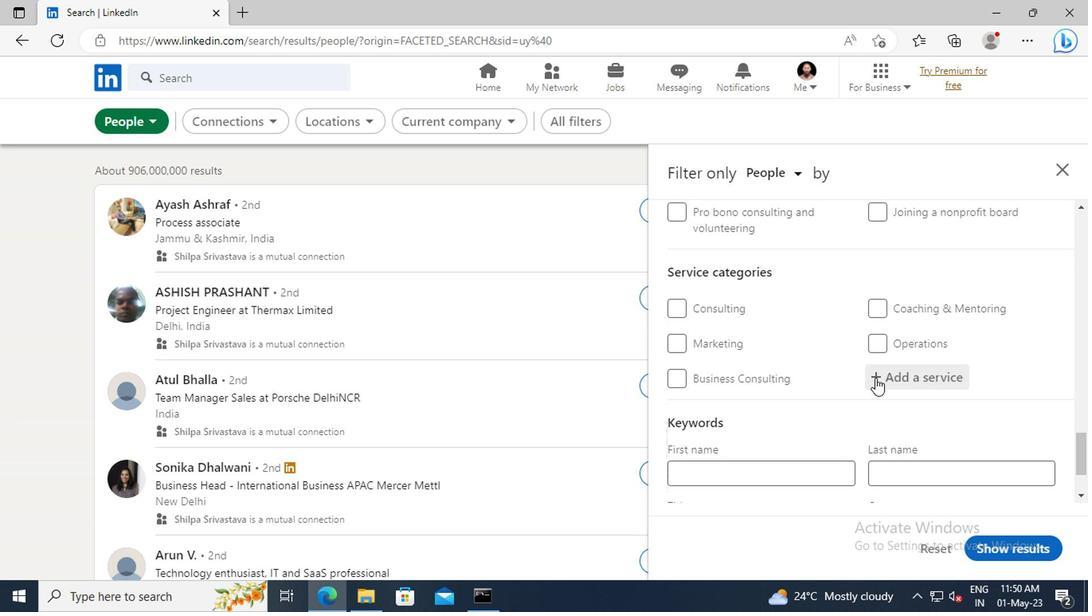 
Action: Mouse pressed left at (879, 380)
Screenshot: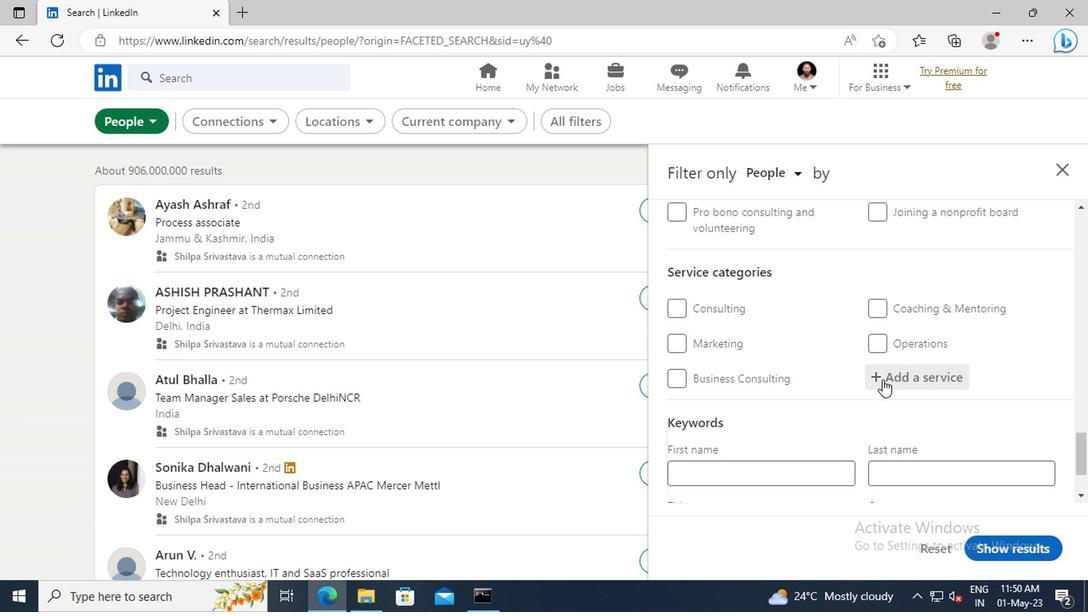 
Action: Key pressed <Key.shift>GROWTH<Key.space><Key.shift>MAR
Screenshot: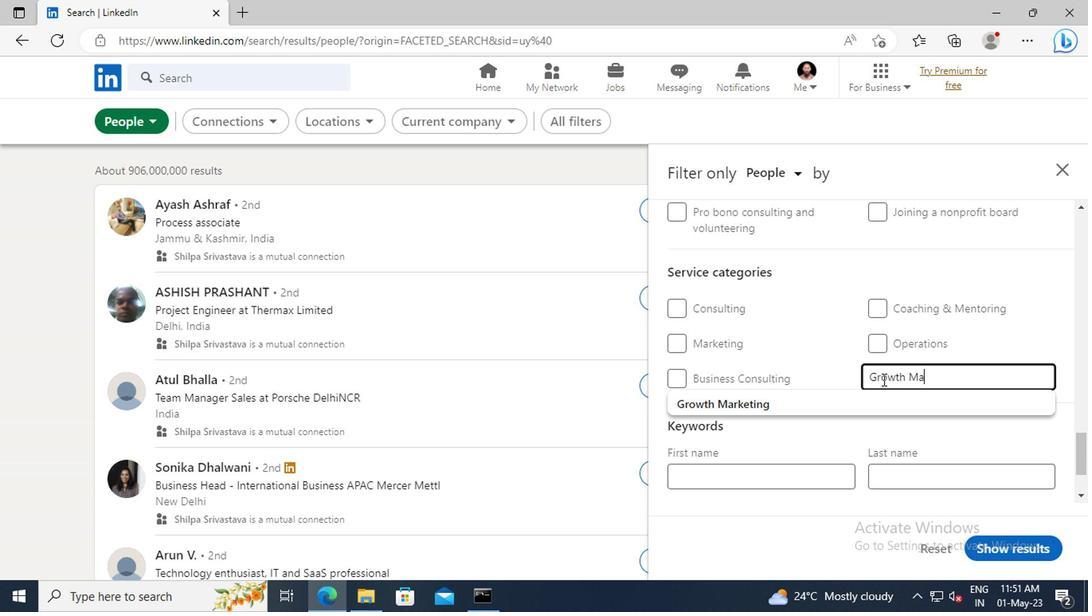 
Action: Mouse moved to (808, 404)
Screenshot: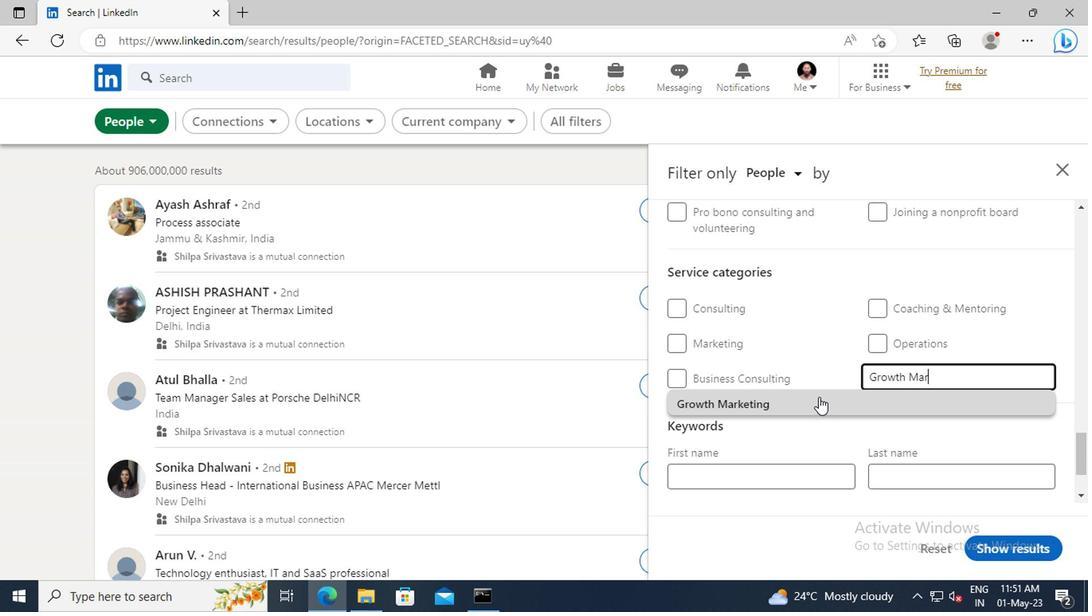 
Action: Mouse pressed left at (808, 404)
Screenshot: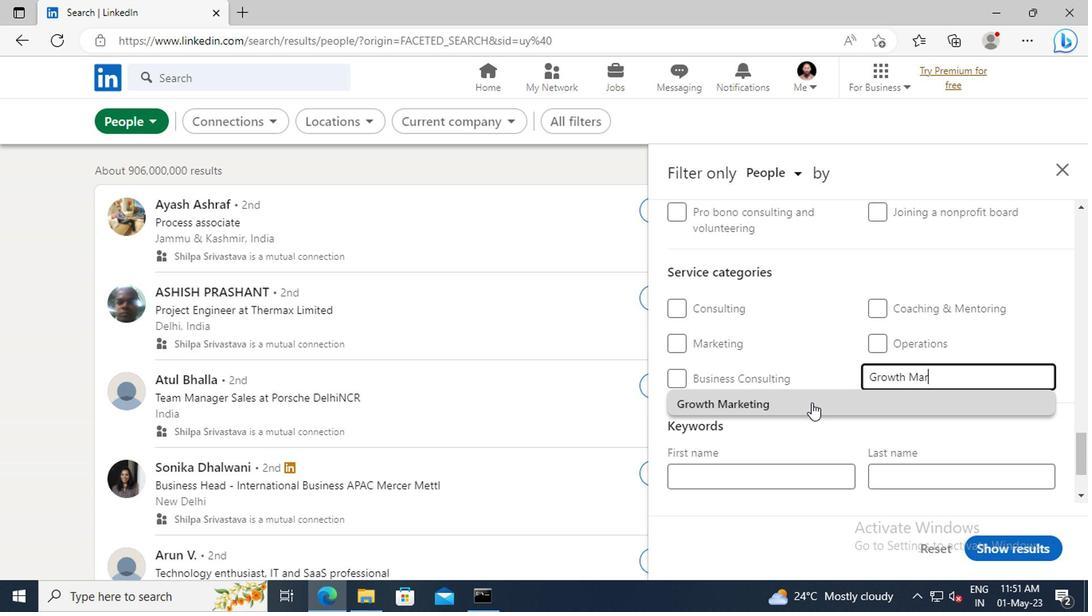 
Action: Mouse scrolled (808, 403) with delta (0, -1)
Screenshot: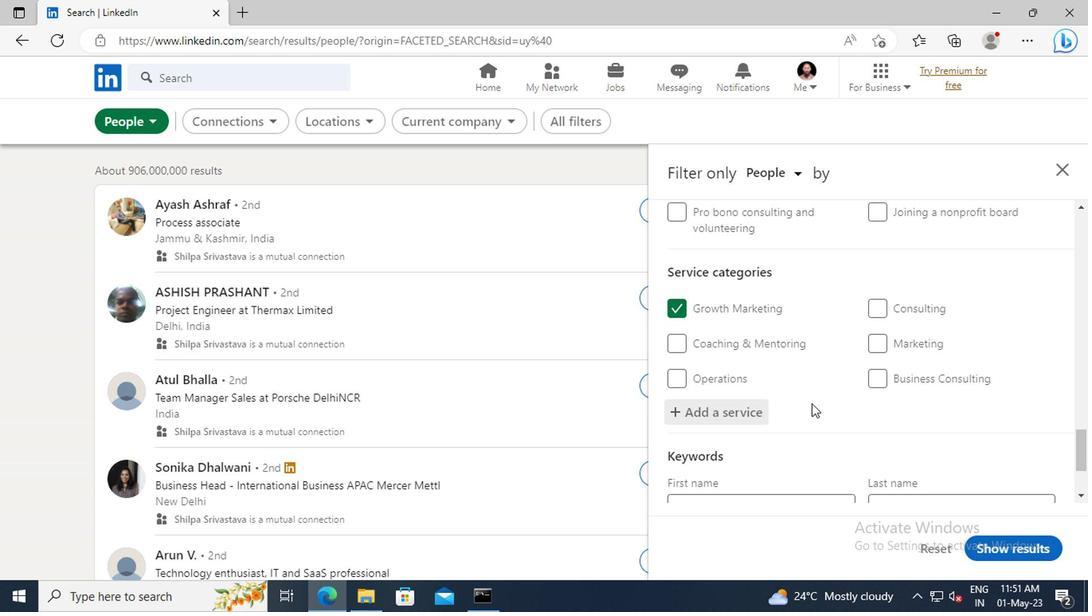 
Action: Mouse scrolled (808, 403) with delta (0, -1)
Screenshot: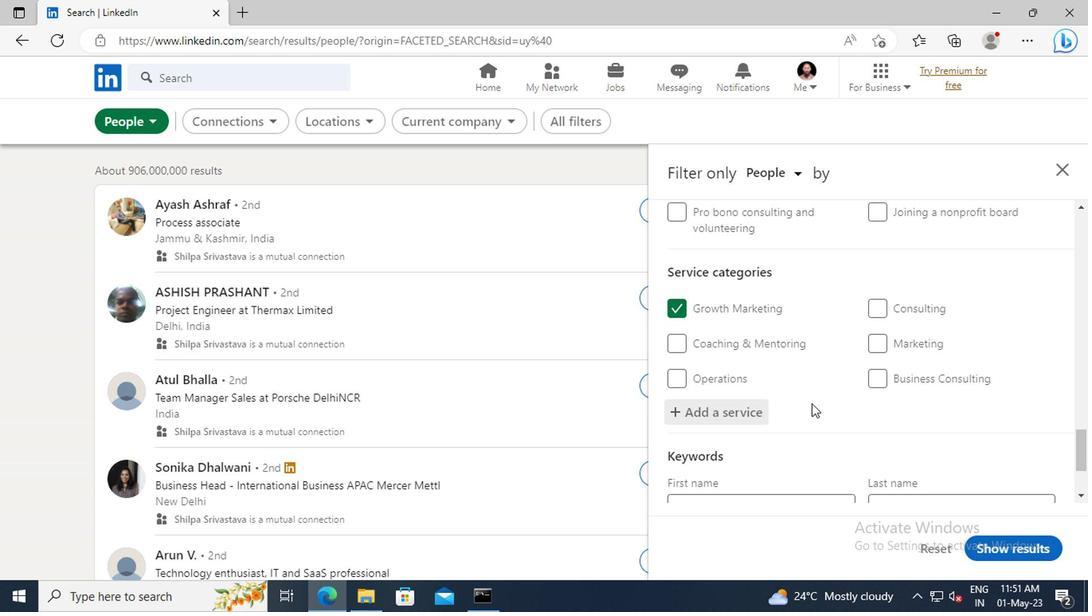 
Action: Mouse scrolled (808, 403) with delta (0, -1)
Screenshot: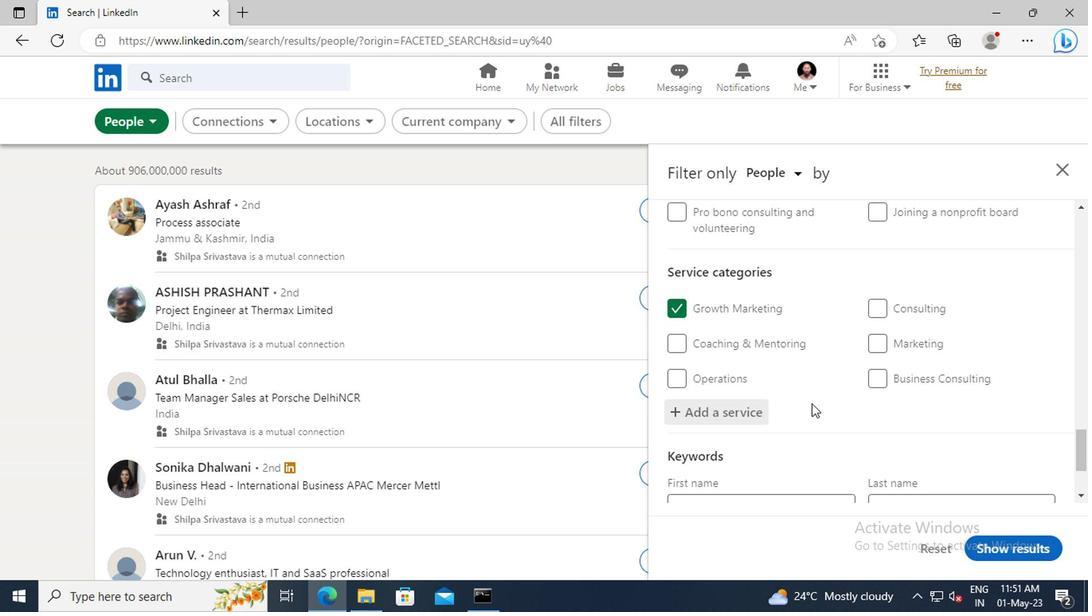
Action: Mouse scrolled (808, 403) with delta (0, -1)
Screenshot: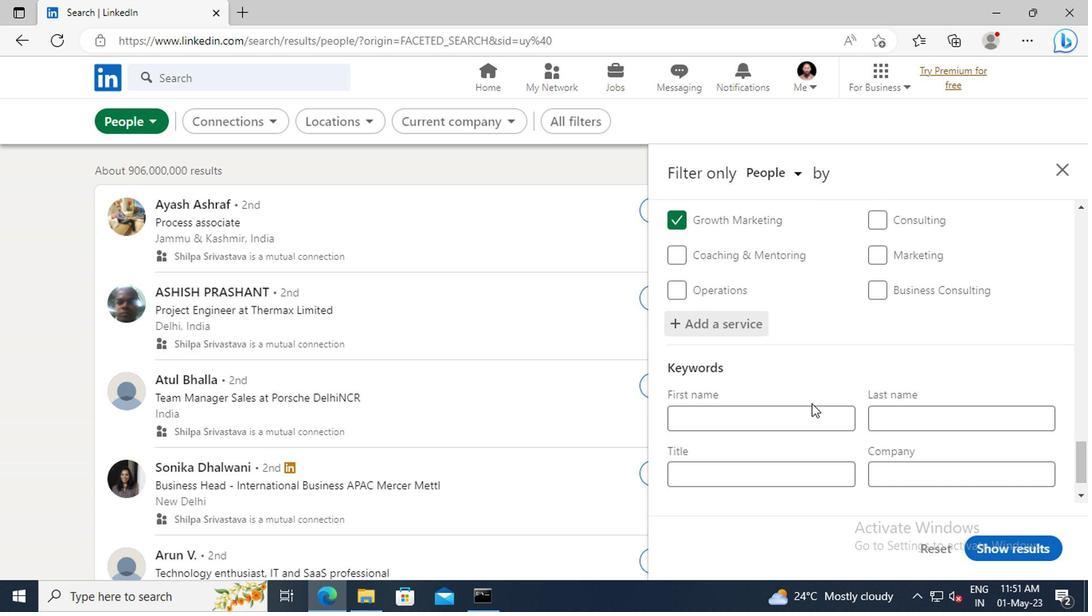 
Action: Mouse moved to (723, 431)
Screenshot: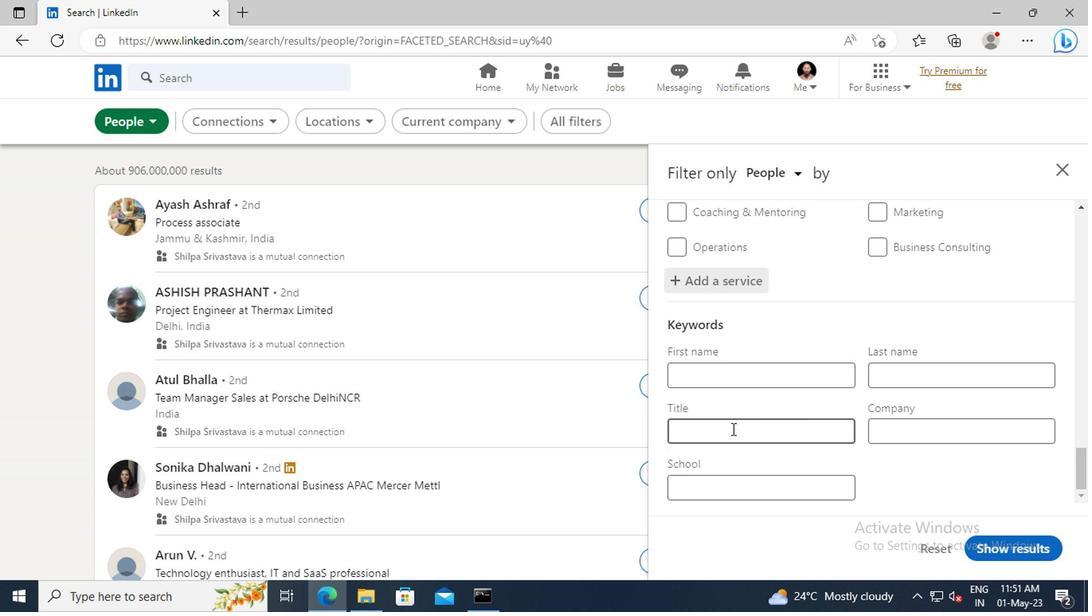 
Action: Mouse pressed left at (723, 431)
Screenshot: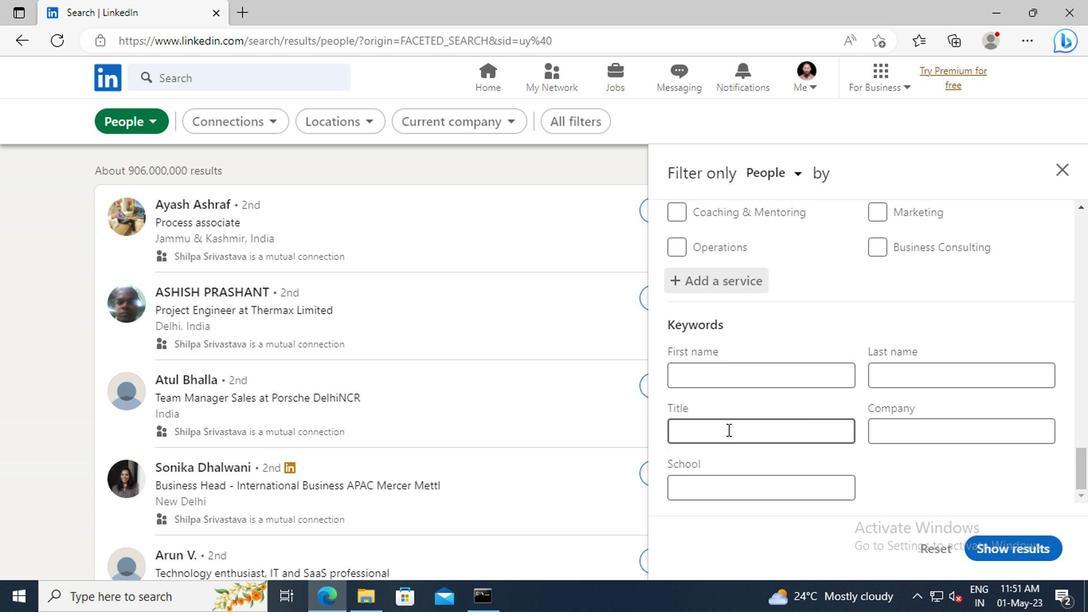 
Action: Key pressed <Key.shift>EVENTS<Key.space><Key.shift>MANAGER<Key.enter>
Screenshot: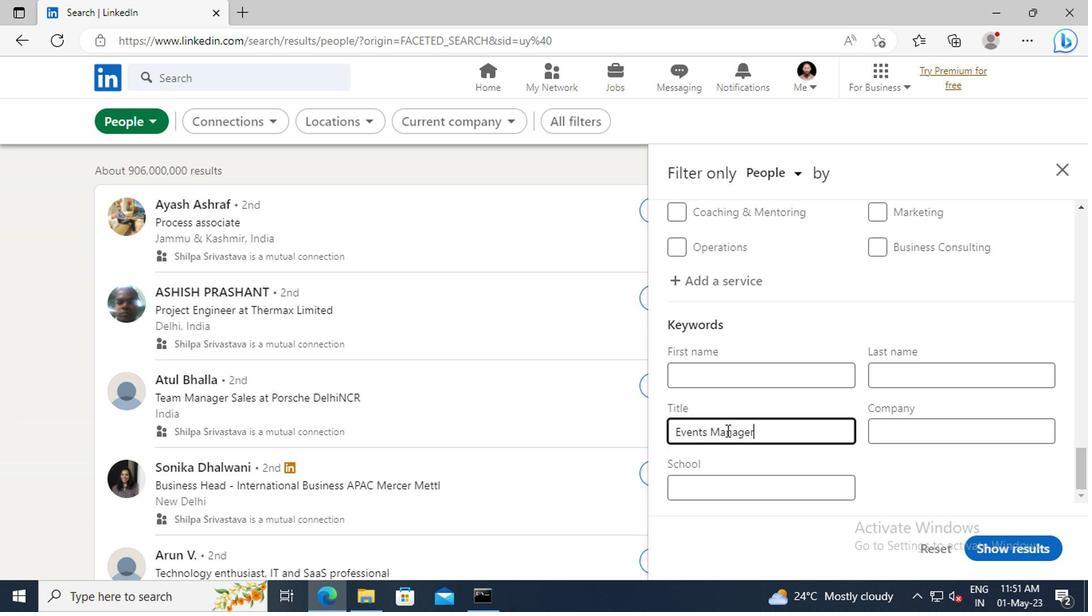 
Action: Mouse moved to (999, 551)
Screenshot: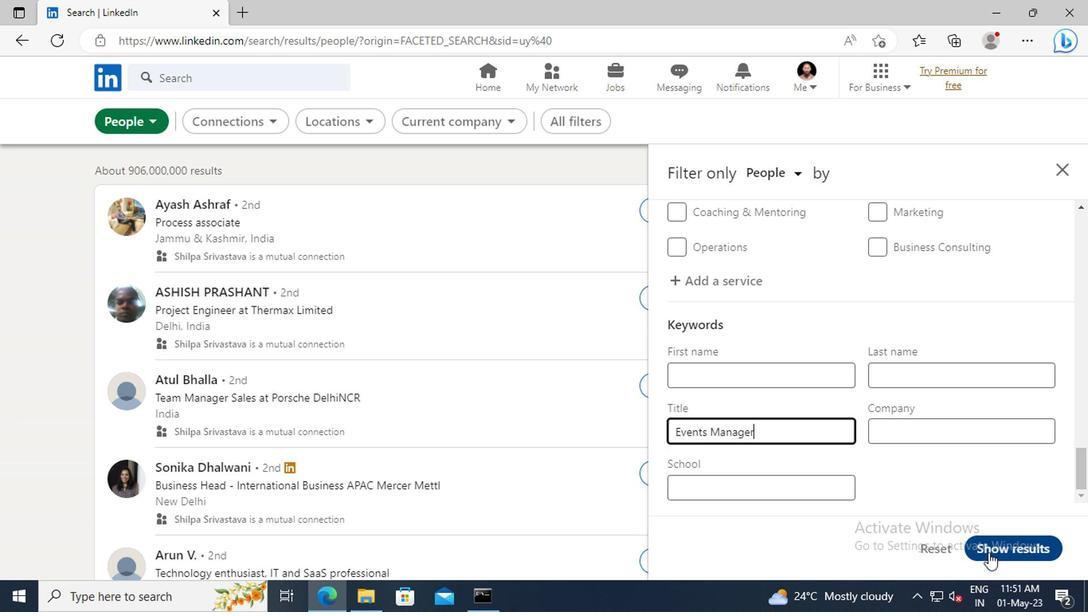 
Action: Mouse pressed left at (999, 551)
Screenshot: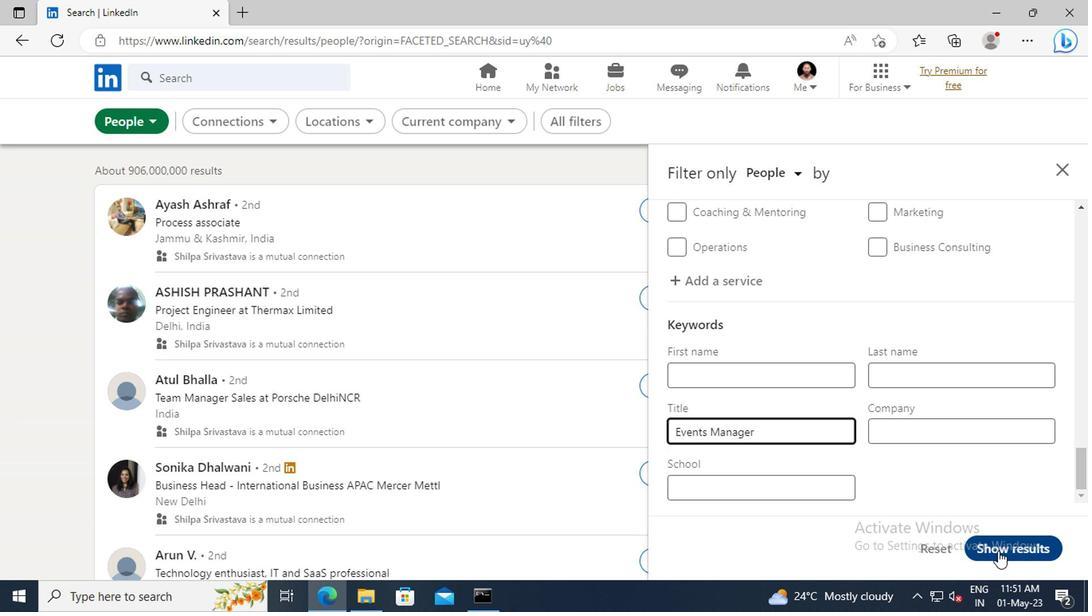 
